 Task: Look for space in Filderstadt, Germany from 7th July, 2023 to 14th July, 2023 for 1 adult in price range Rs.6000 to Rs.14000. Place can be shared room with 1  bedroom having 1 bed and 1 bathroom. Property type can be house, flat, guest house, hotel. Amenities needed are: wifi. Booking option can be shelf check-in. Required host language is English.
Action: Mouse moved to (801, 113)
Screenshot: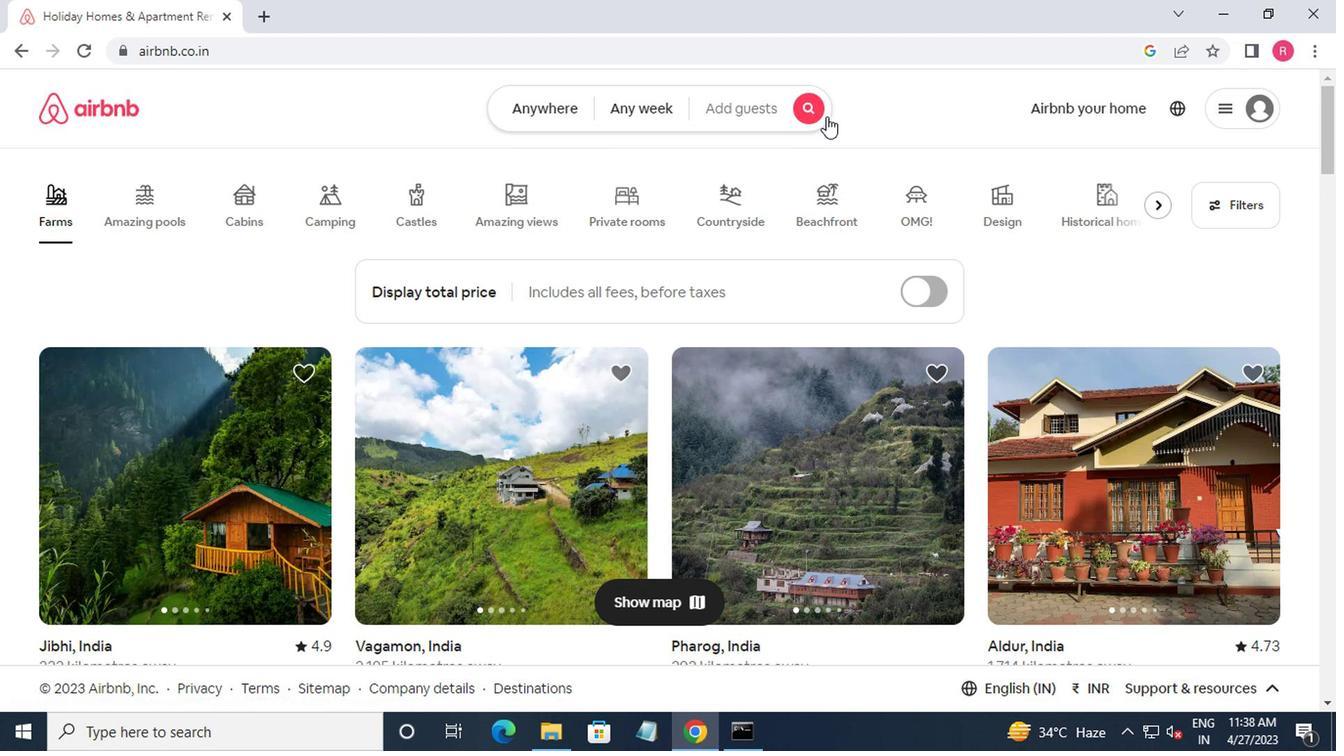 
Action: Mouse pressed left at (801, 113)
Screenshot: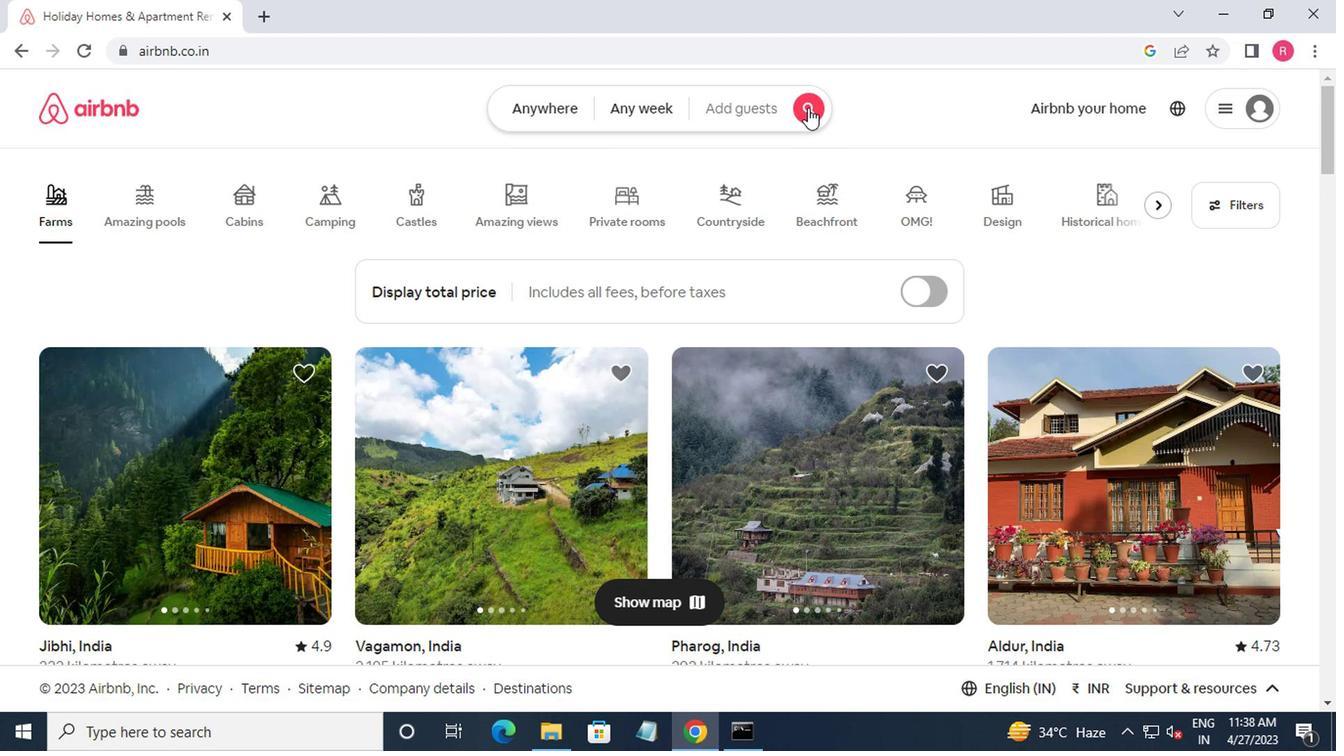 
Action: Mouse moved to (327, 191)
Screenshot: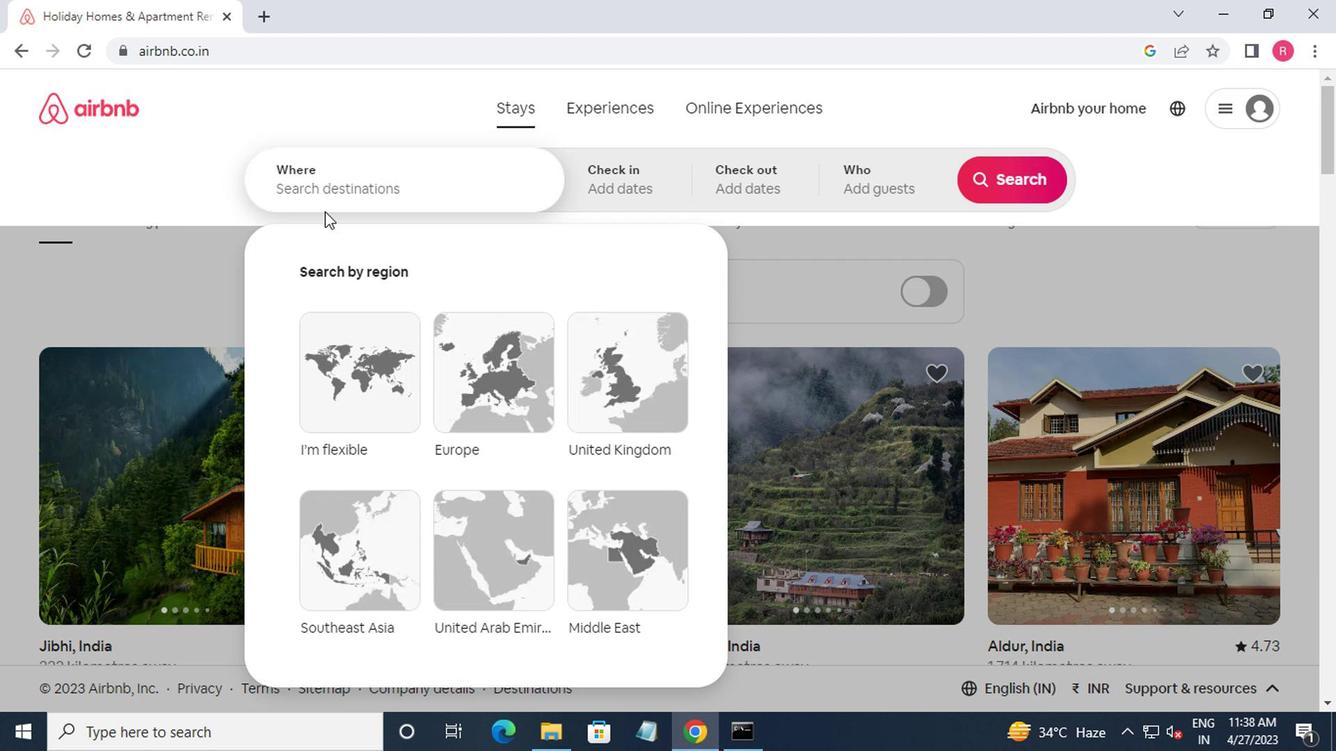 
Action: Mouse pressed left at (327, 191)
Screenshot: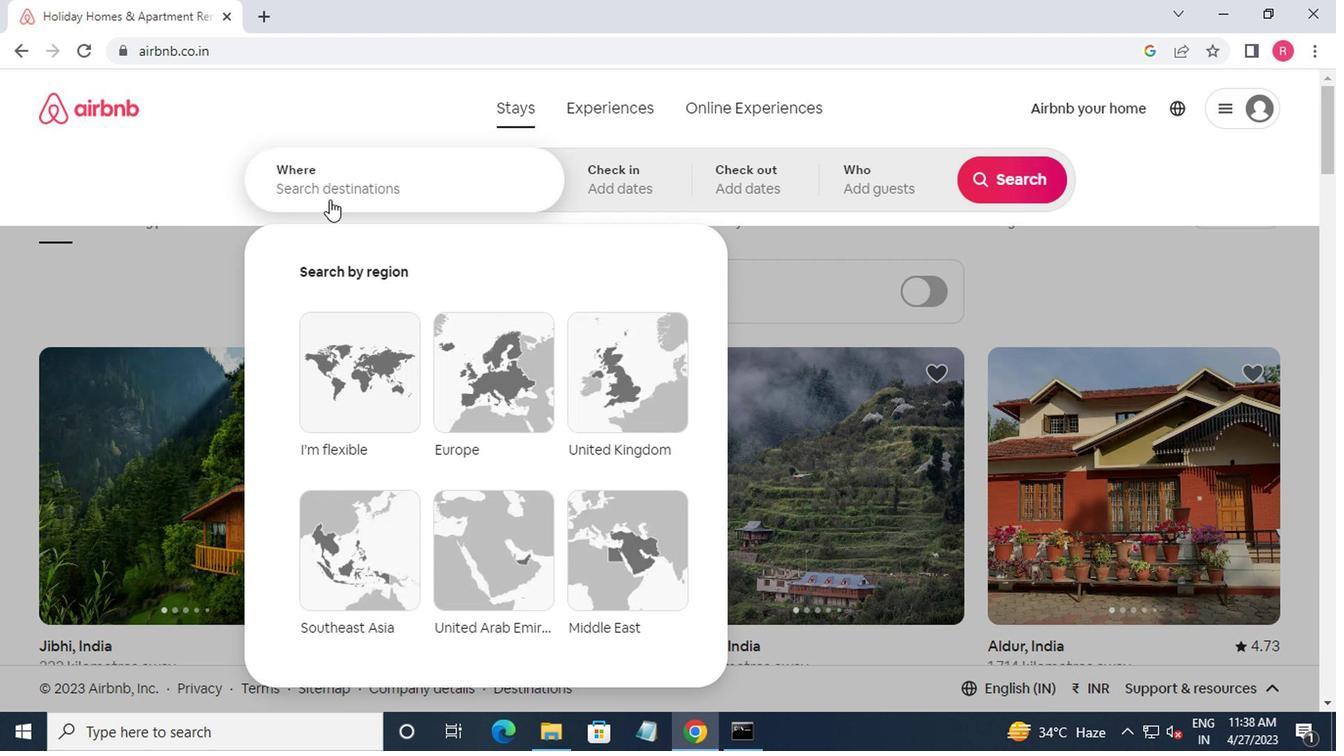 
Action: Key pressed fild
Screenshot: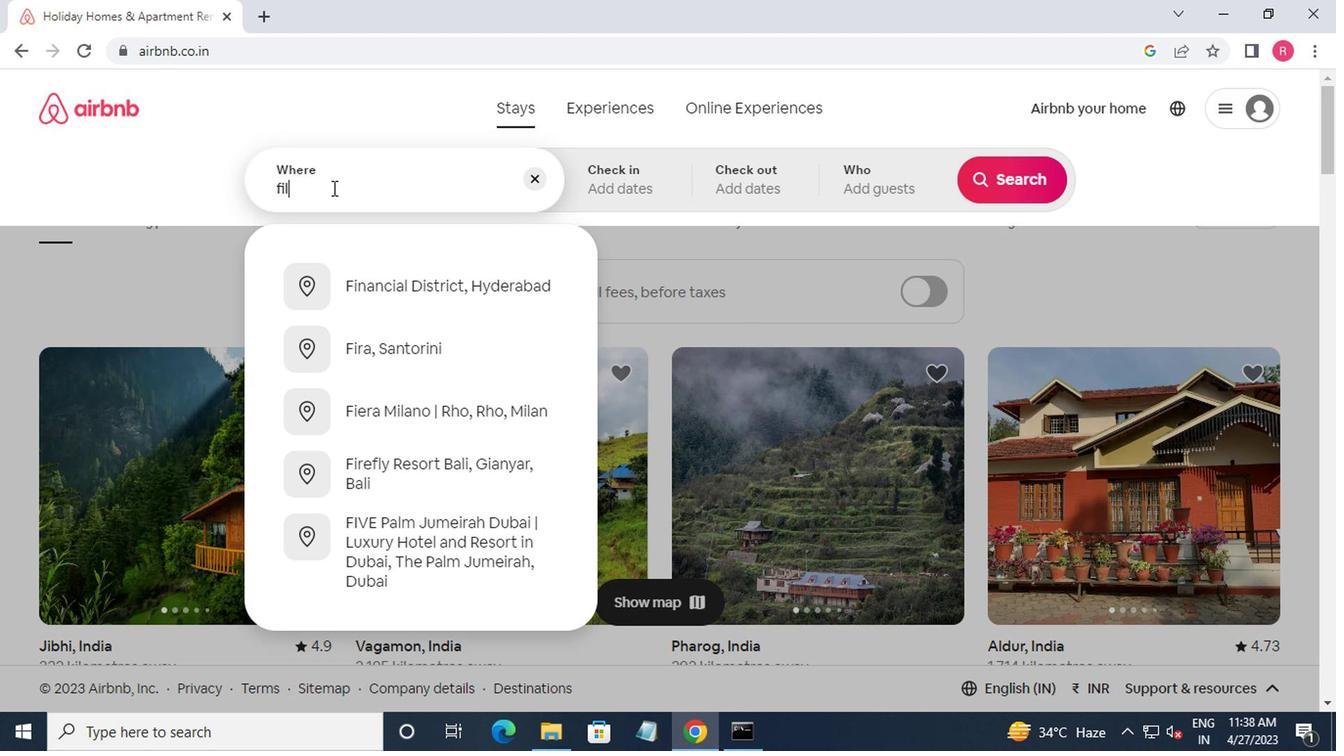 
Action: Mouse moved to (373, 293)
Screenshot: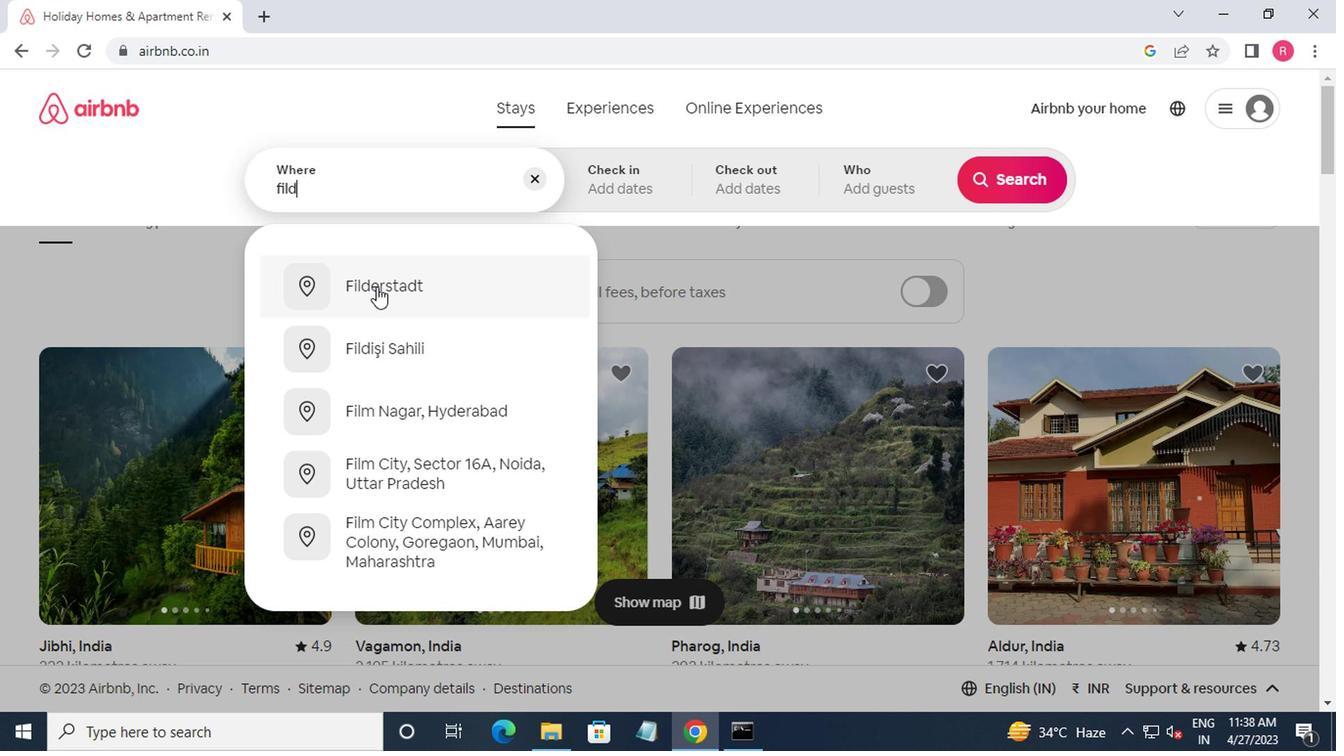 
Action: Mouse pressed left at (373, 293)
Screenshot: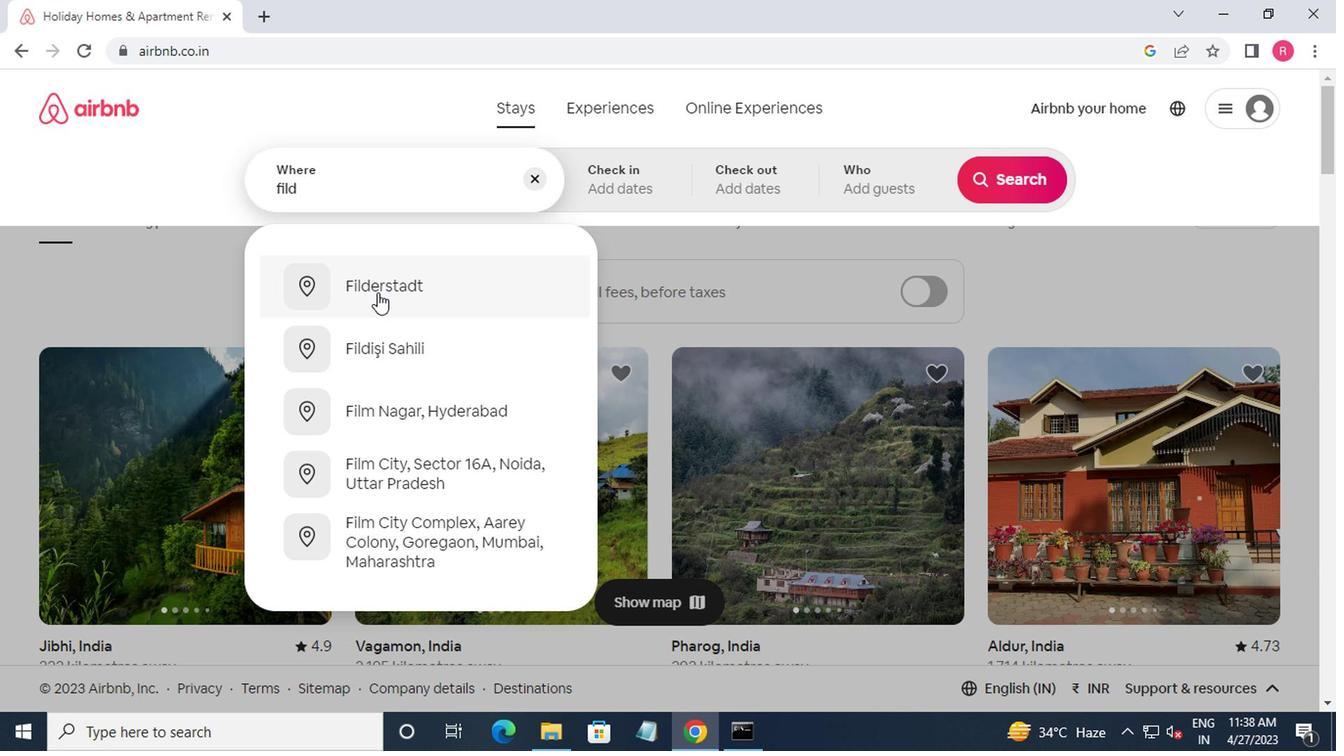 
Action: Mouse moved to (404, 193)
Screenshot: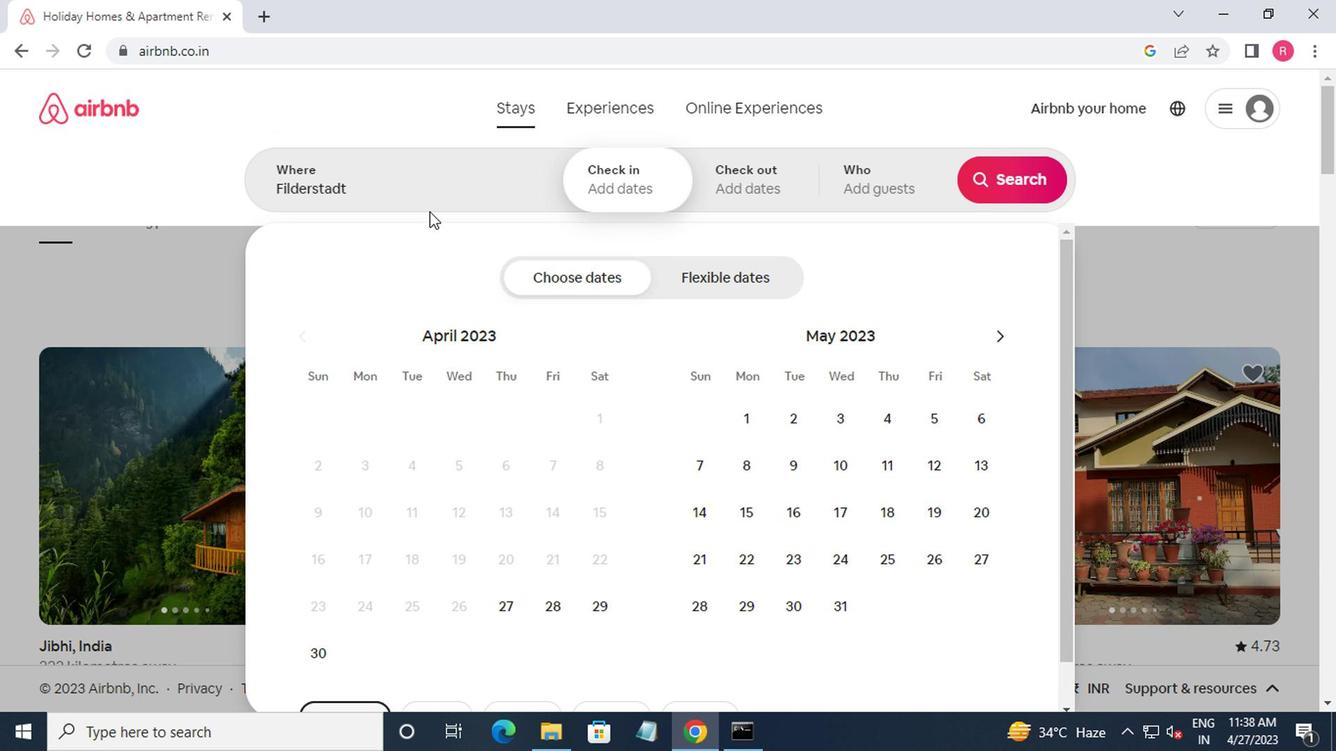 
Action: Mouse pressed left at (404, 193)
Screenshot: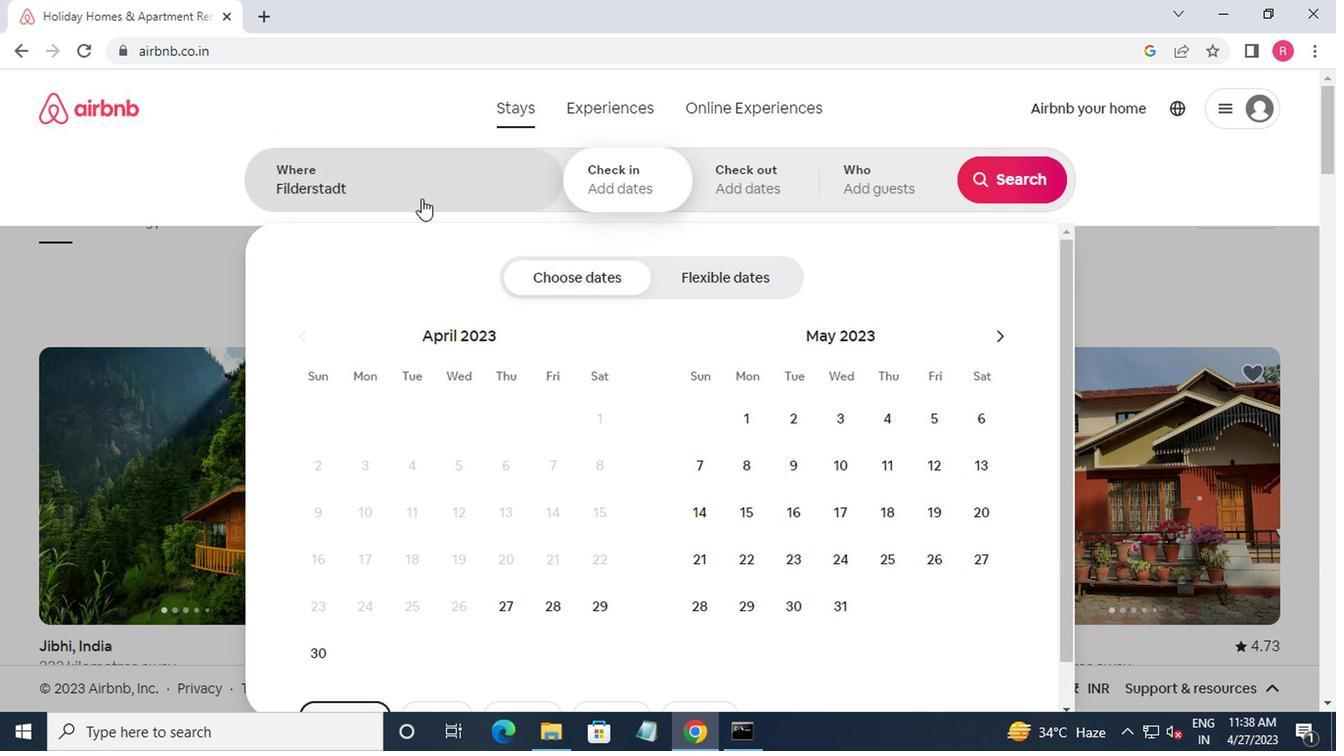 
Action: Key pressed ,germ<Key.down><Key.enter>
Screenshot: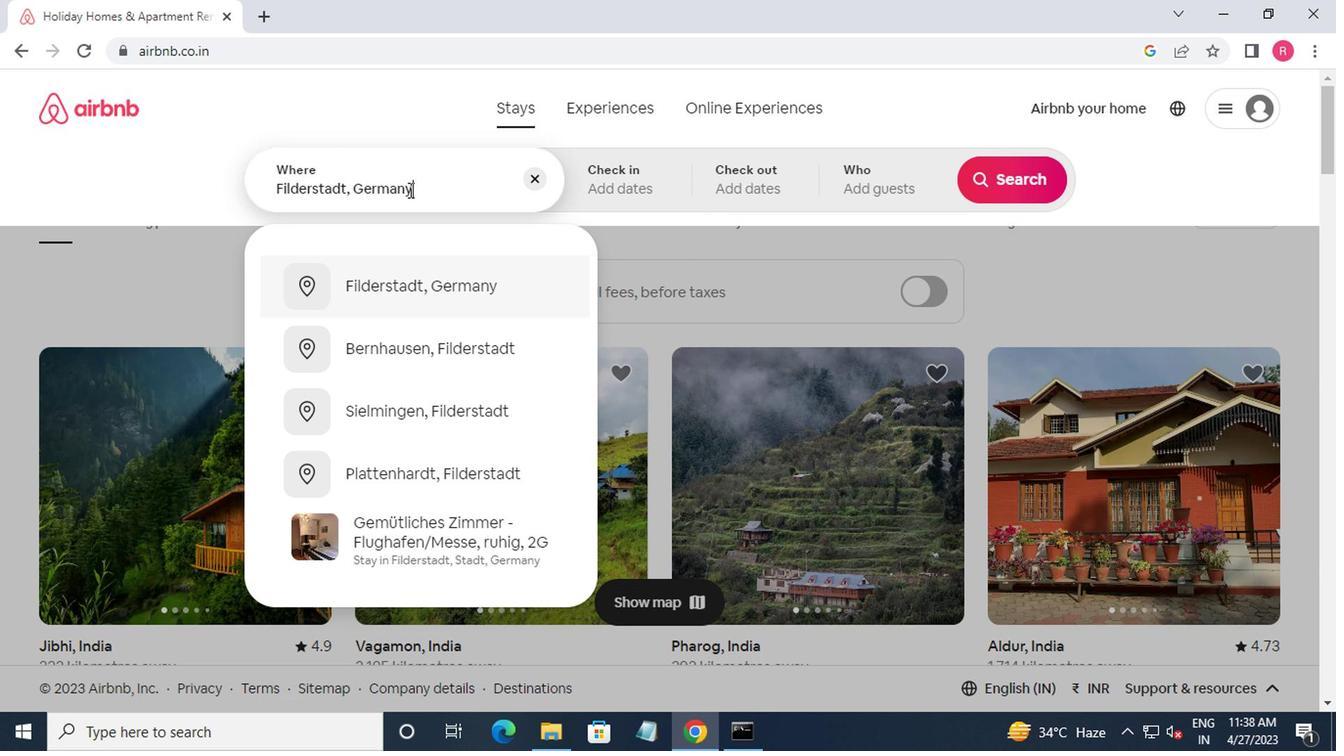 
Action: Mouse moved to (991, 336)
Screenshot: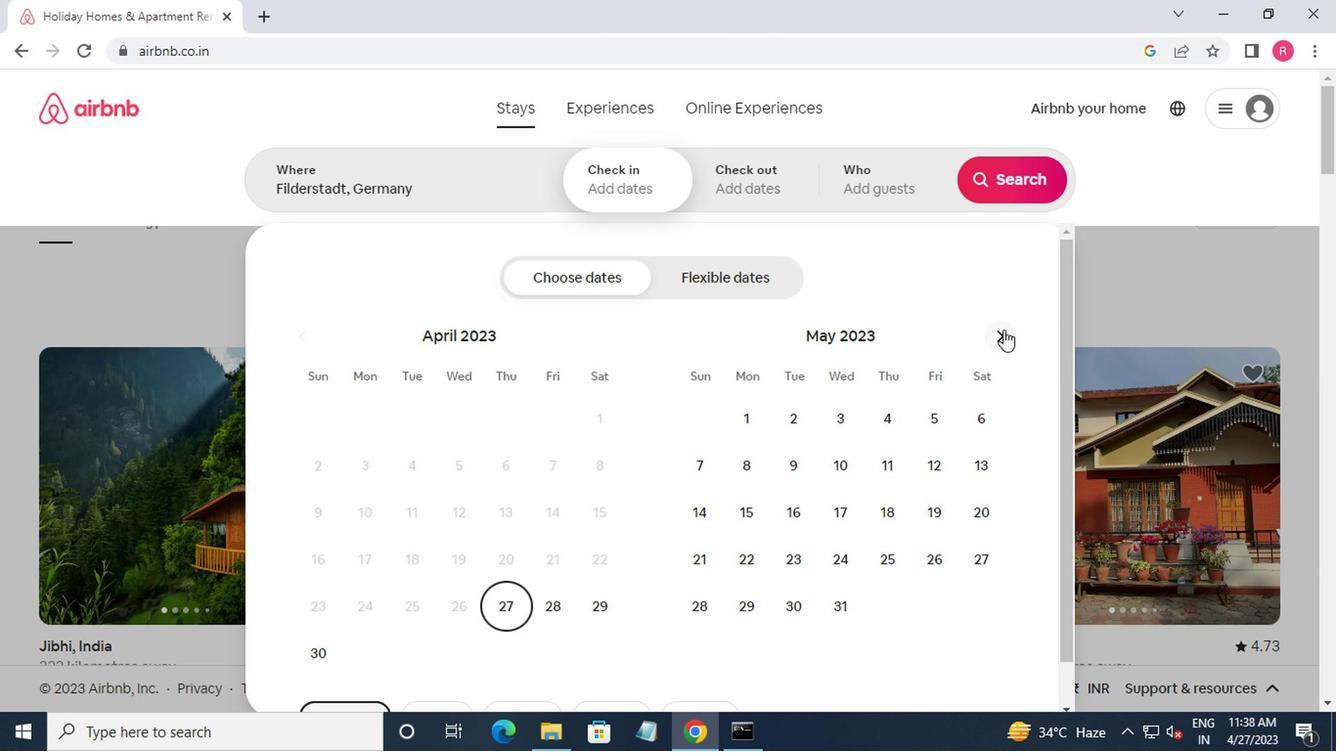 
Action: Mouse pressed left at (991, 336)
Screenshot: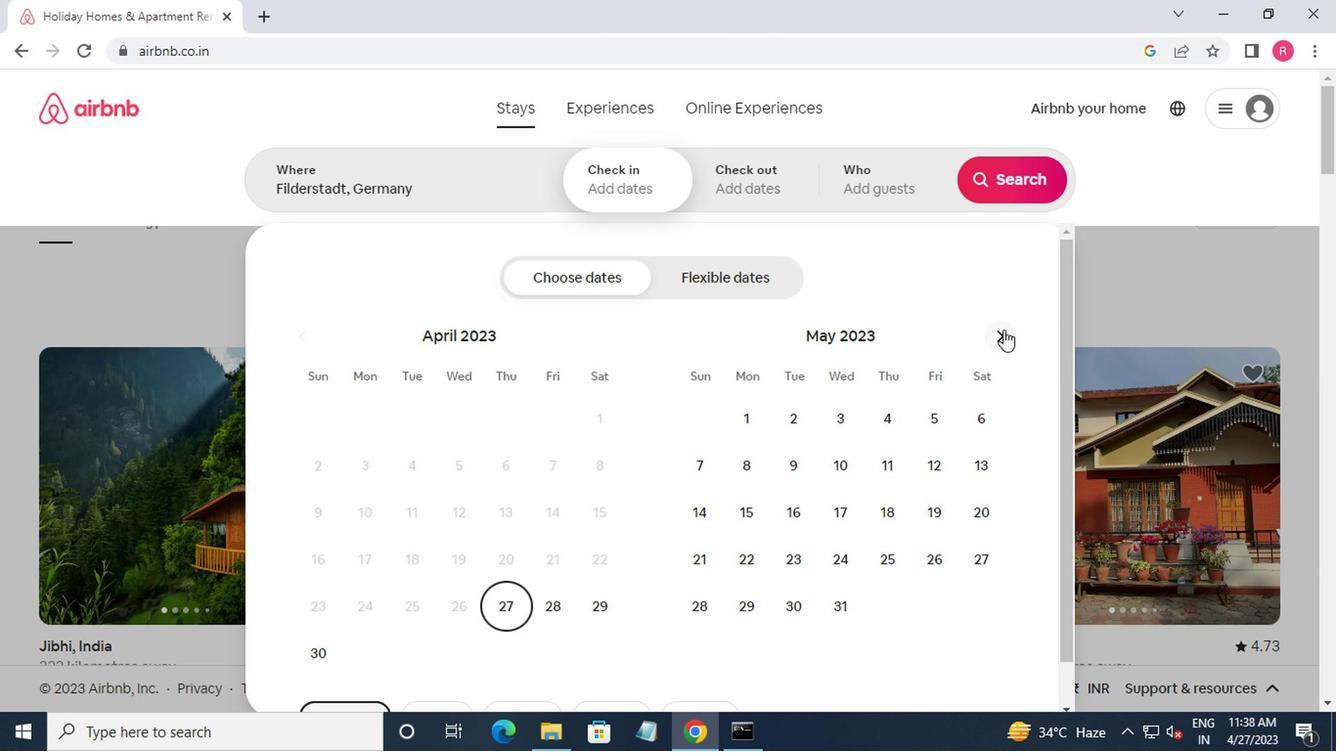 
Action: Mouse pressed left at (991, 336)
Screenshot: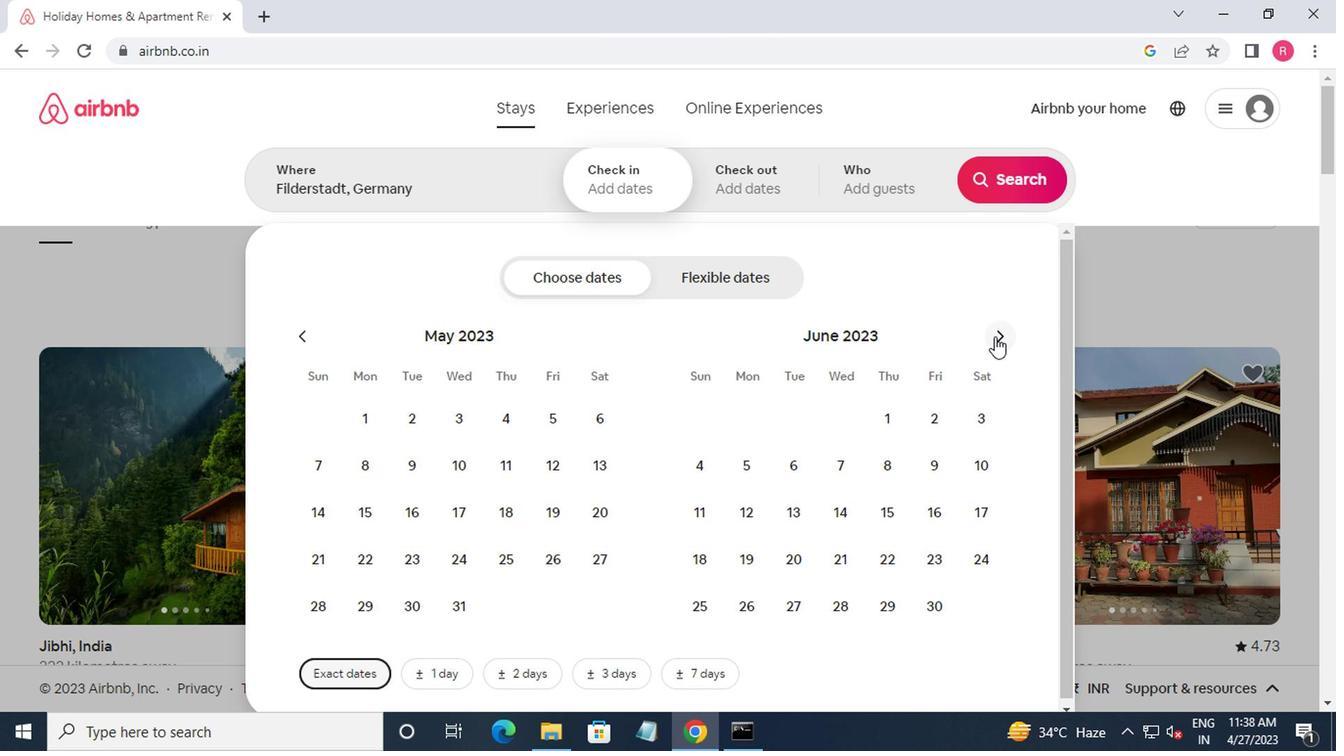 
Action: Mouse moved to (926, 469)
Screenshot: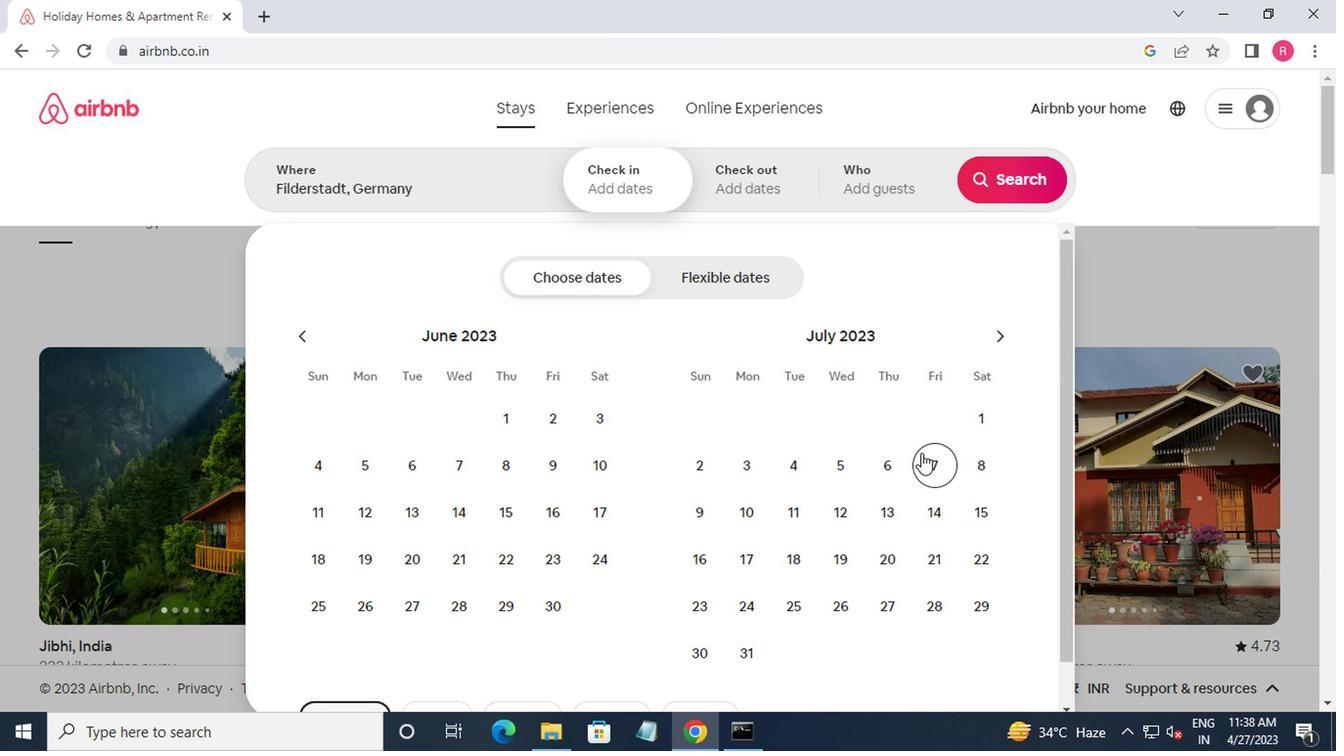 
Action: Mouse pressed left at (926, 469)
Screenshot: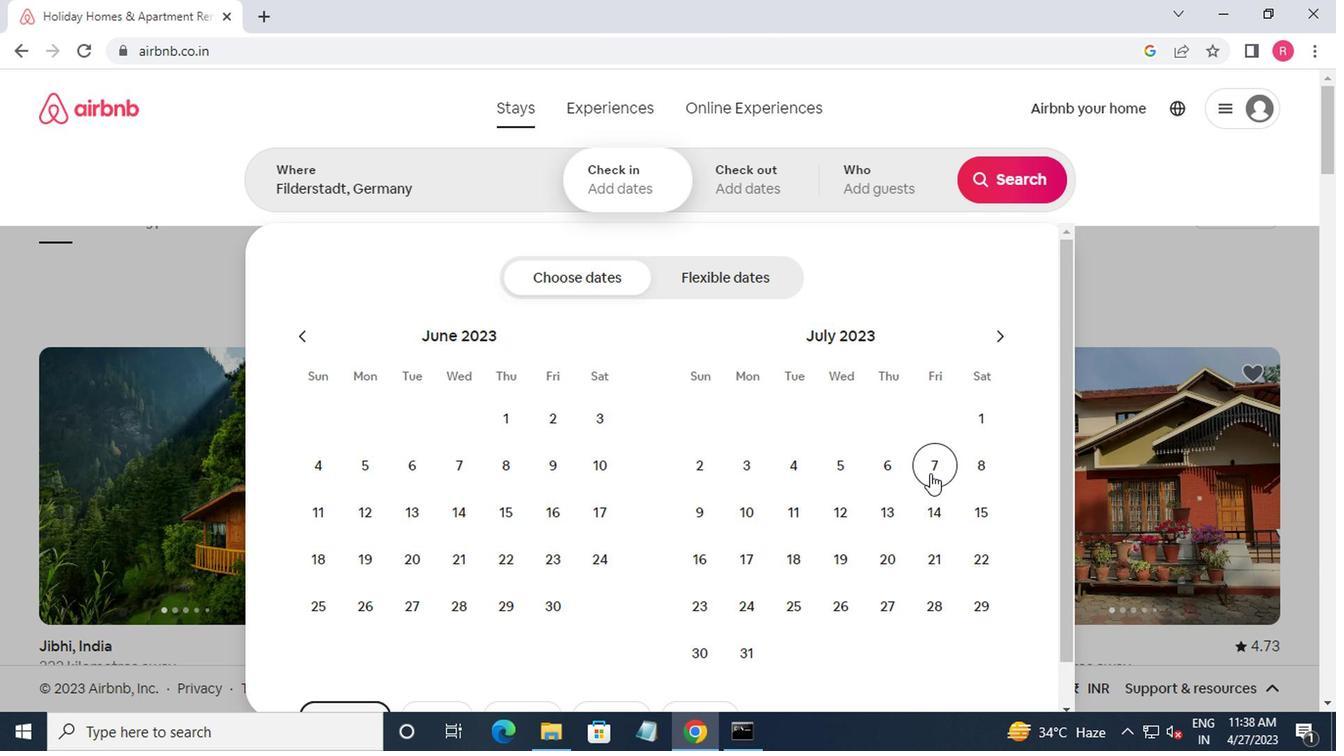 
Action: Mouse moved to (929, 512)
Screenshot: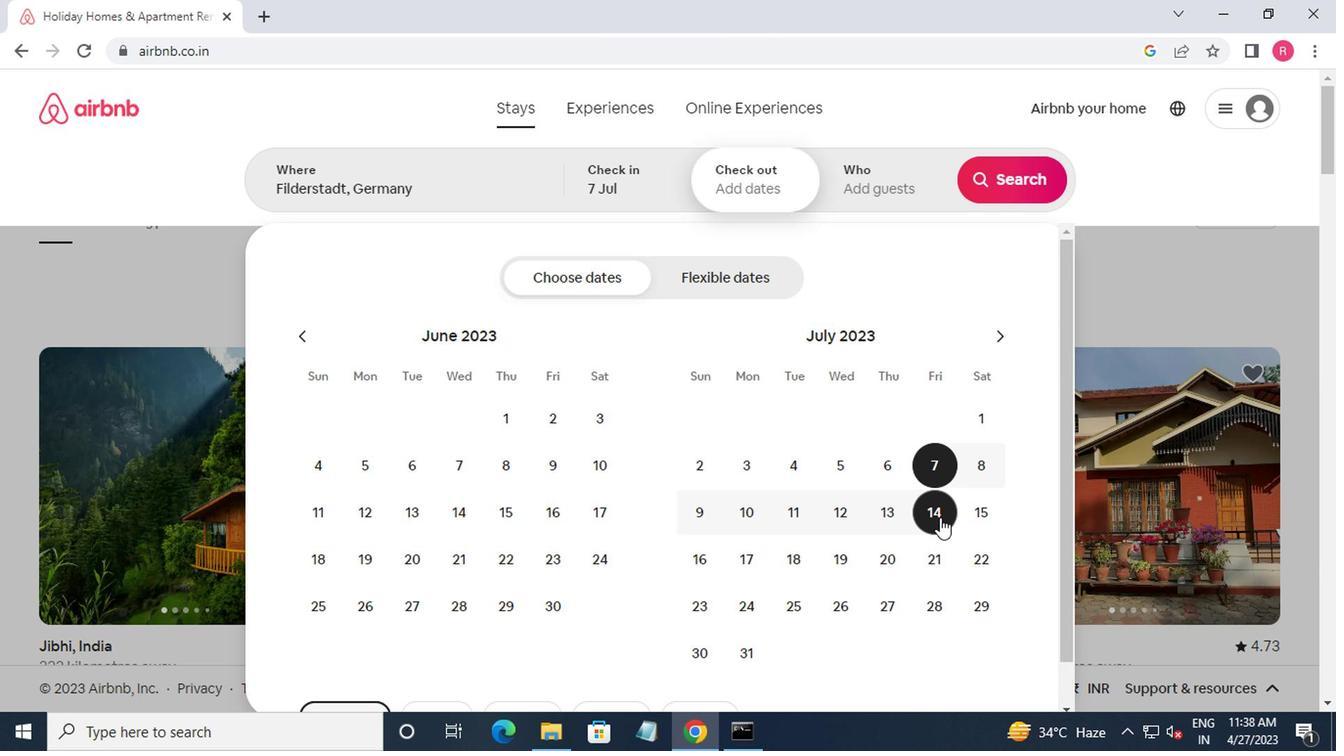 
Action: Mouse pressed left at (929, 512)
Screenshot: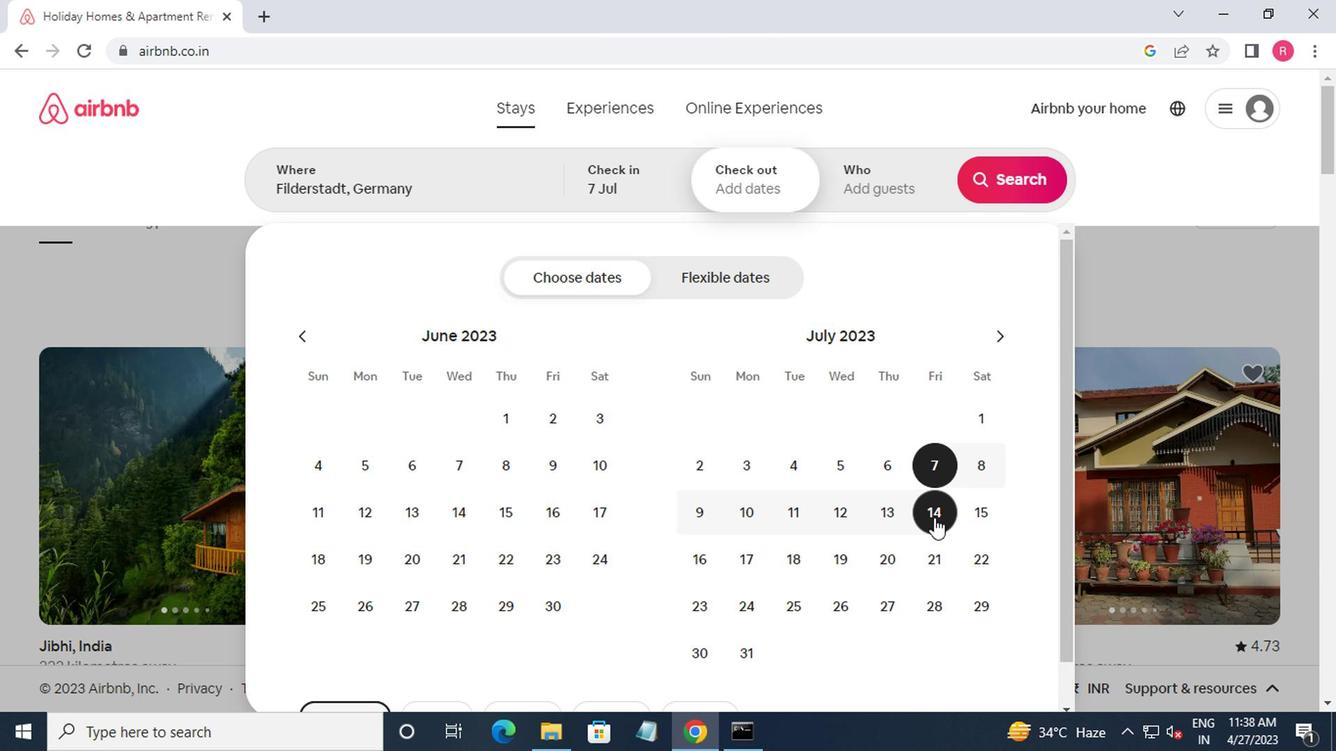 
Action: Mouse moved to (870, 189)
Screenshot: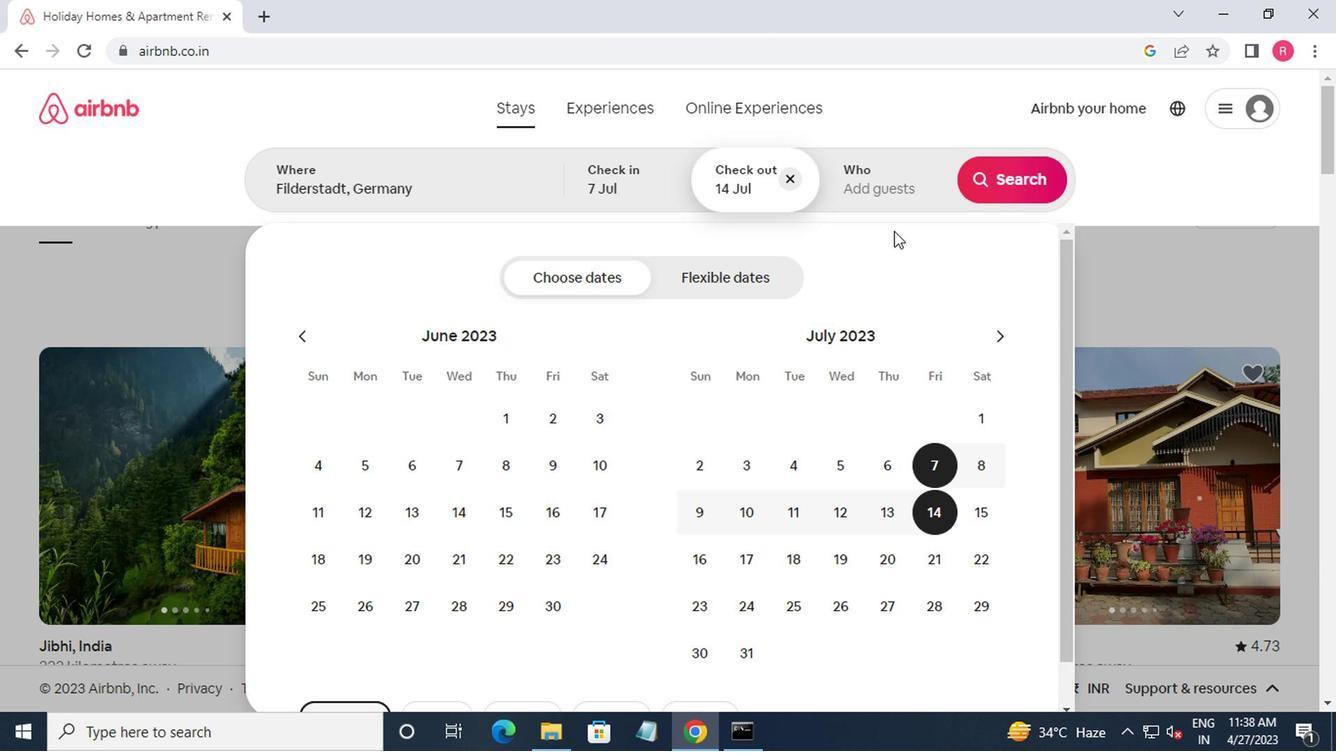 
Action: Mouse pressed left at (870, 189)
Screenshot: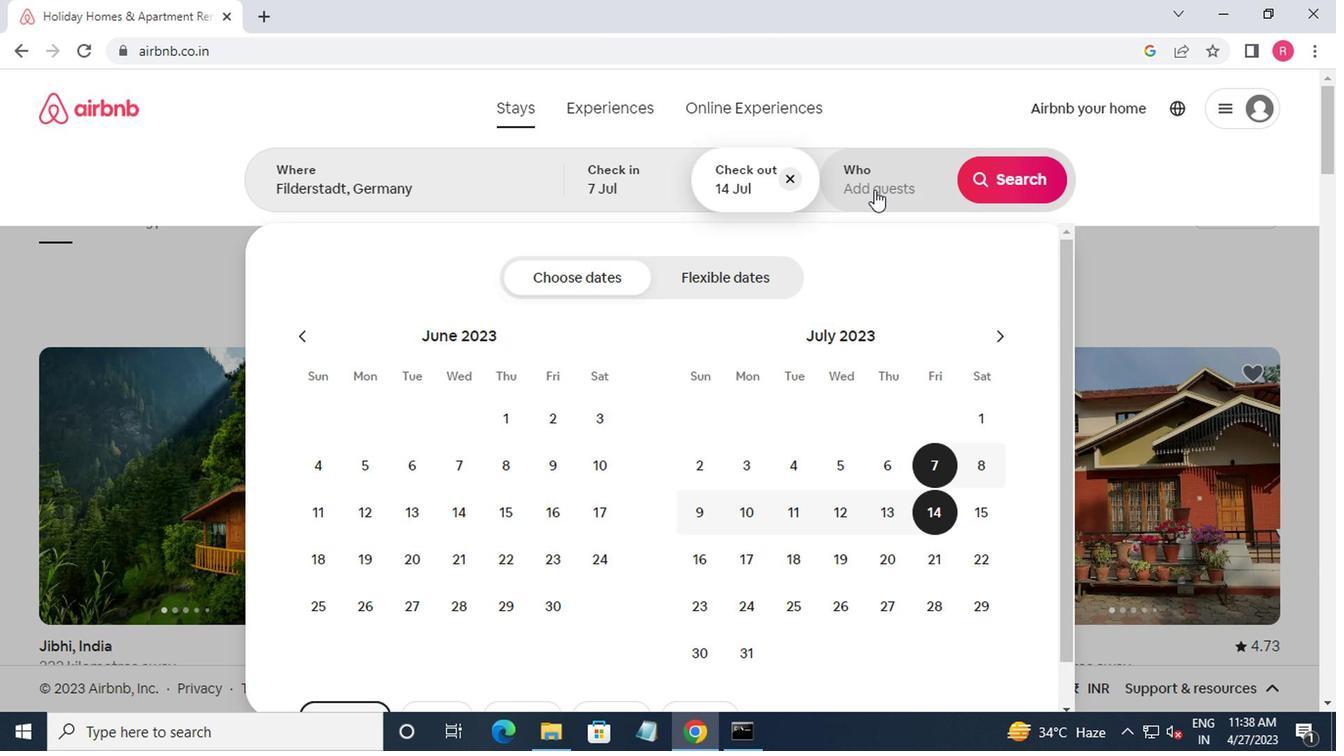 
Action: Mouse moved to (1012, 292)
Screenshot: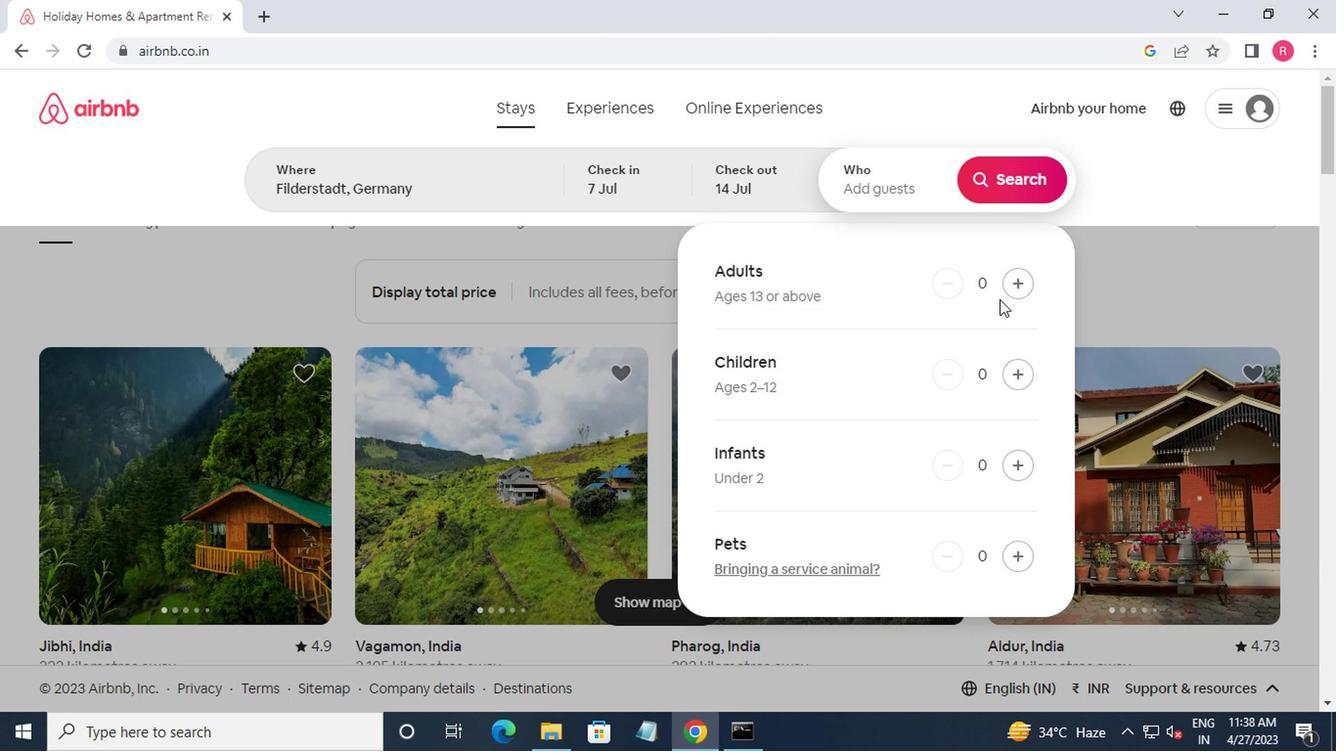 
Action: Mouse pressed left at (1012, 292)
Screenshot: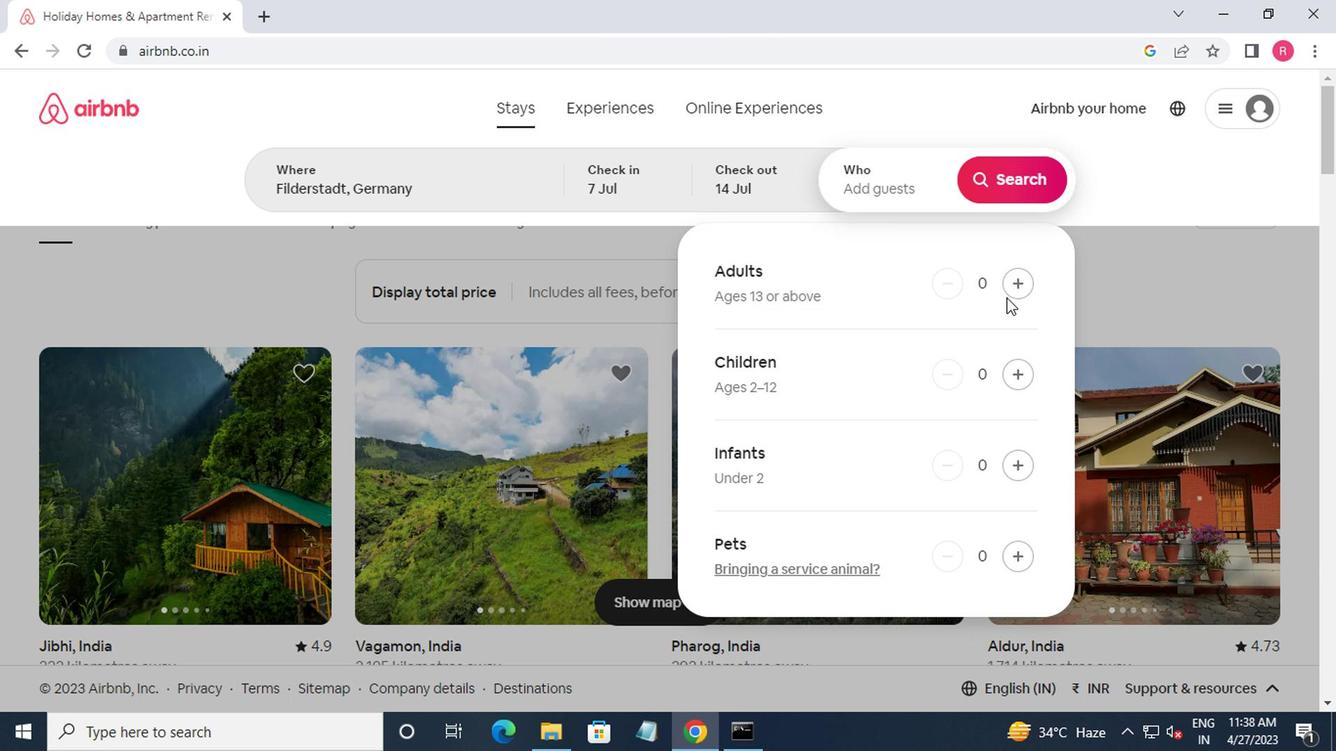 
Action: Mouse moved to (1011, 188)
Screenshot: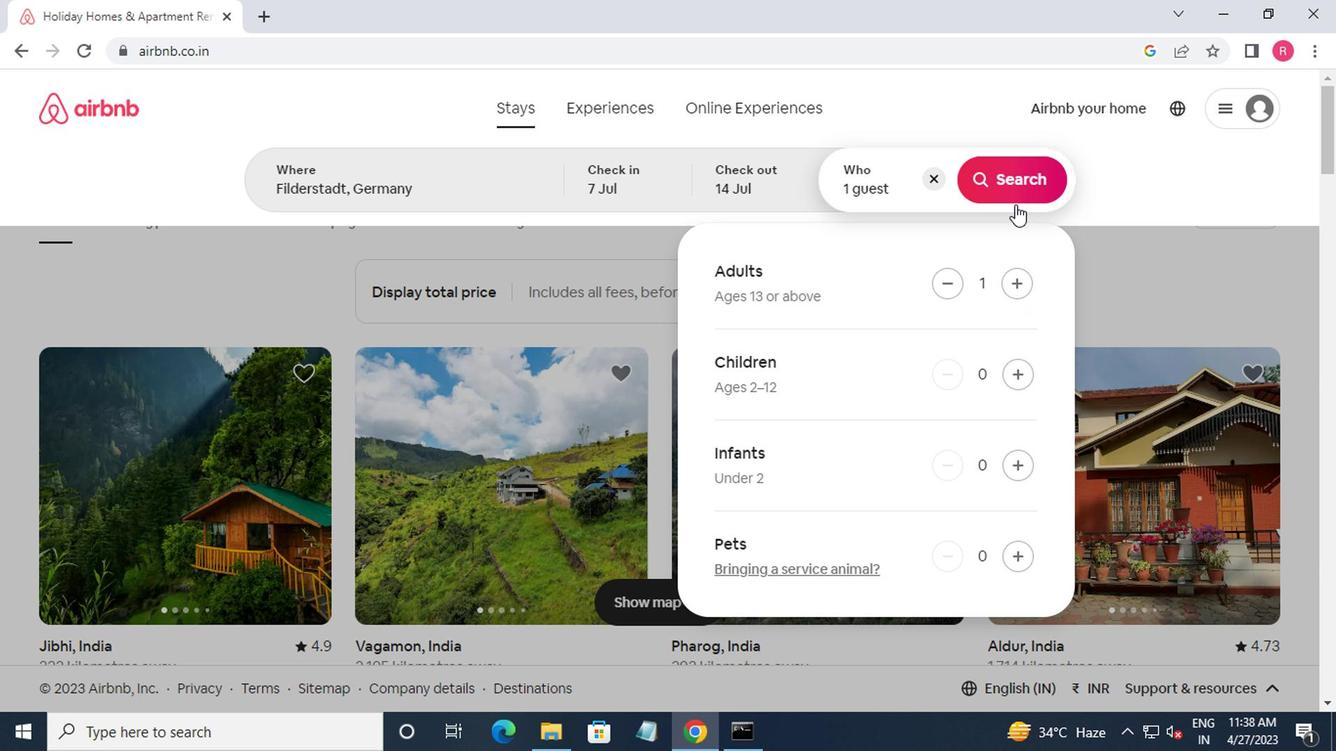 
Action: Mouse pressed left at (1011, 188)
Screenshot: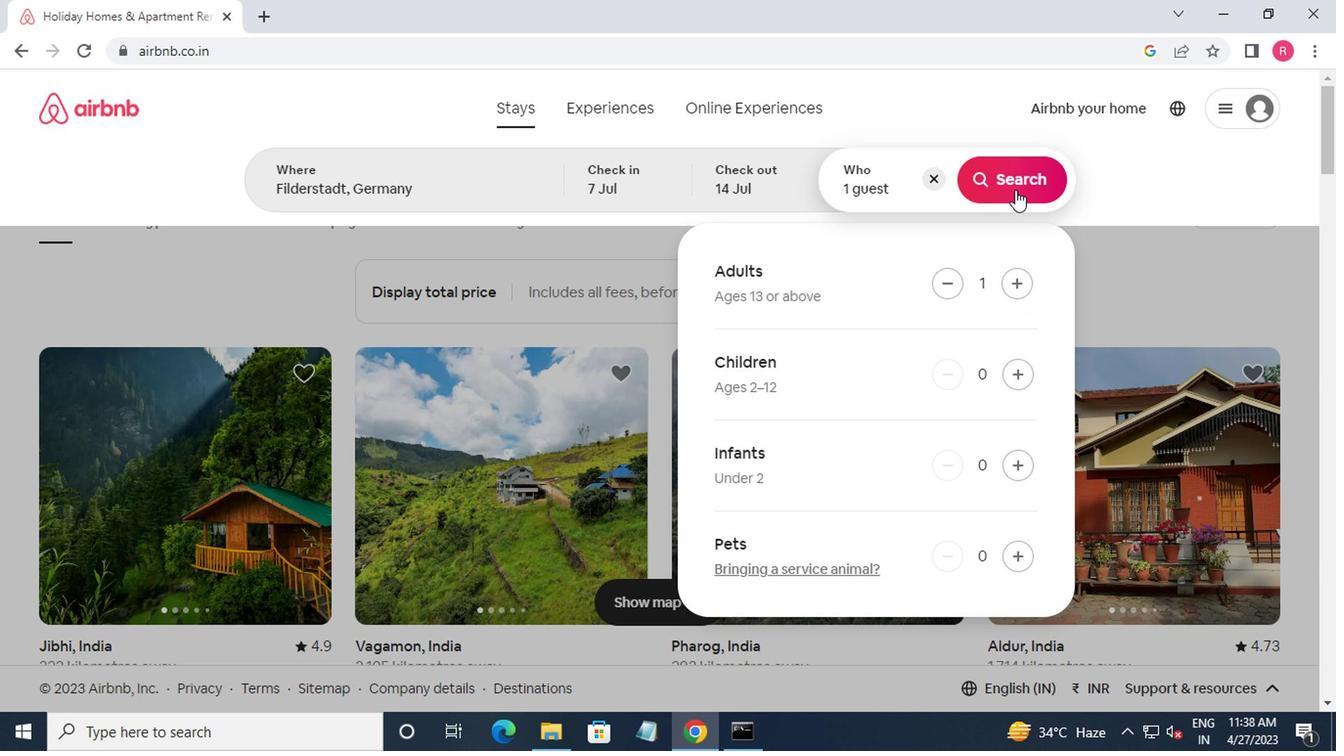 
Action: Mouse moved to (1242, 196)
Screenshot: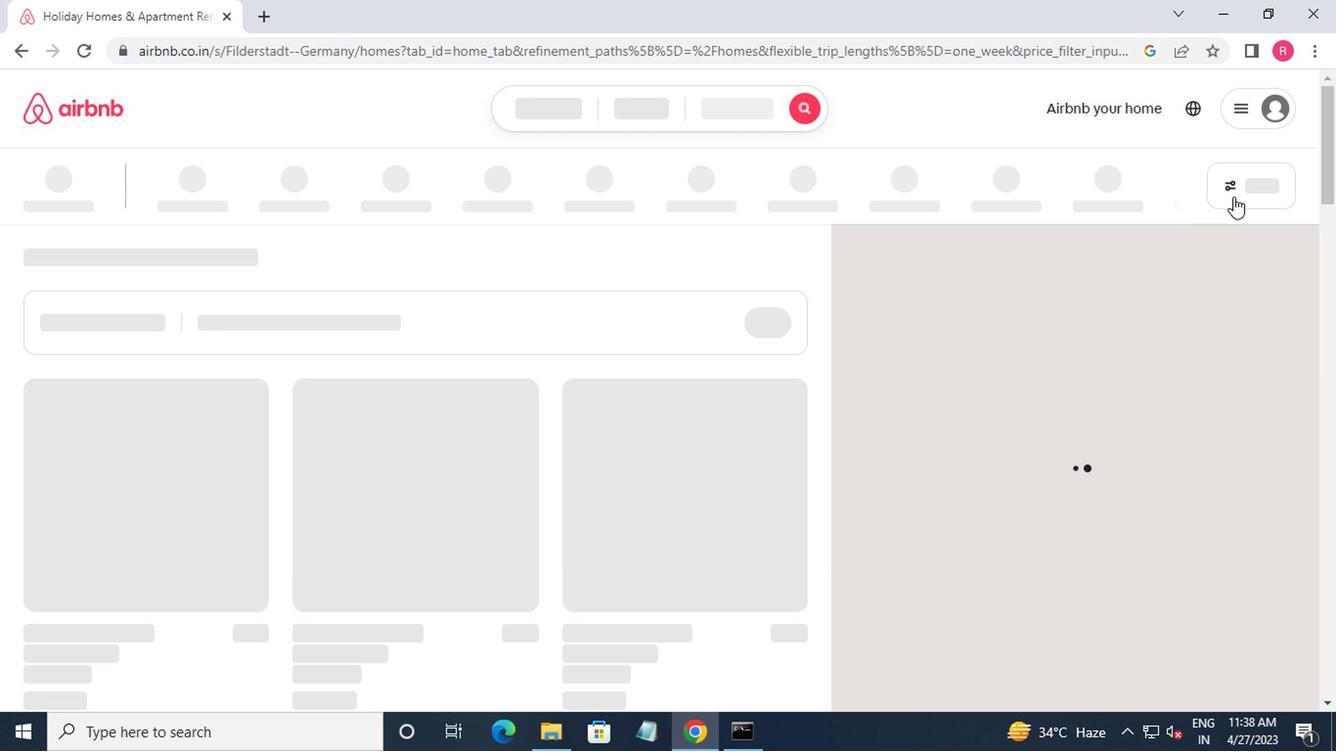 
Action: Mouse pressed left at (1242, 196)
Screenshot: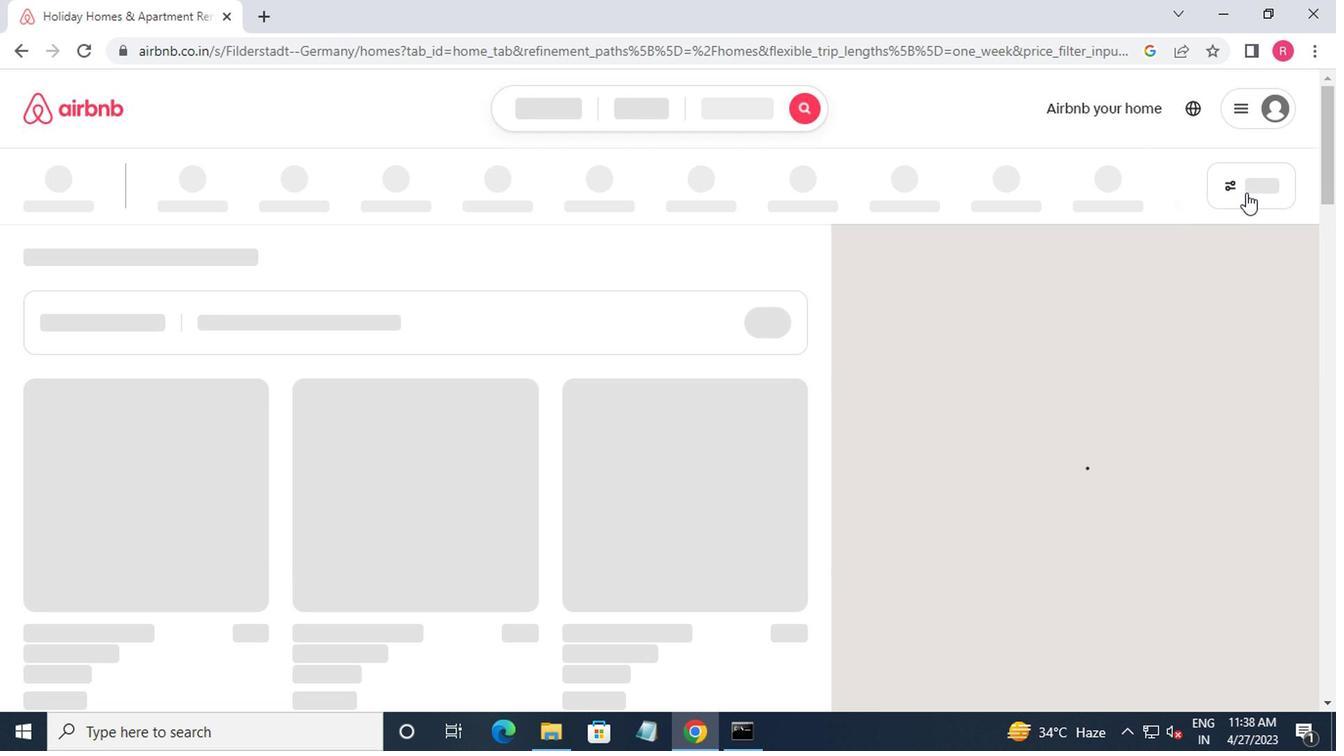 
Action: Mouse moved to (1234, 195)
Screenshot: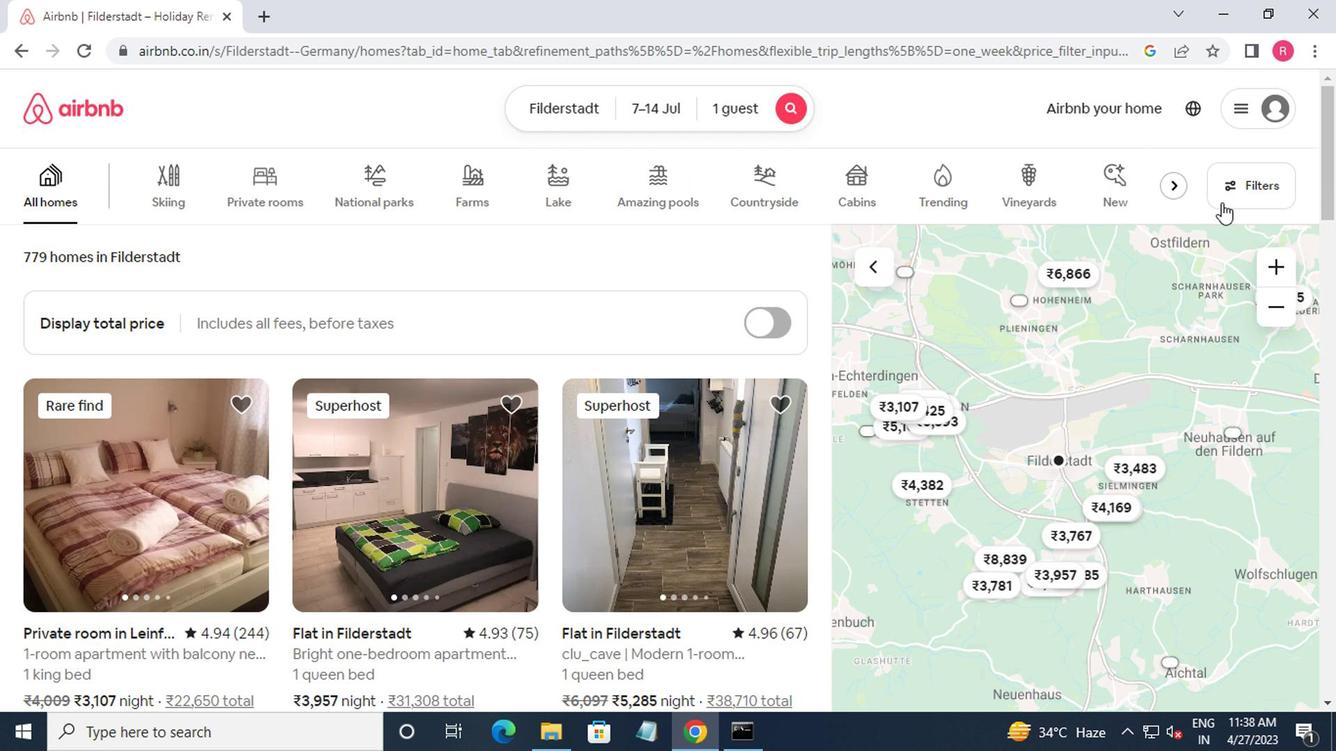 
Action: Mouse pressed left at (1234, 195)
Screenshot: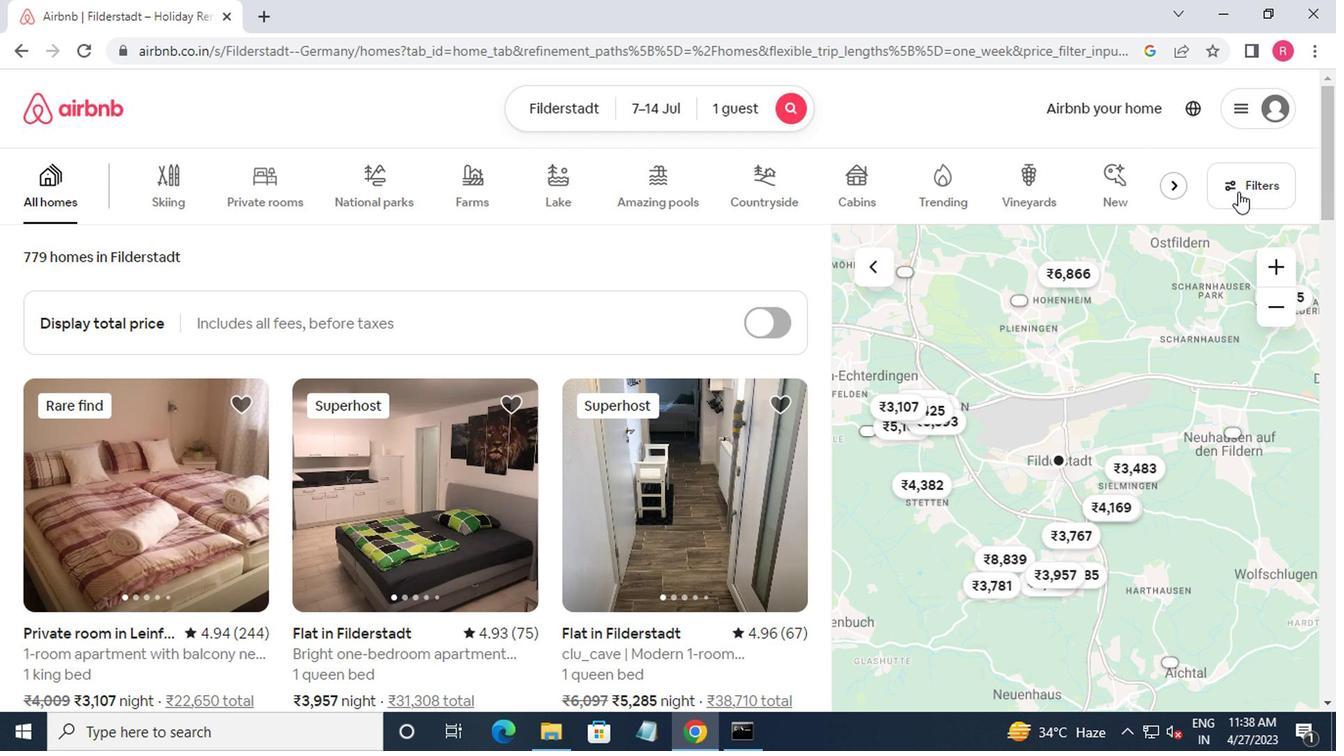 
Action: Mouse moved to (455, 424)
Screenshot: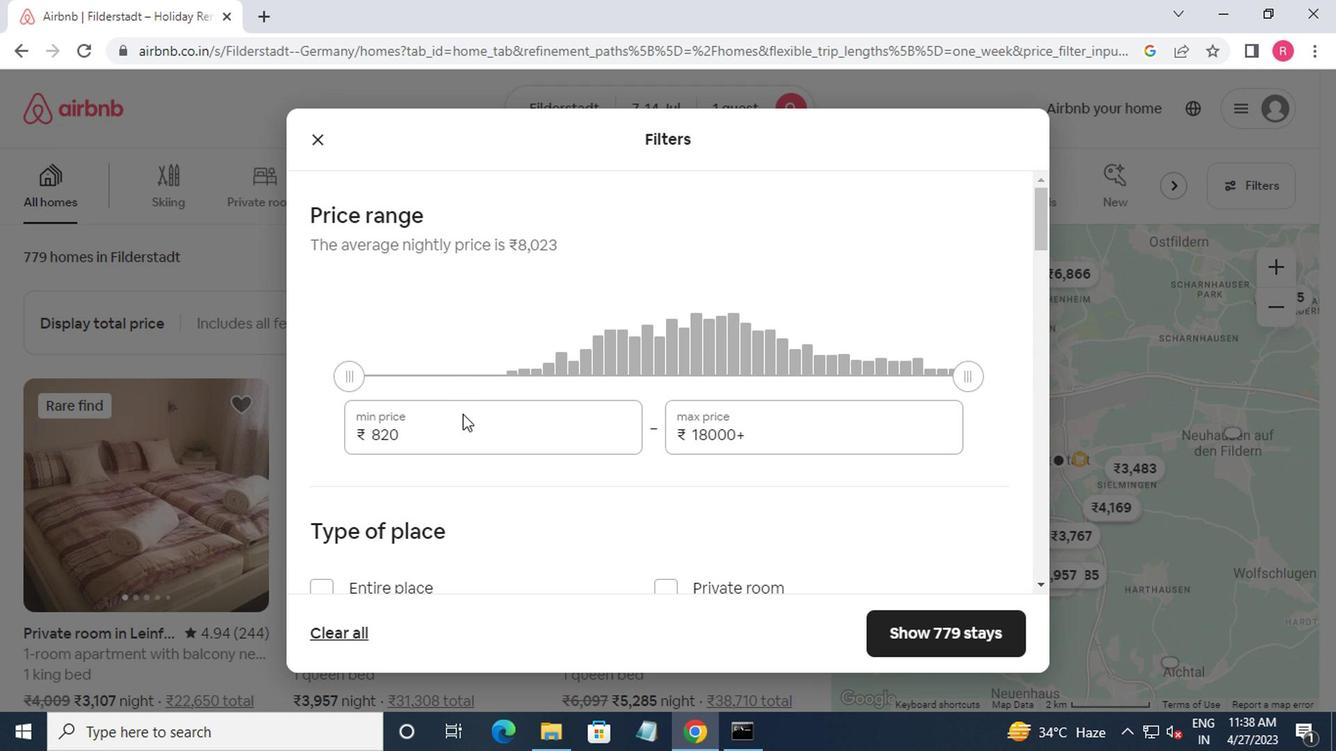 
Action: Mouse pressed left at (455, 424)
Screenshot: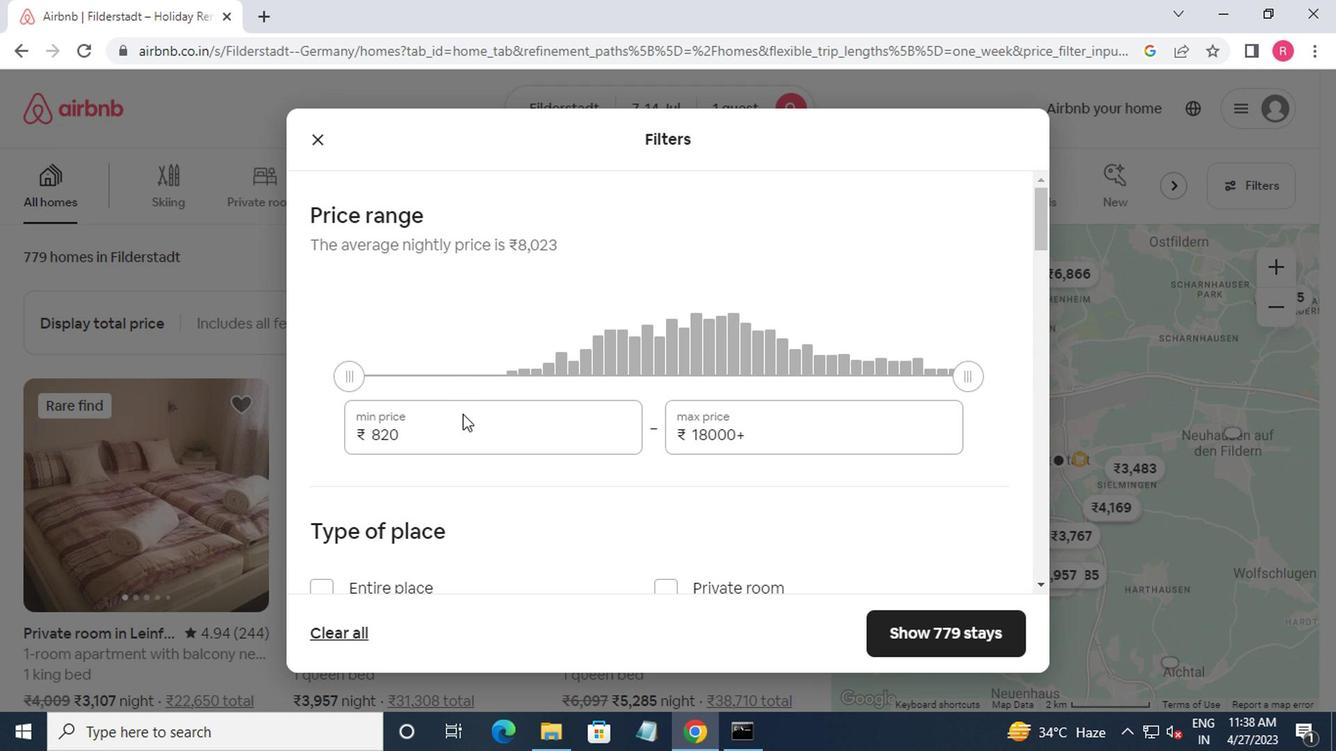 
Action: Mouse moved to (455, 437)
Screenshot: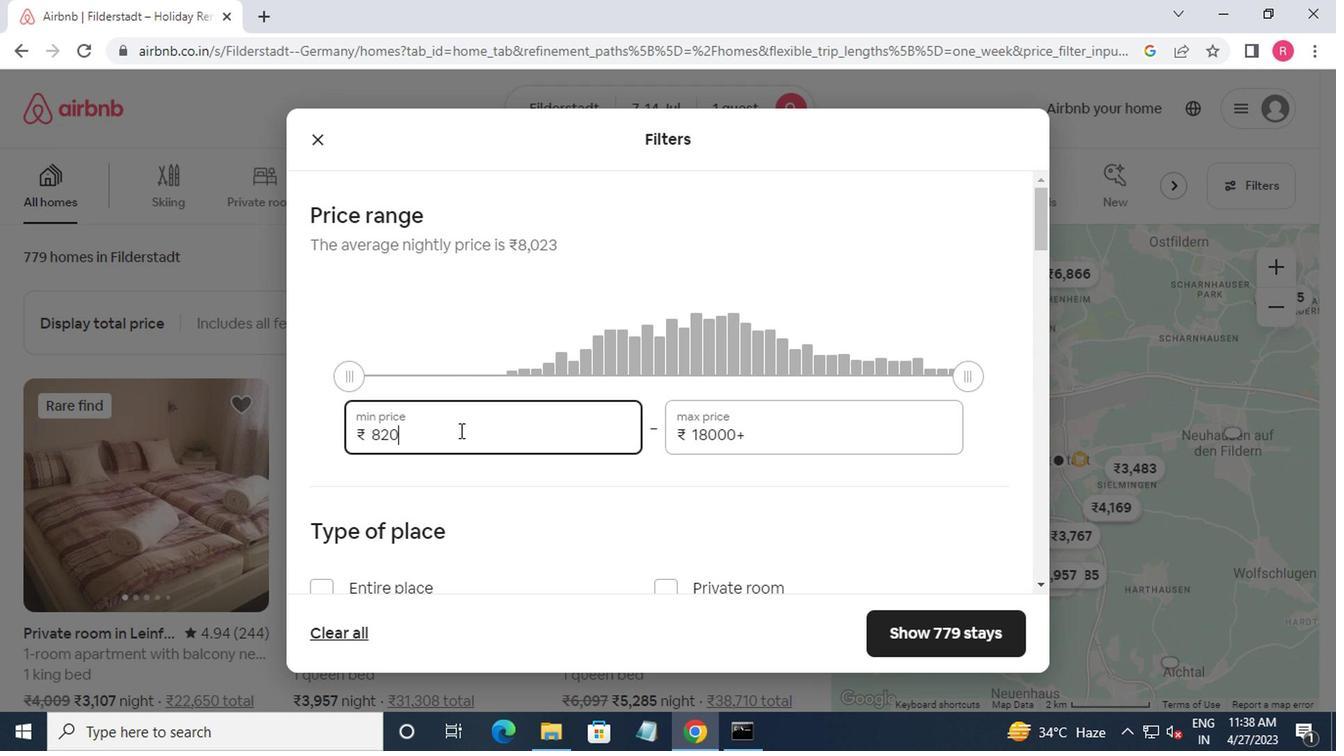 
Action: Key pressed <Key.backspace><Key.backspace><Key.backspace><Key.backspace>6000<Key.tab>14000
Screenshot: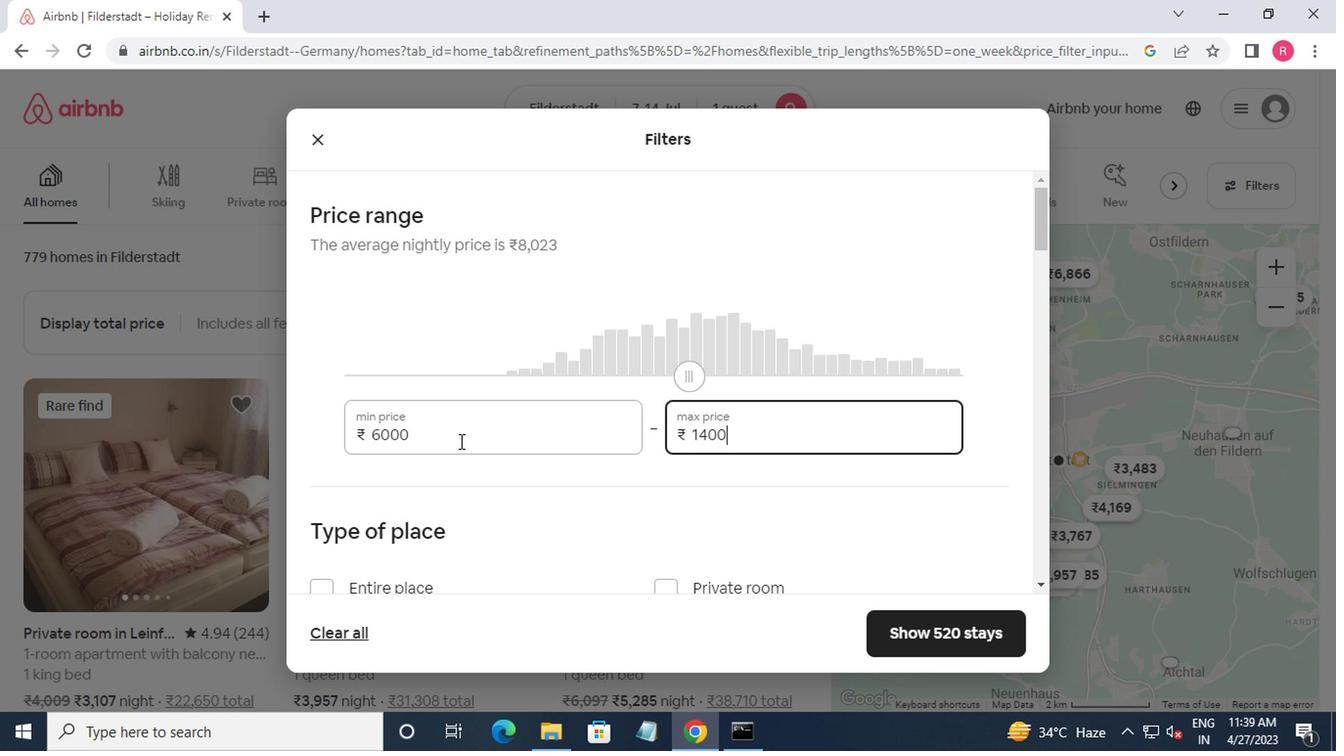 
Action: Mouse moved to (247, 22)
Screenshot: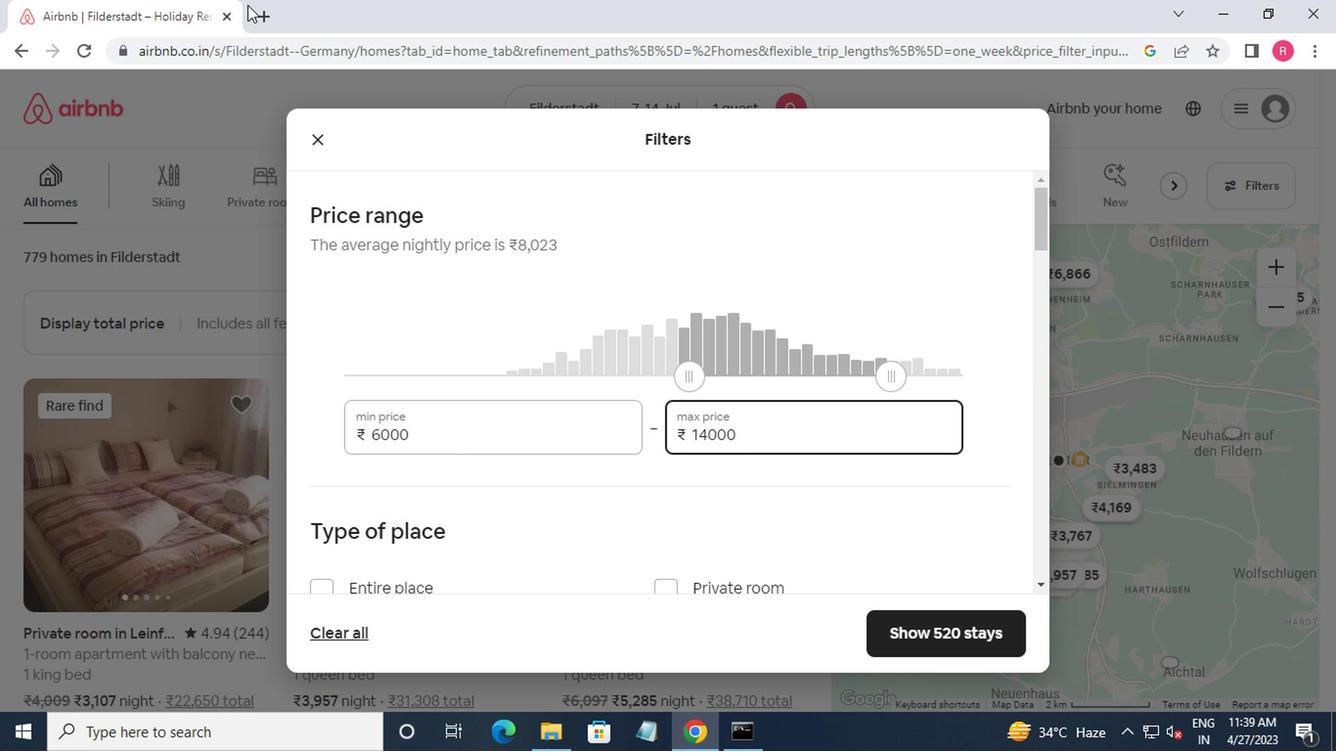 
Action: Mouse scrolled (247, 21) with delta (0, 0)
Screenshot: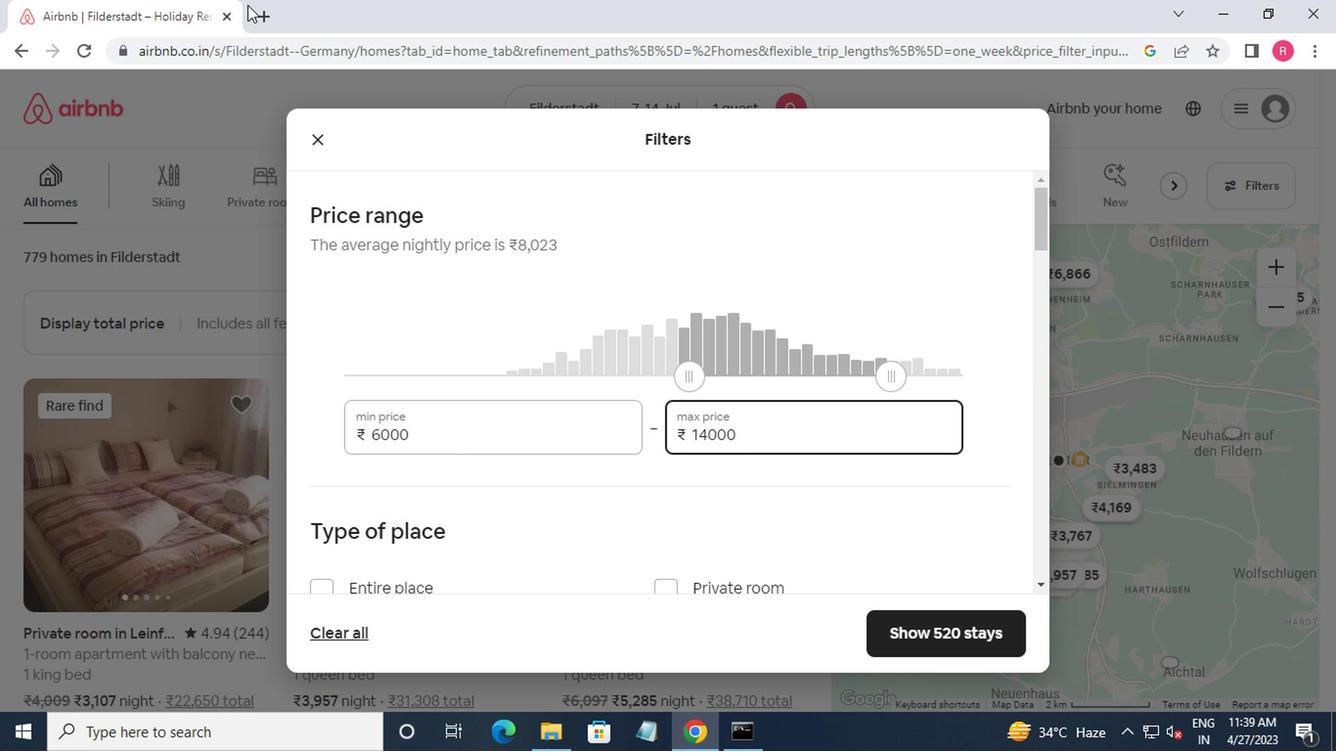
Action: Mouse moved to (255, 27)
Screenshot: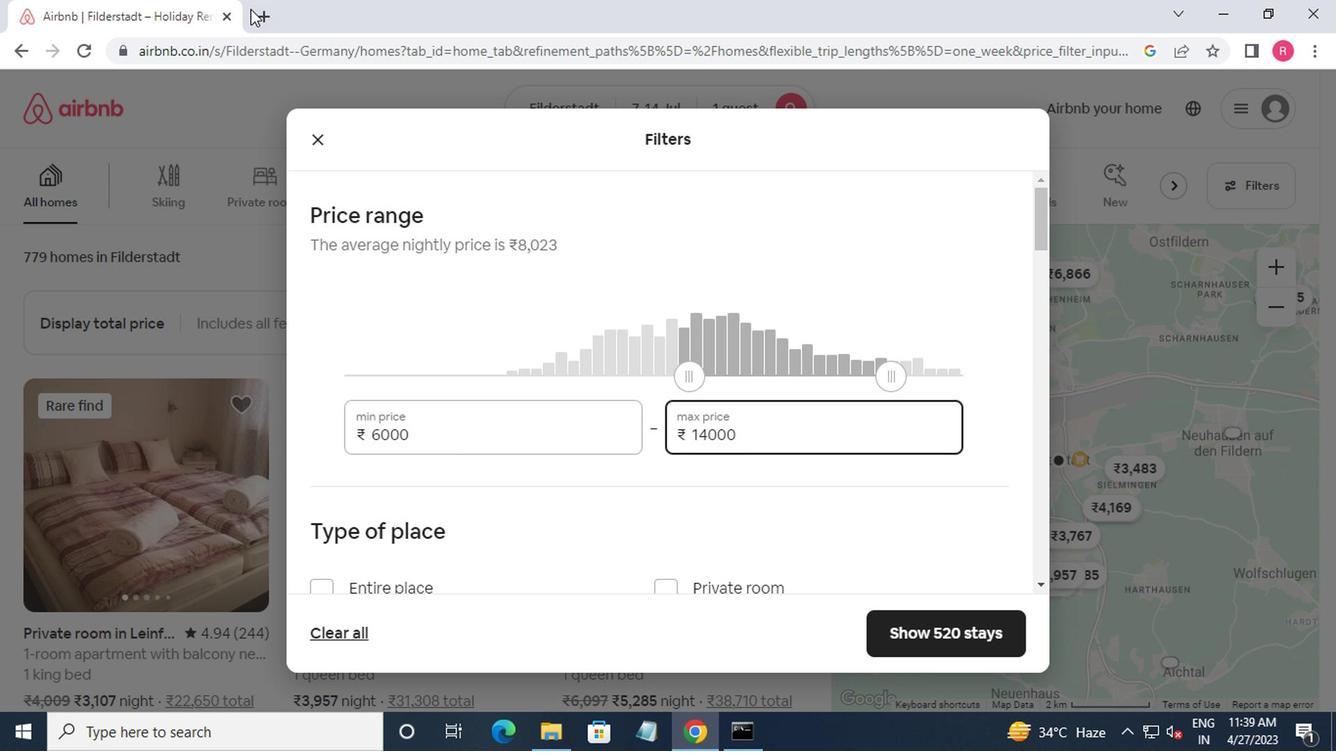 
Action: Mouse scrolled (255, 27) with delta (0, 0)
Screenshot: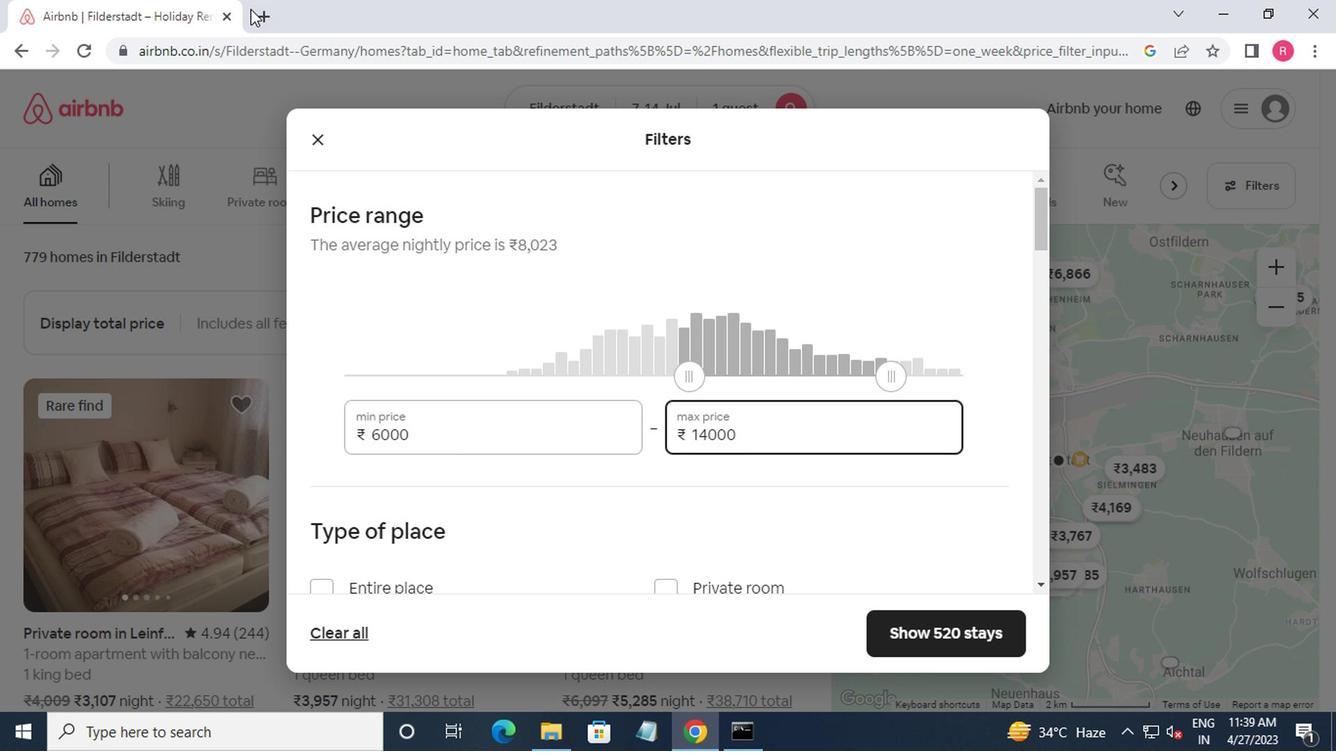 
Action: Mouse moved to (263, 40)
Screenshot: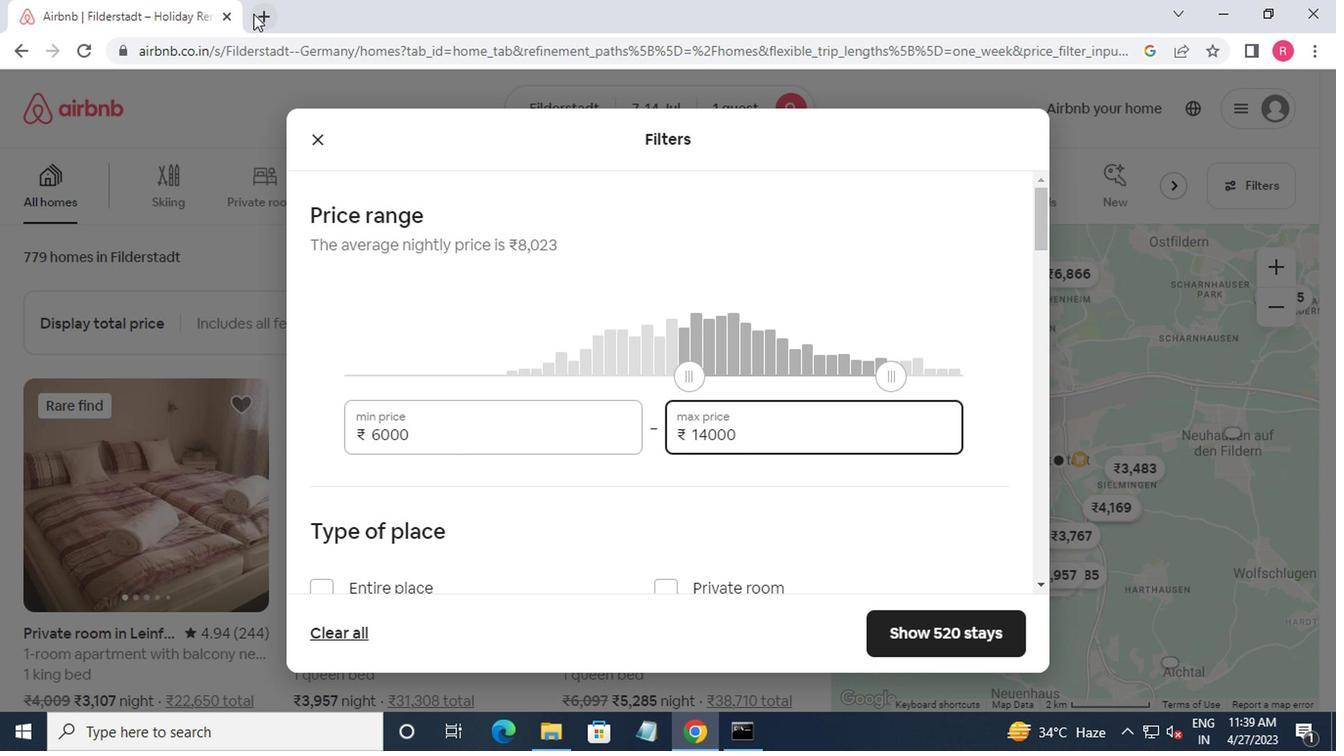 
Action: Mouse scrolled (263, 39) with delta (0, 0)
Screenshot: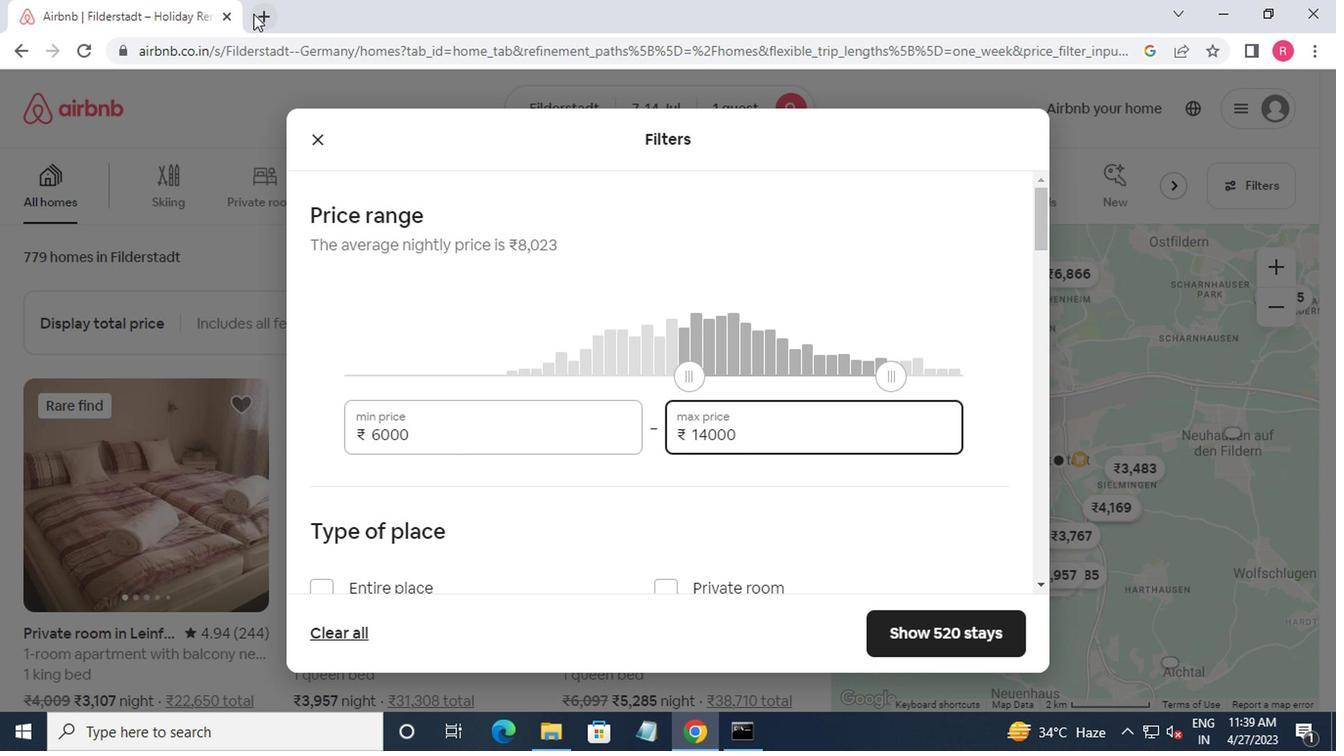 
Action: Mouse moved to (443, 289)
Screenshot: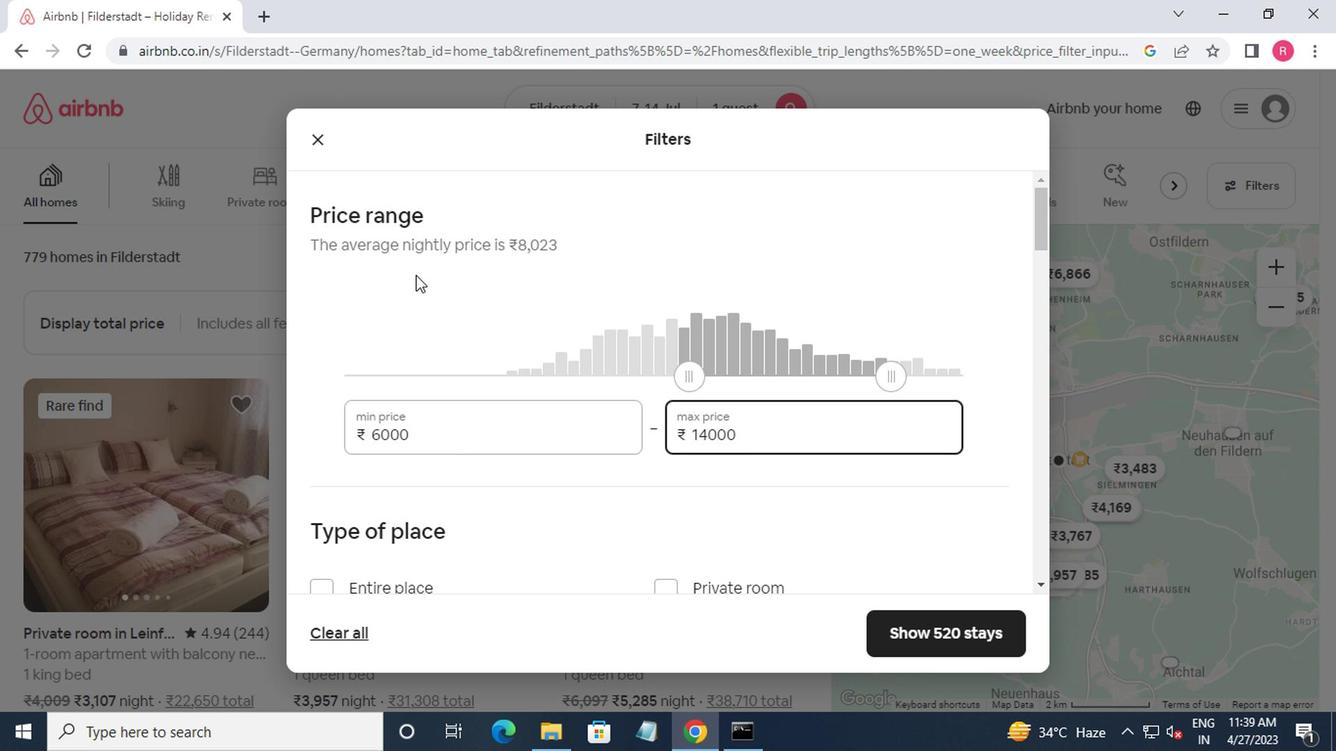 
Action: Mouse scrolled (443, 288) with delta (0, 0)
Screenshot: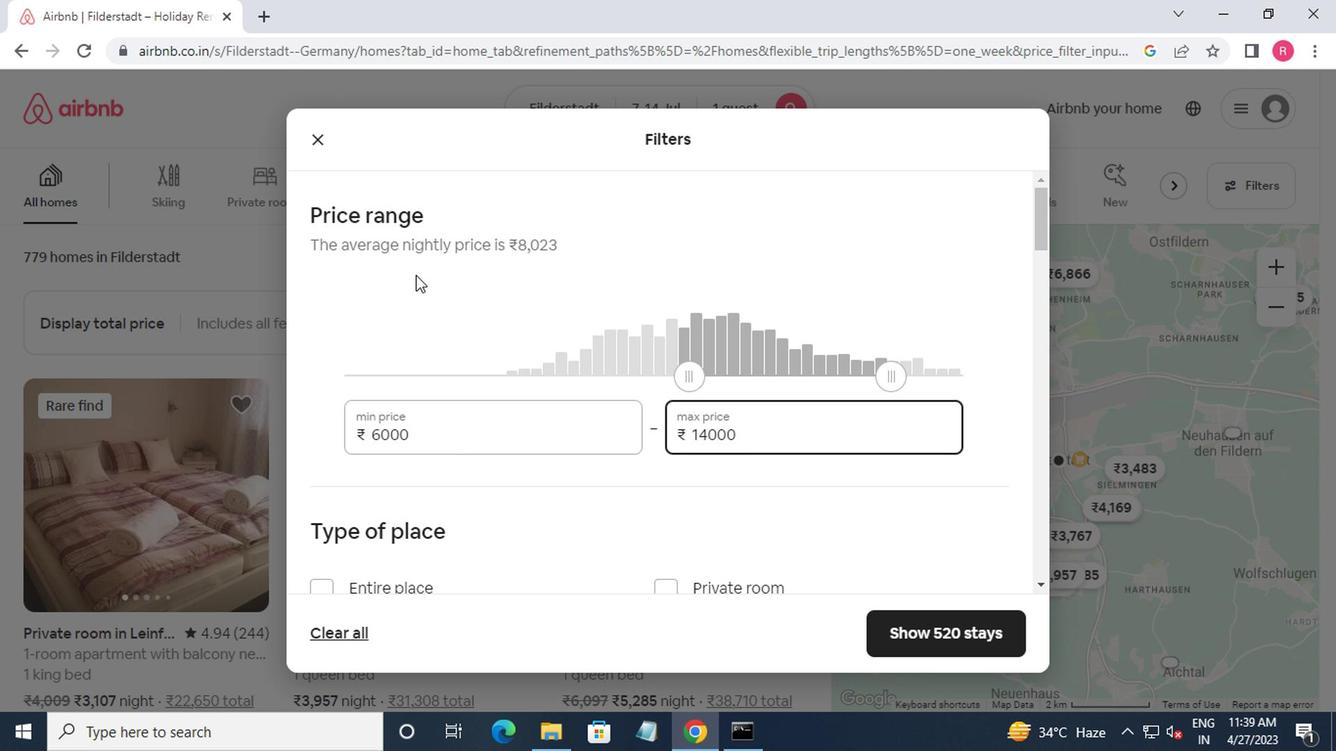 
Action: Mouse scrolled (443, 288) with delta (0, 0)
Screenshot: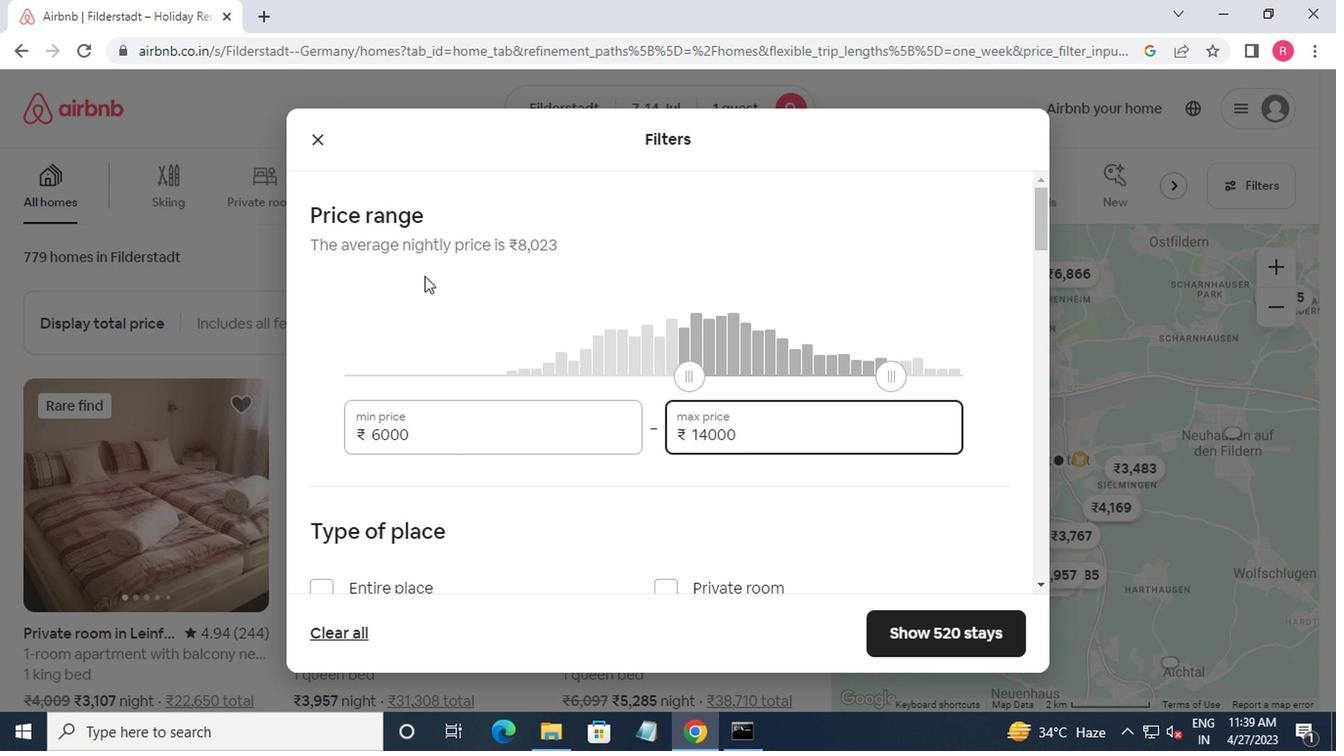 
Action: Mouse moved to (320, 476)
Screenshot: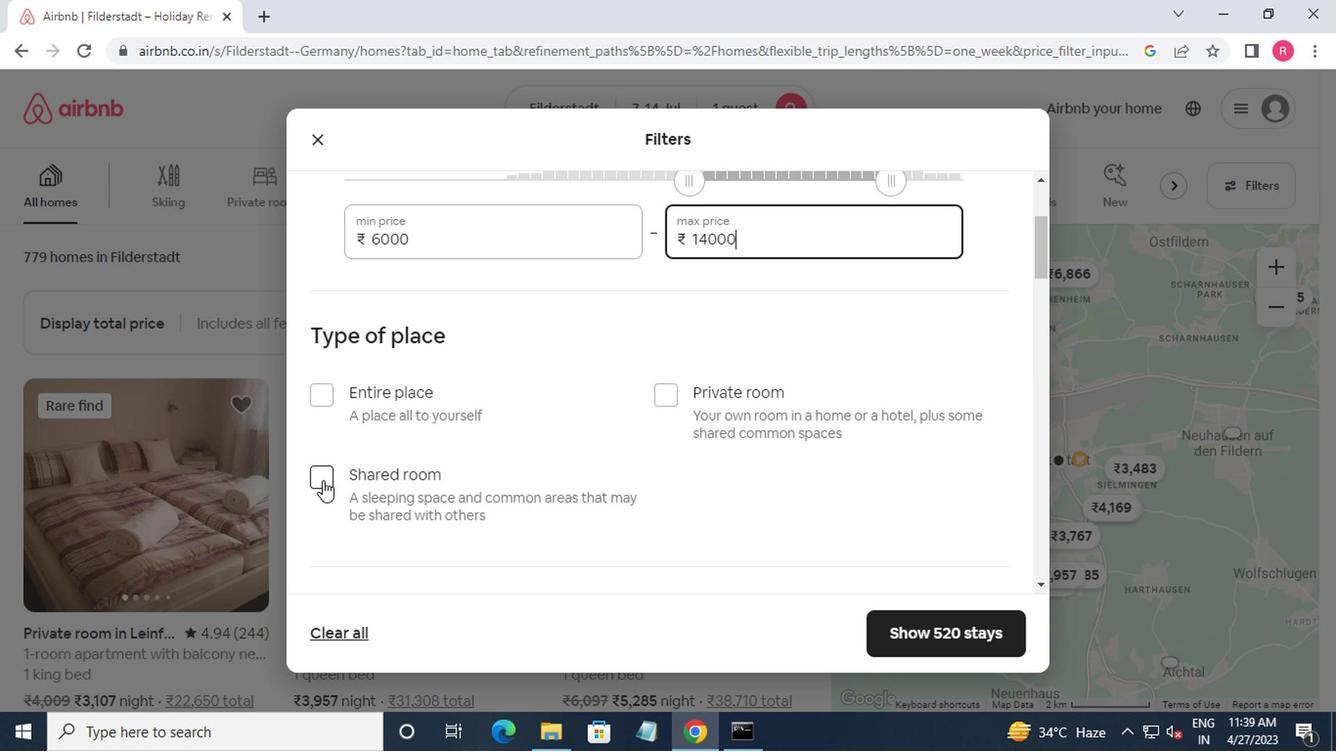 
Action: Mouse pressed left at (320, 476)
Screenshot: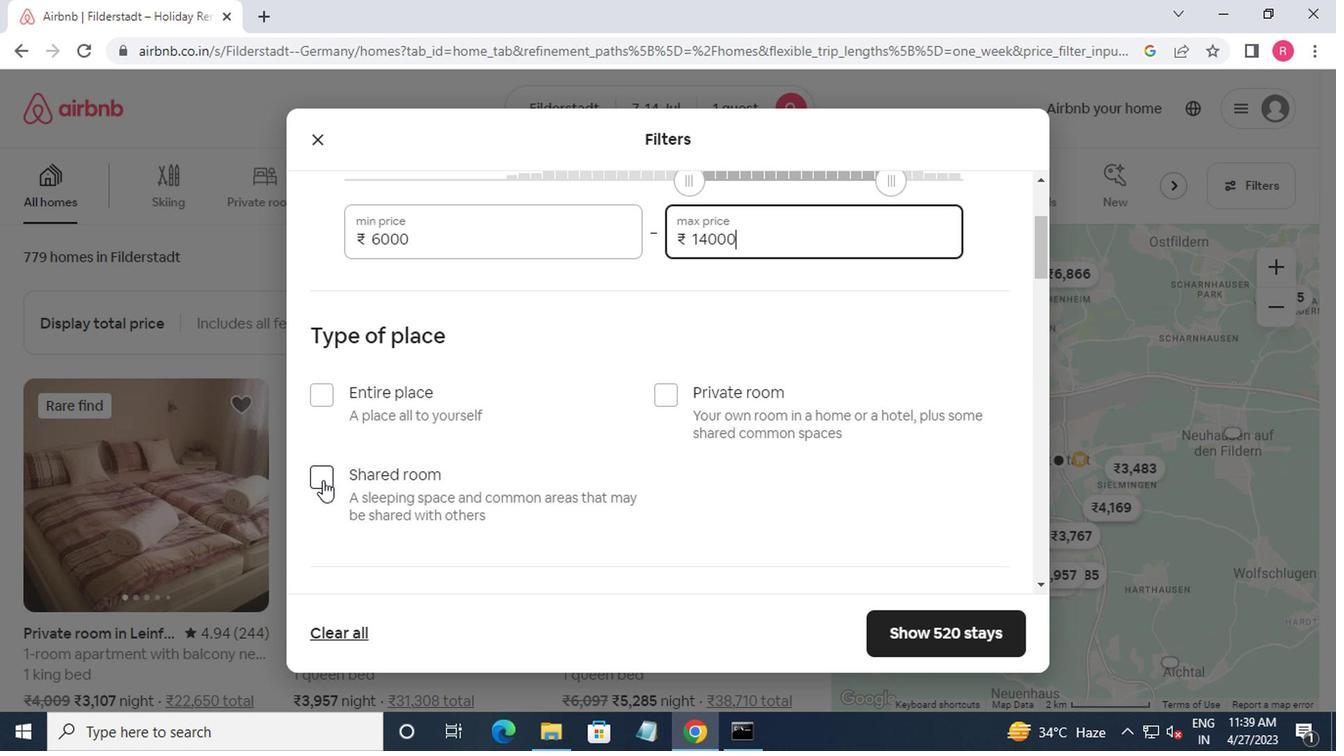 
Action: Mouse moved to (402, 430)
Screenshot: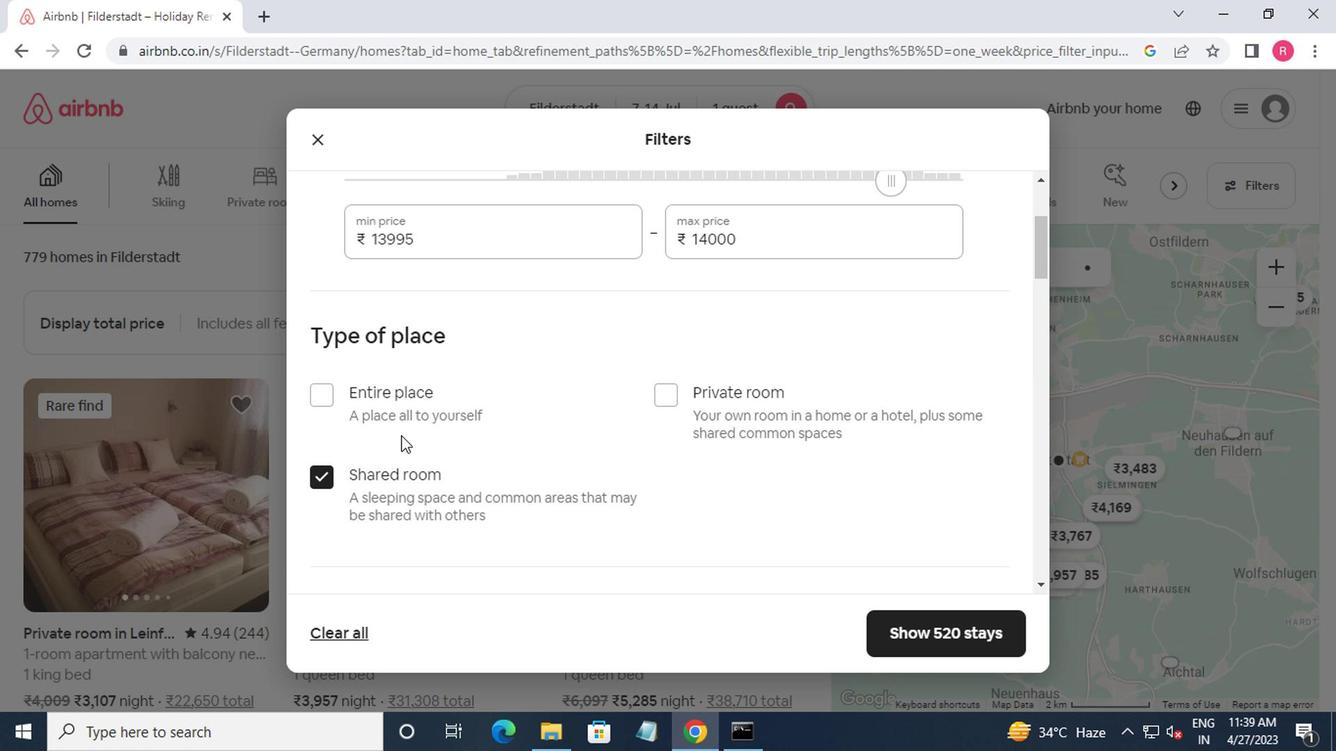 
Action: Mouse scrolled (402, 429) with delta (0, 0)
Screenshot: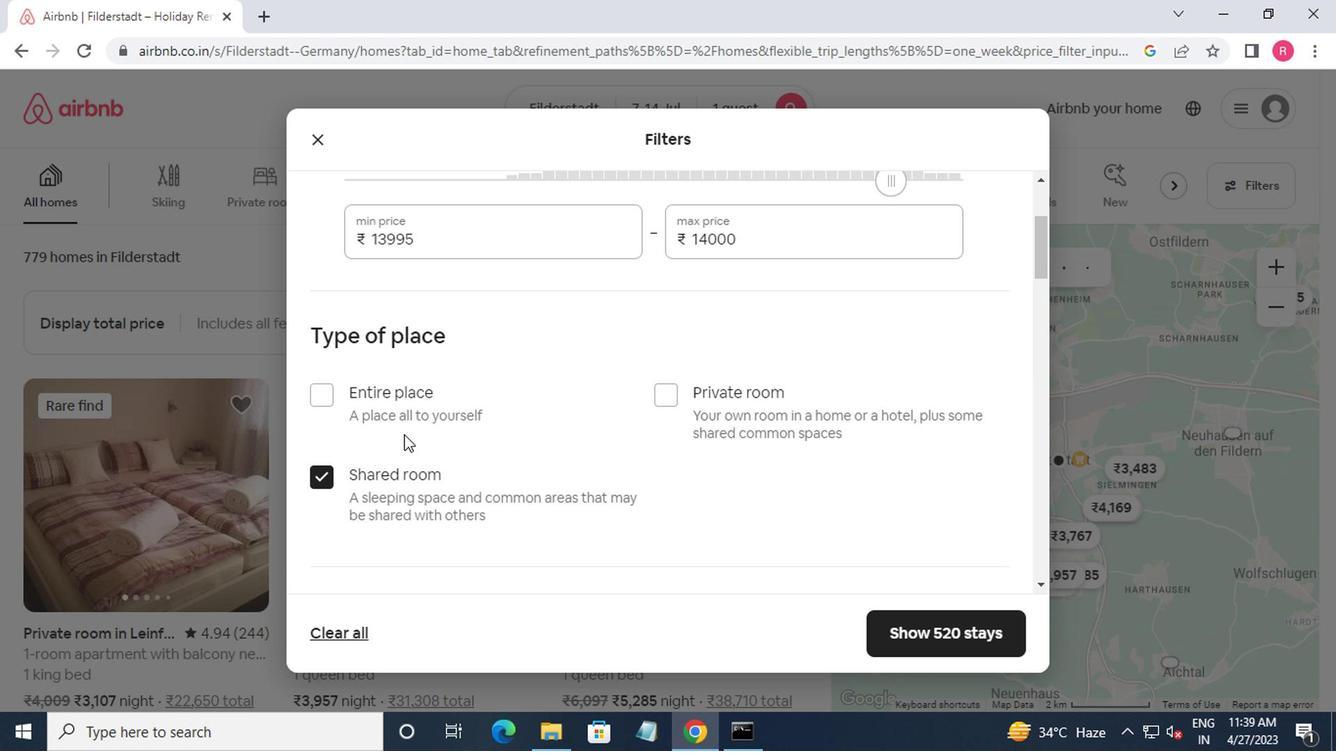 
Action: Mouse scrolled (402, 429) with delta (0, 0)
Screenshot: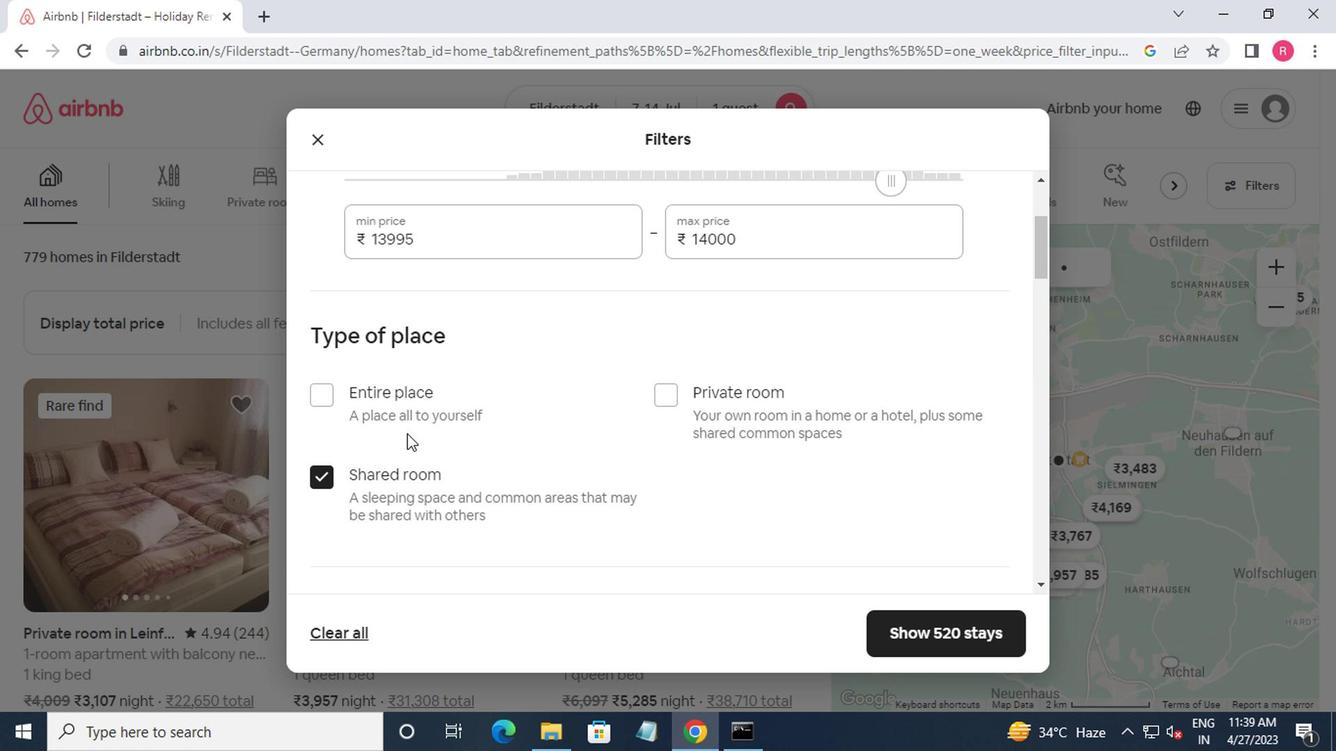 
Action: Mouse moved to (405, 429)
Screenshot: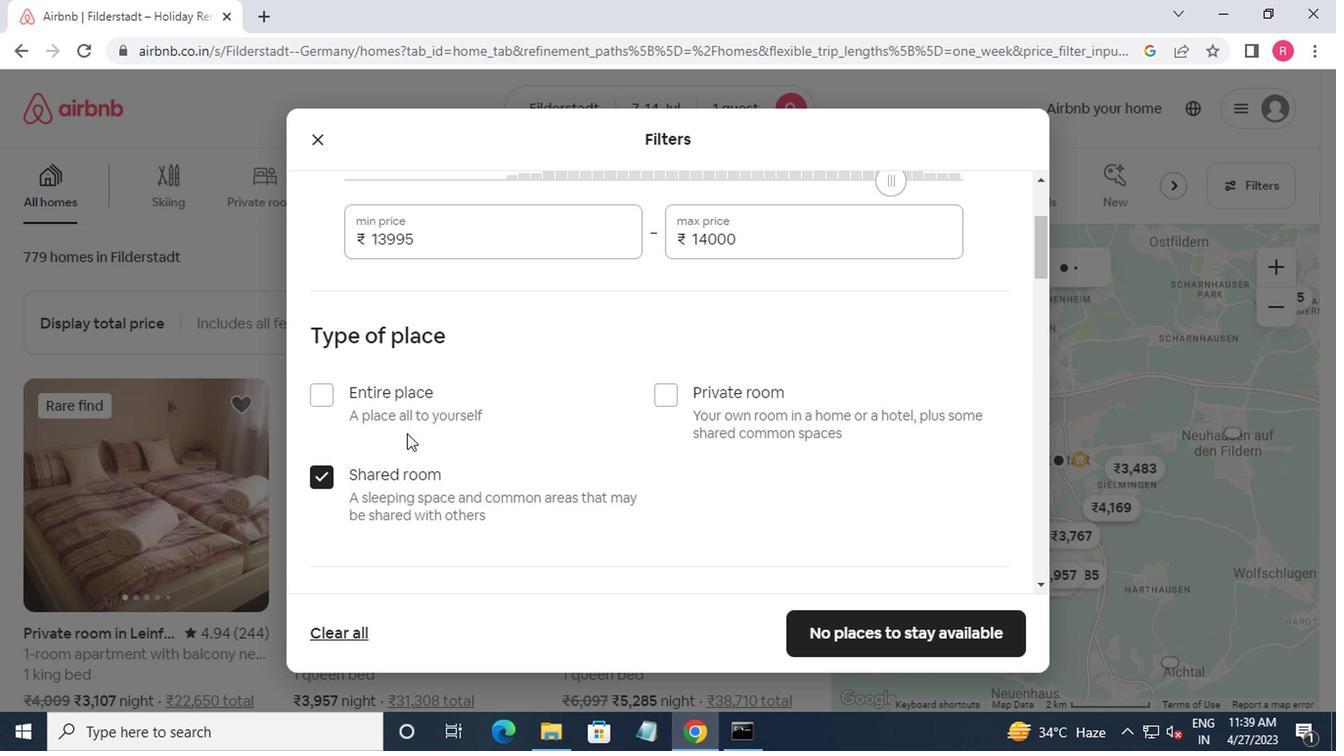 
Action: Mouse scrolled (405, 428) with delta (0, 0)
Screenshot: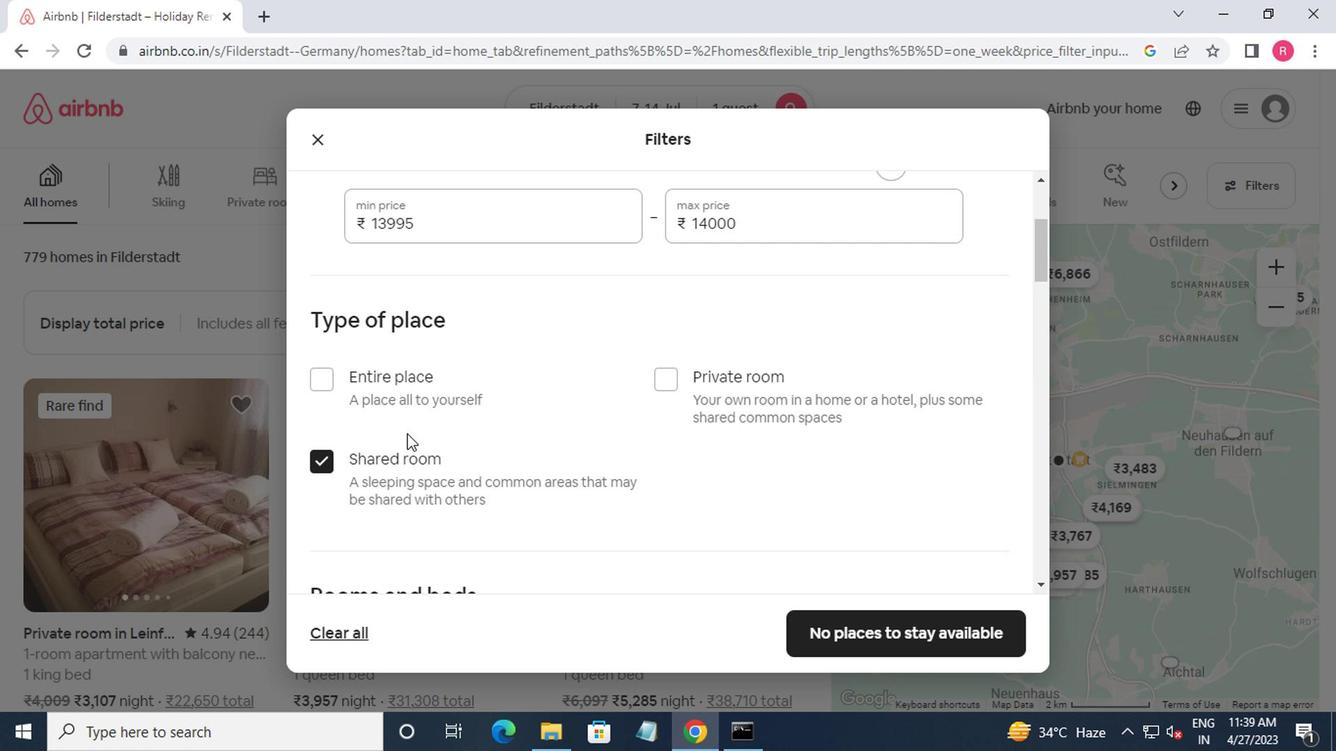 
Action: Mouse moved to (421, 412)
Screenshot: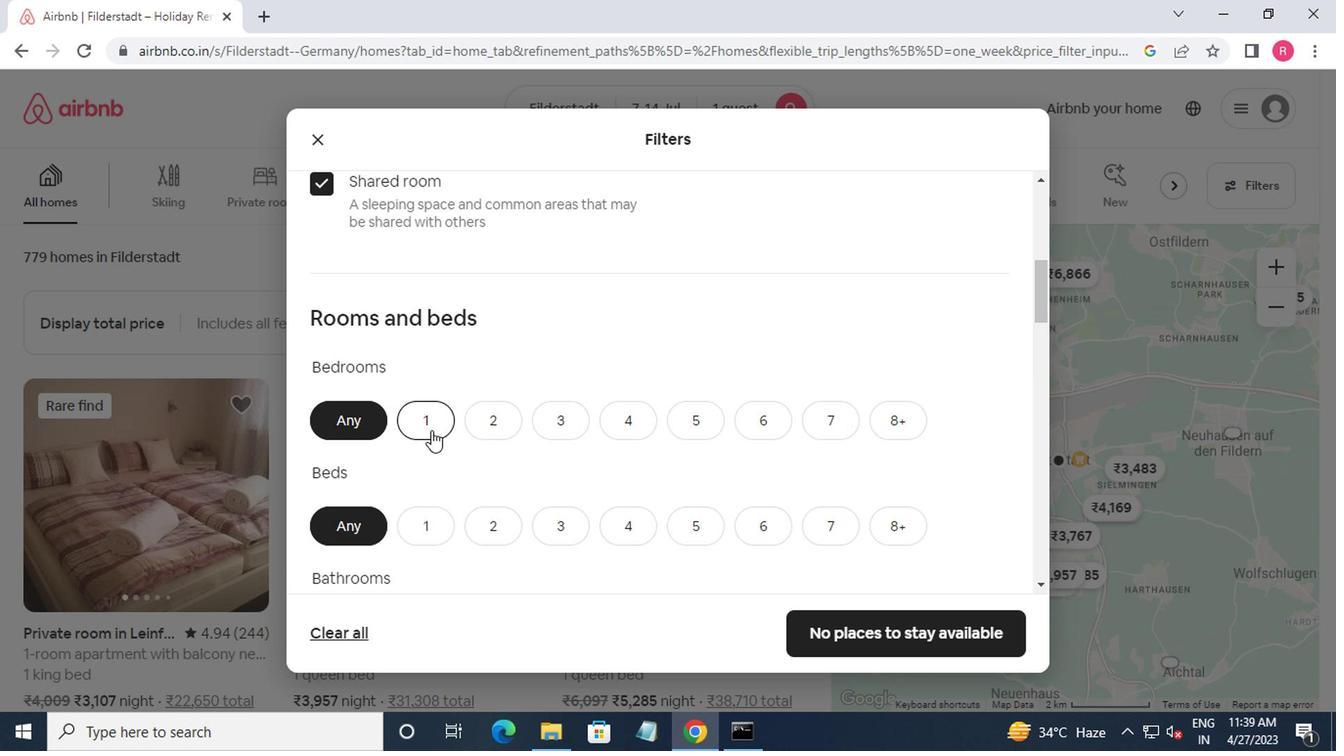 
Action: Mouse pressed left at (421, 412)
Screenshot: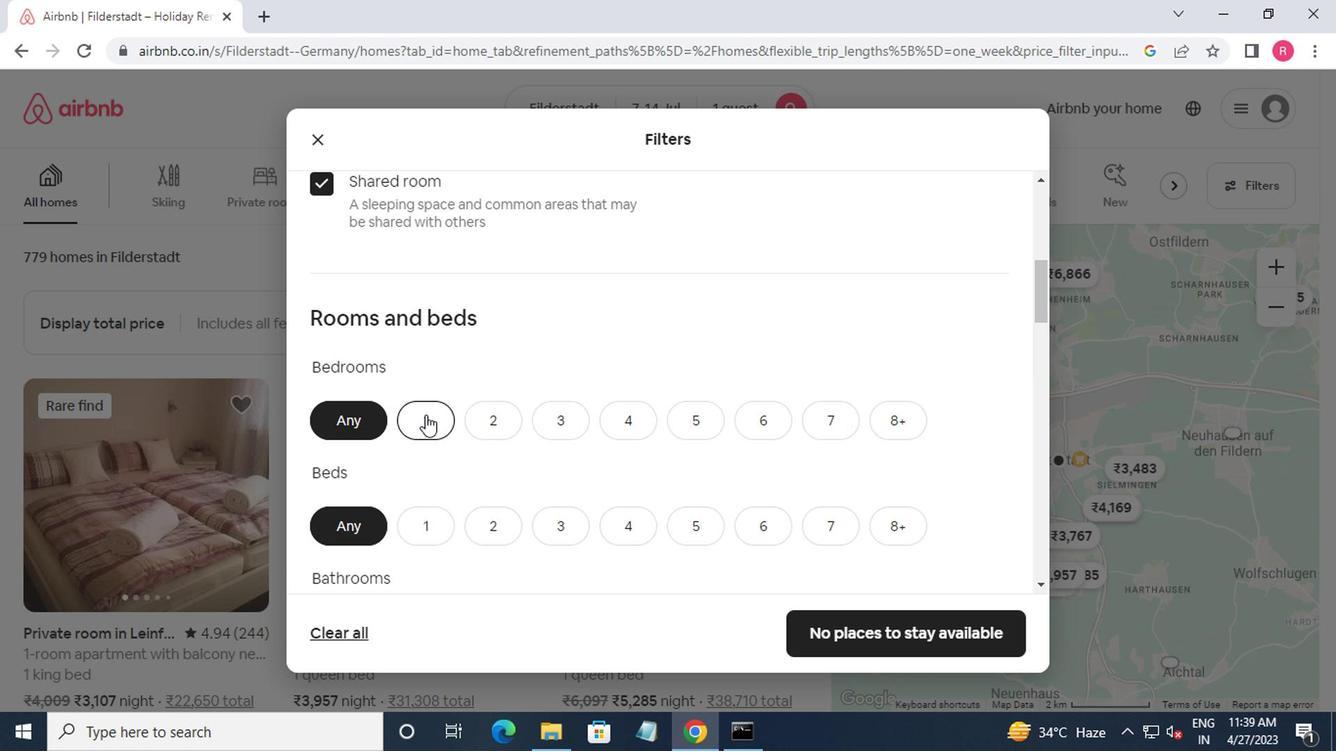 
Action: Mouse moved to (423, 410)
Screenshot: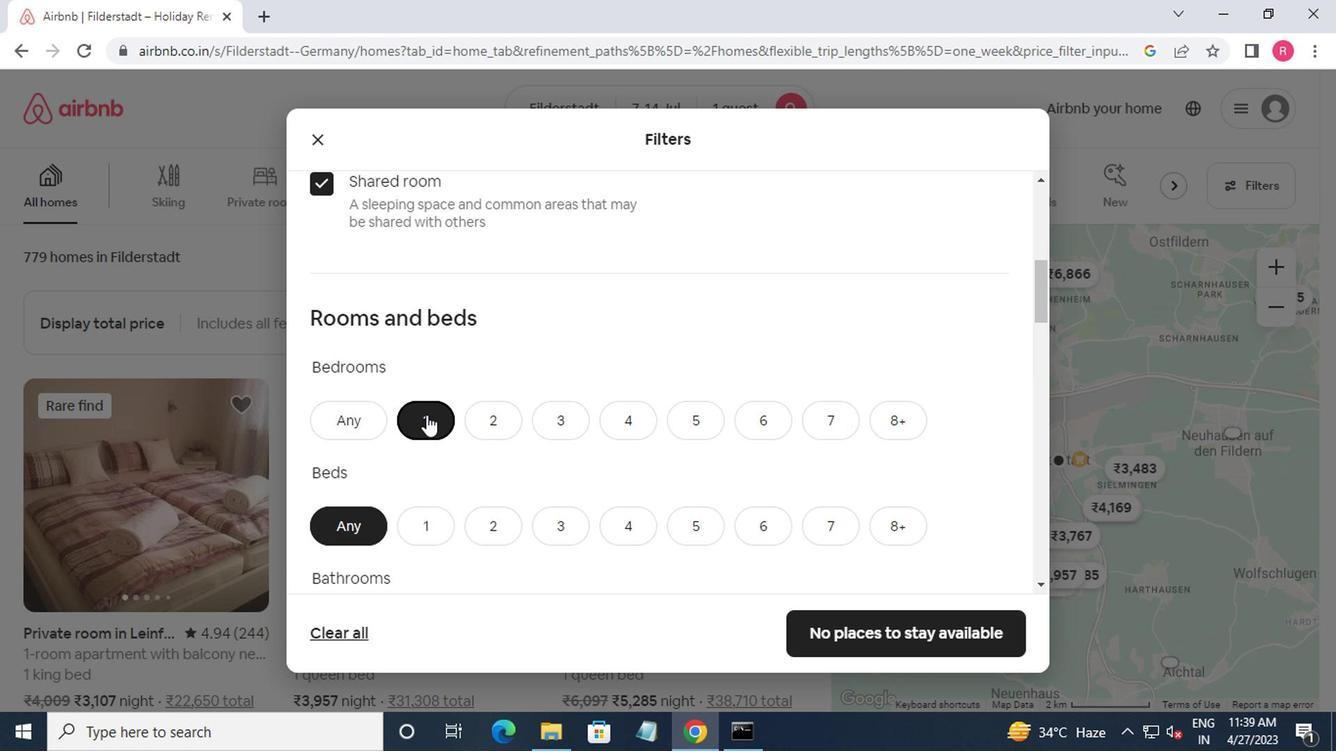 
Action: Mouse scrolled (423, 409) with delta (0, -1)
Screenshot: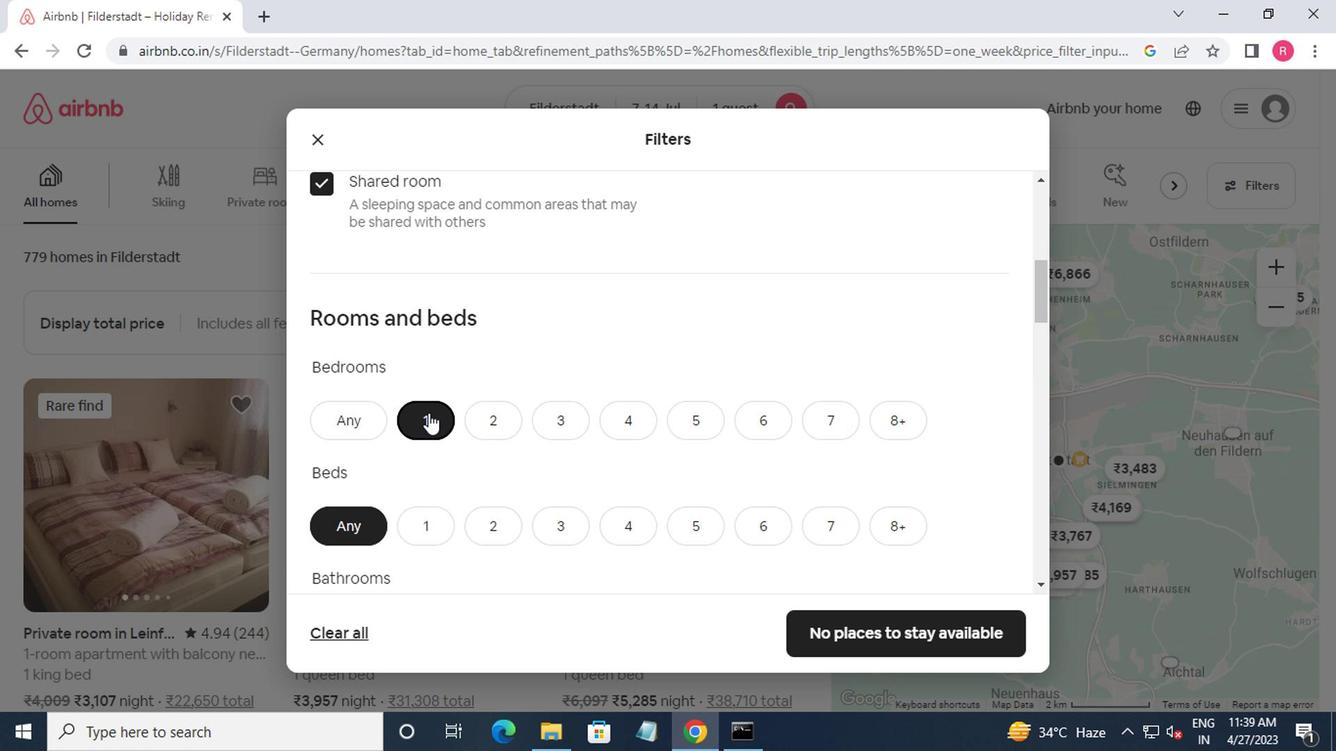 
Action: Mouse moved to (424, 410)
Screenshot: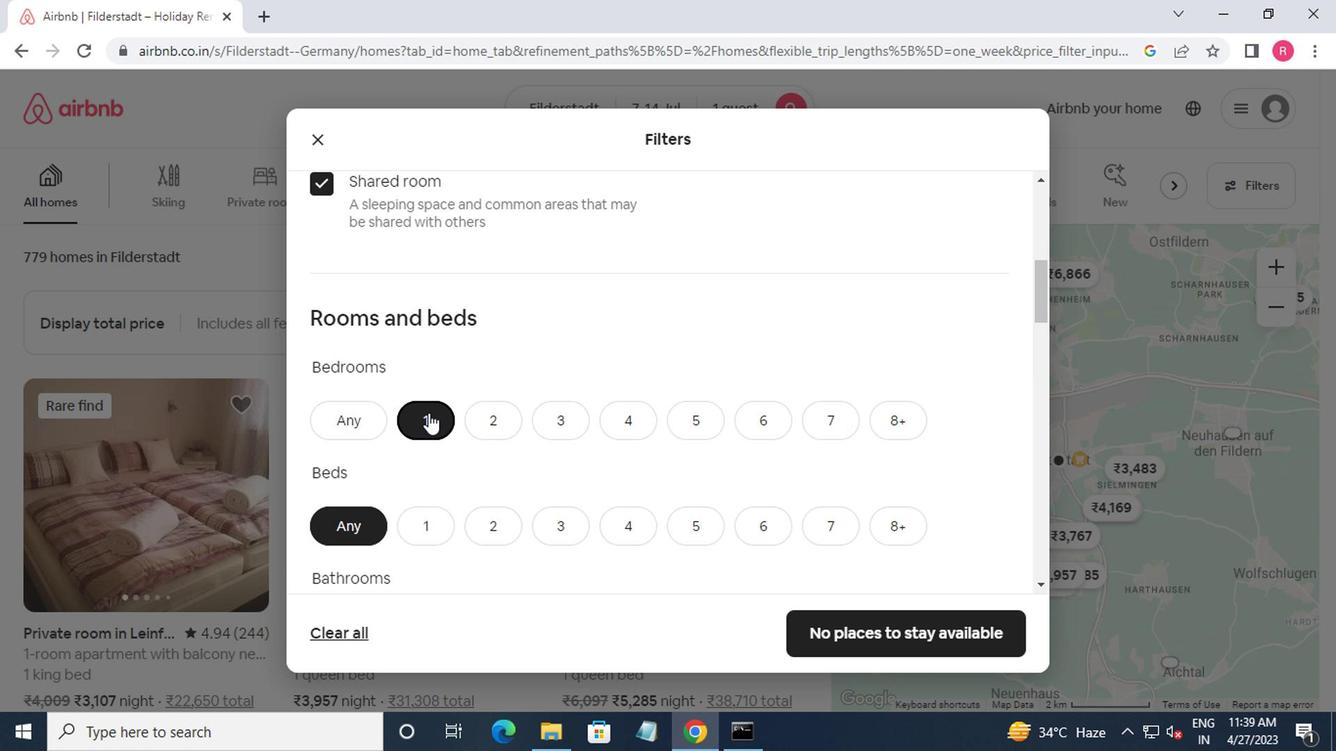 
Action: Mouse scrolled (424, 409) with delta (0, -1)
Screenshot: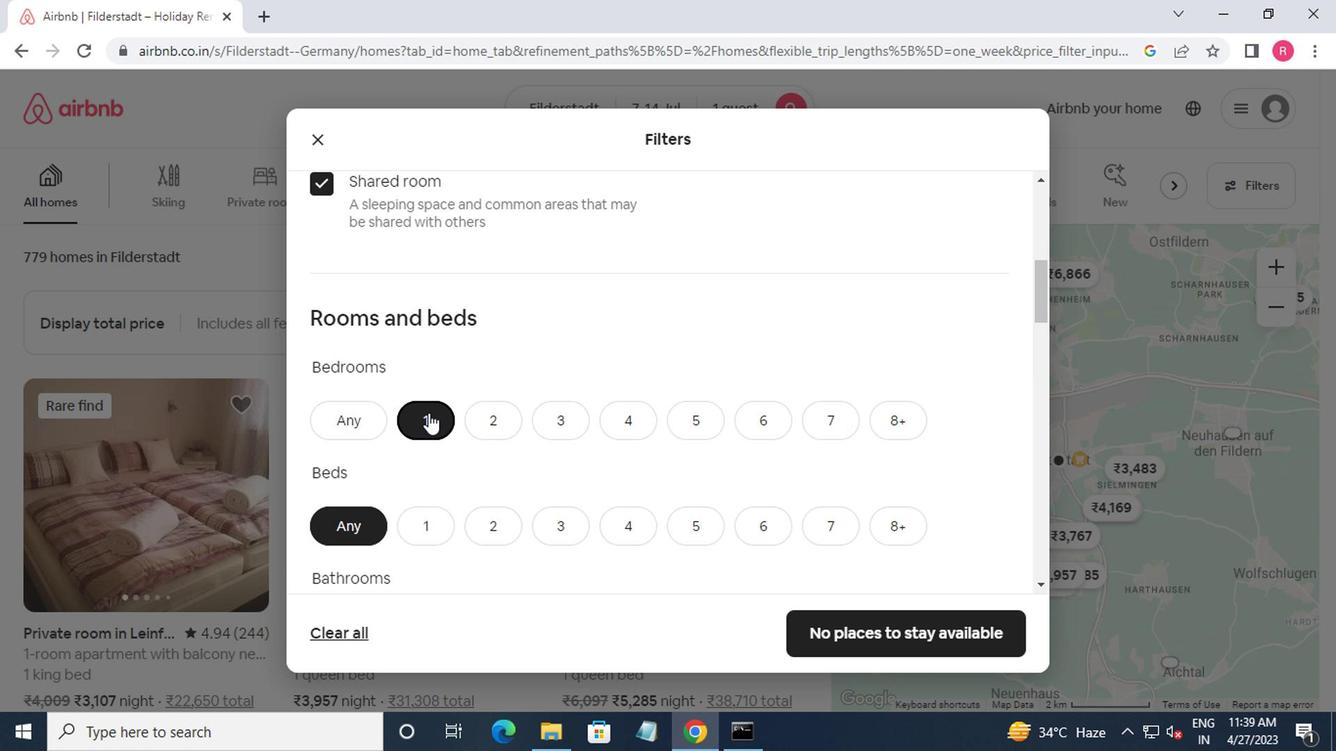 
Action: Mouse moved to (425, 410)
Screenshot: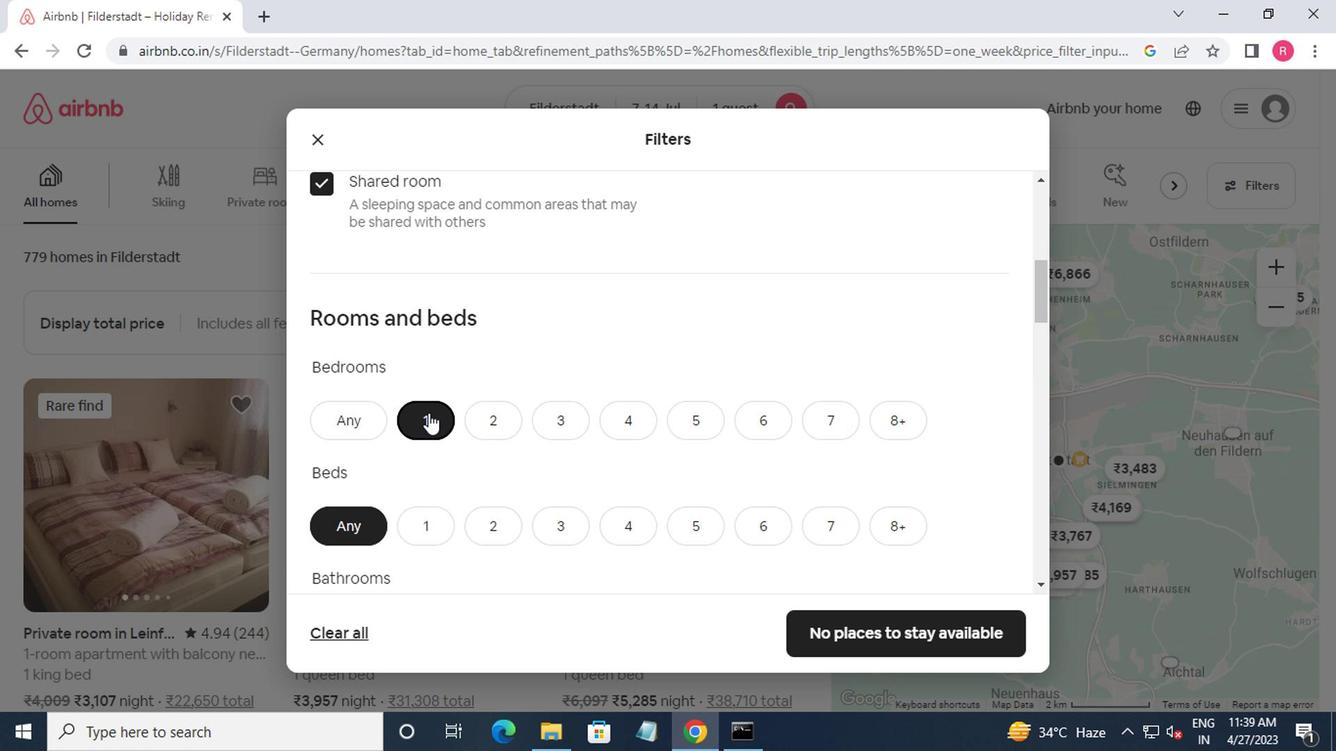 
Action: Mouse scrolled (425, 409) with delta (0, -1)
Screenshot: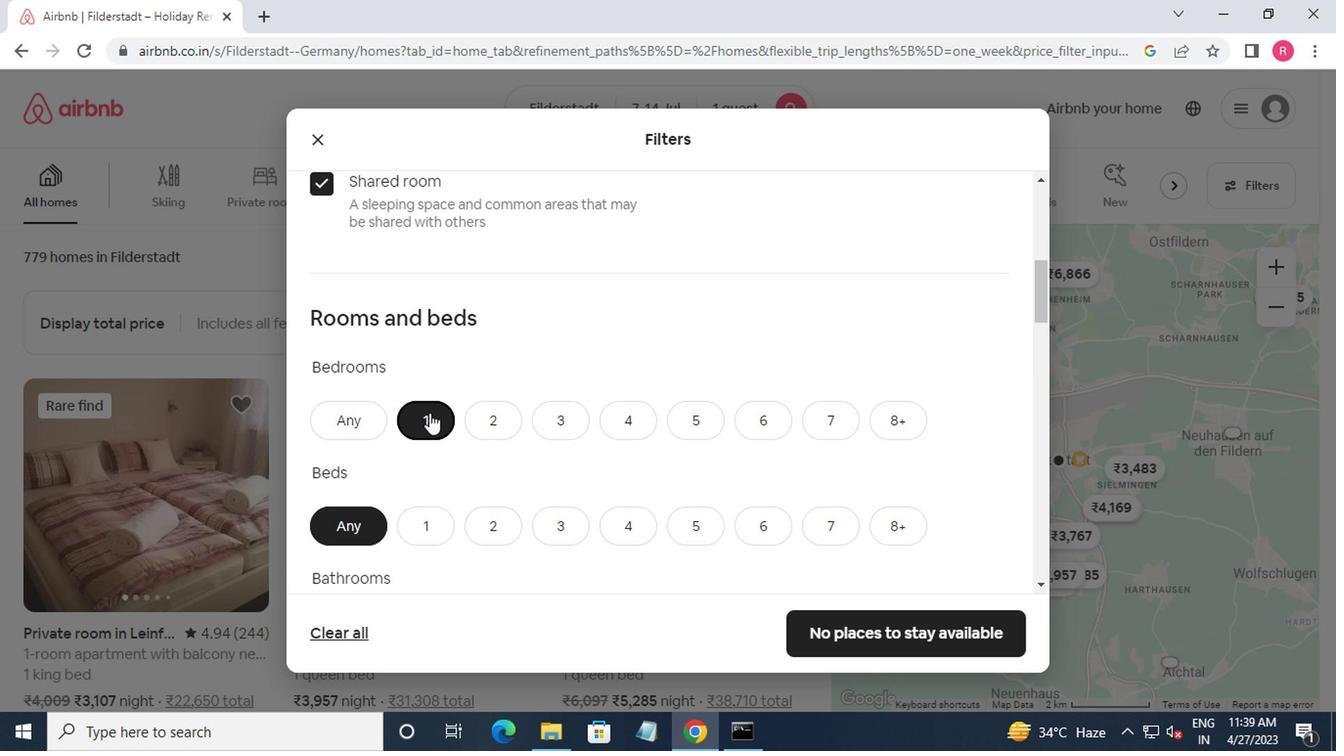 
Action: Mouse moved to (424, 242)
Screenshot: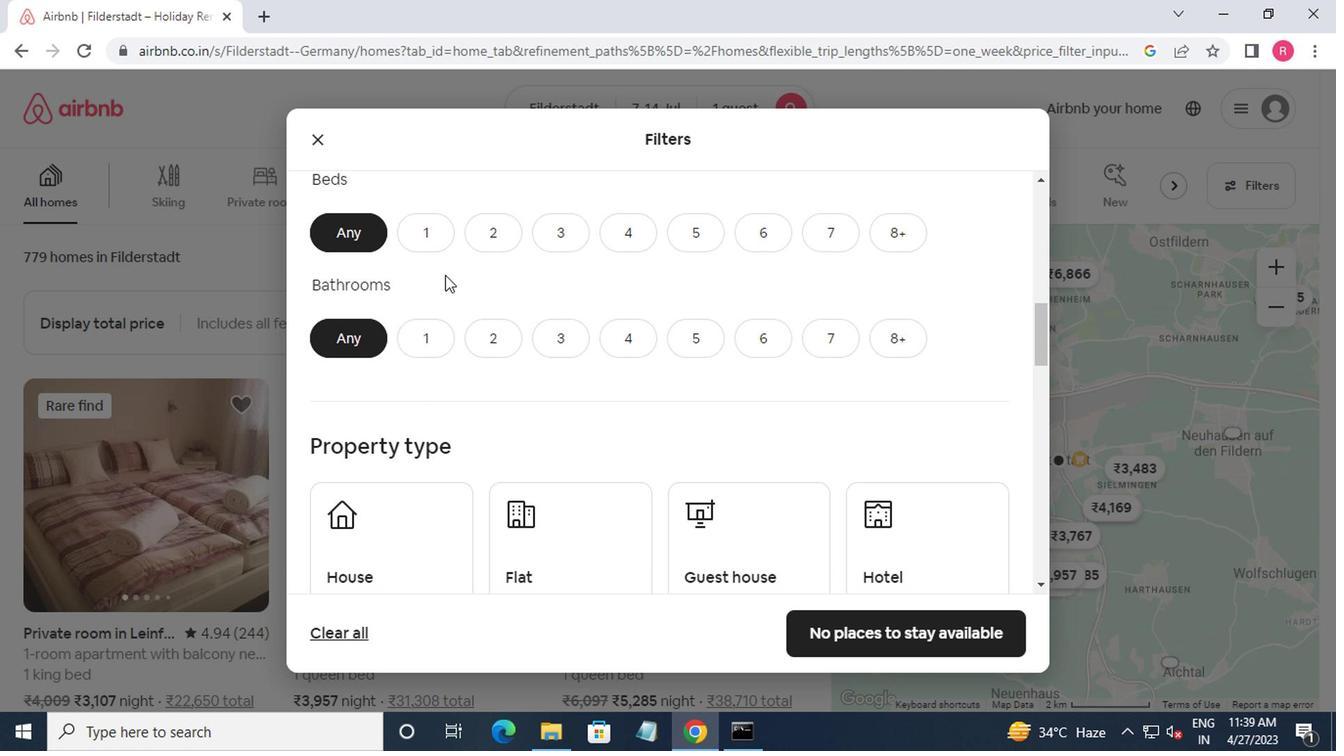 
Action: Mouse pressed left at (424, 242)
Screenshot: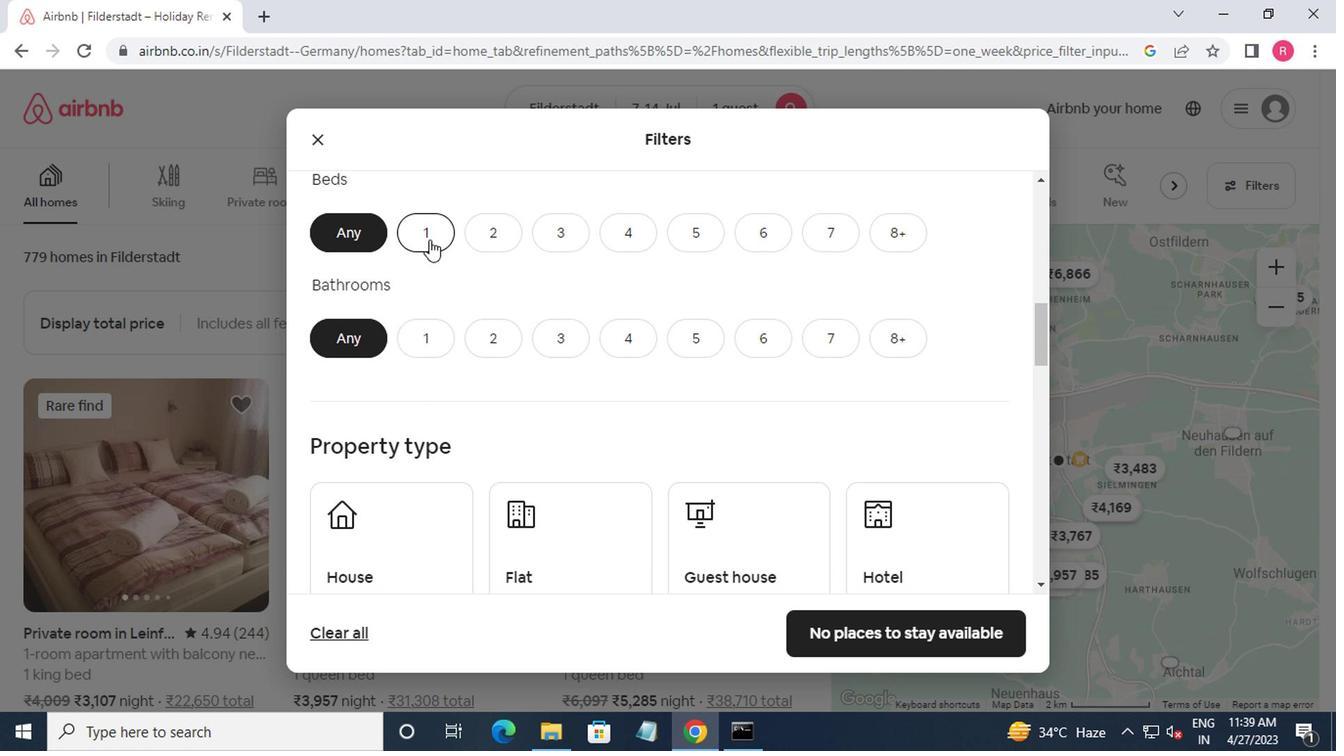 
Action: Mouse moved to (422, 335)
Screenshot: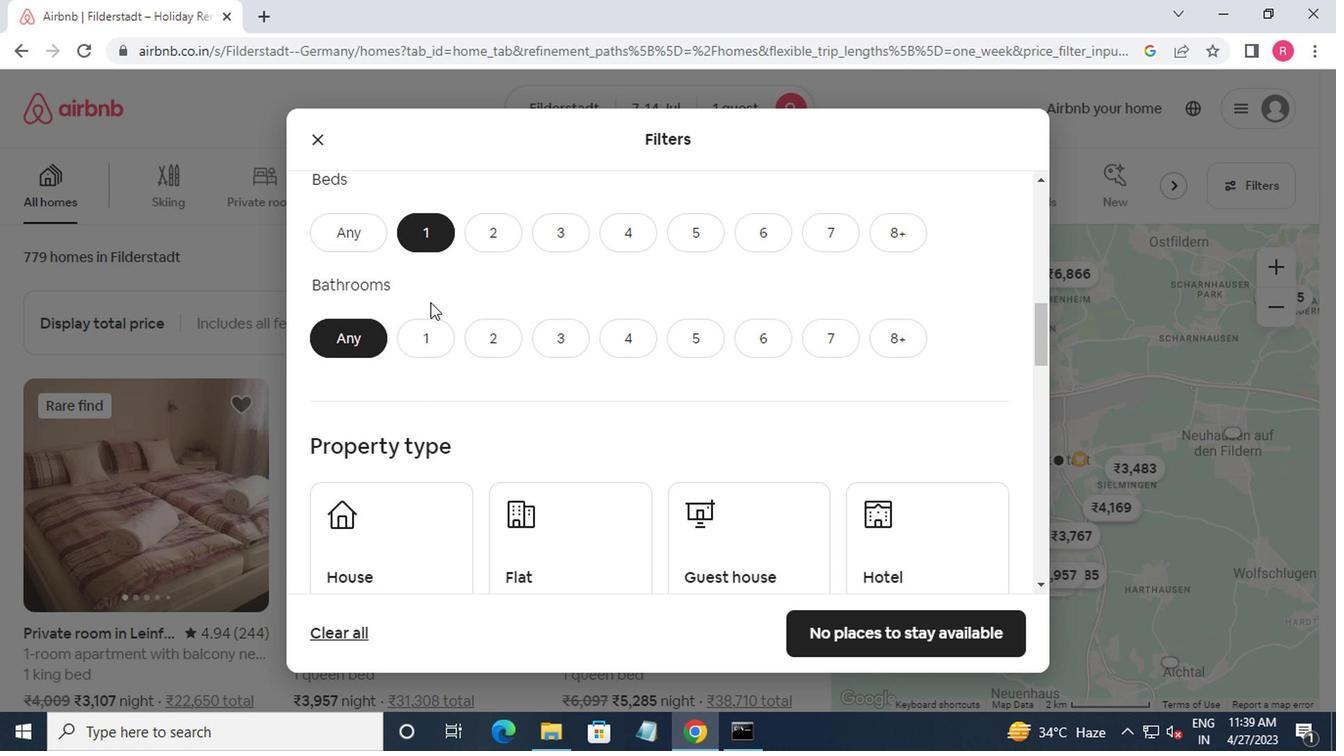 
Action: Mouse pressed left at (422, 335)
Screenshot: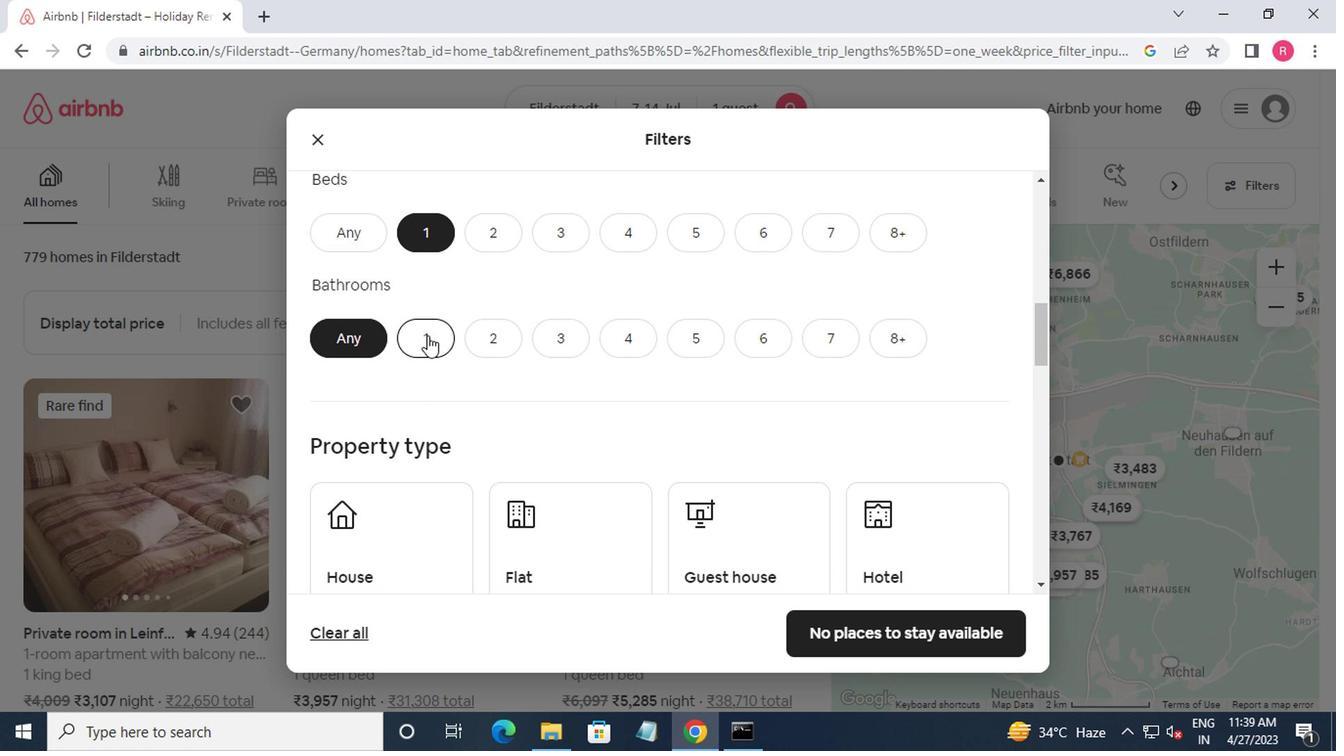 
Action: Mouse moved to (427, 331)
Screenshot: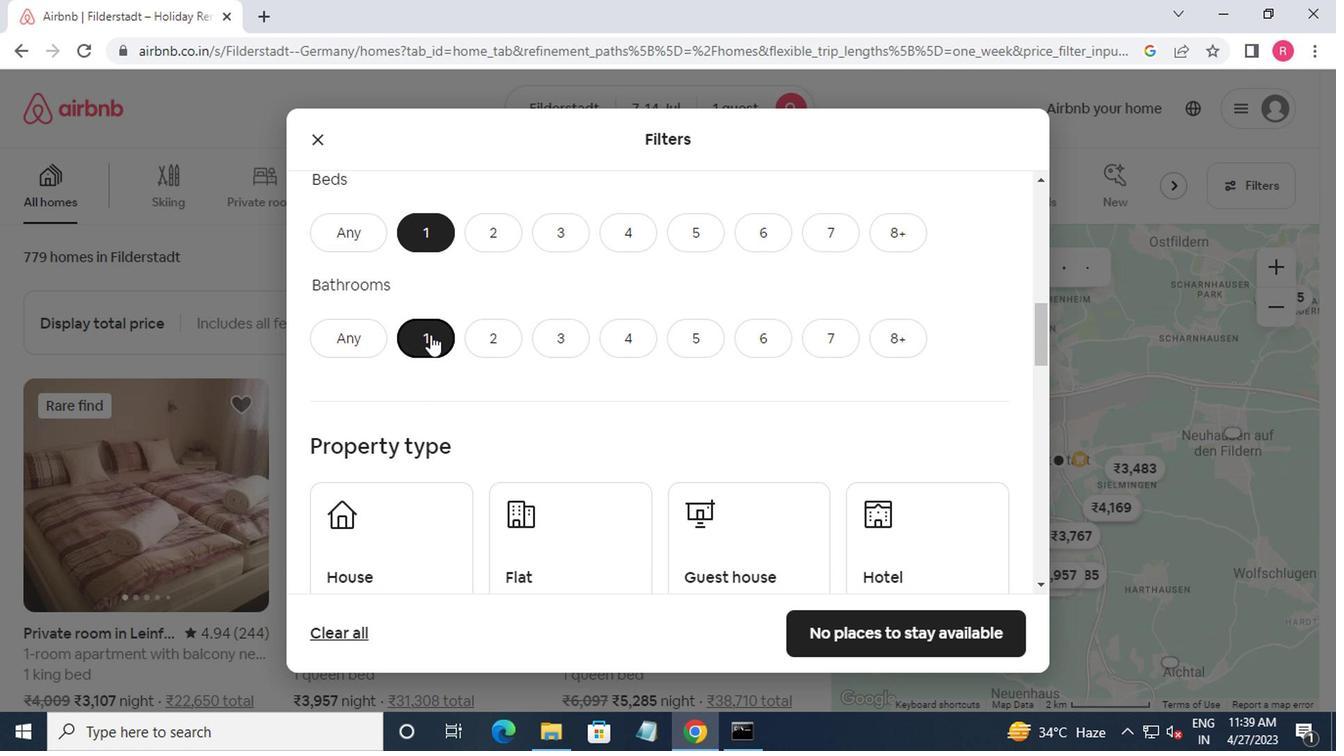 
Action: Mouse scrolled (427, 330) with delta (0, 0)
Screenshot: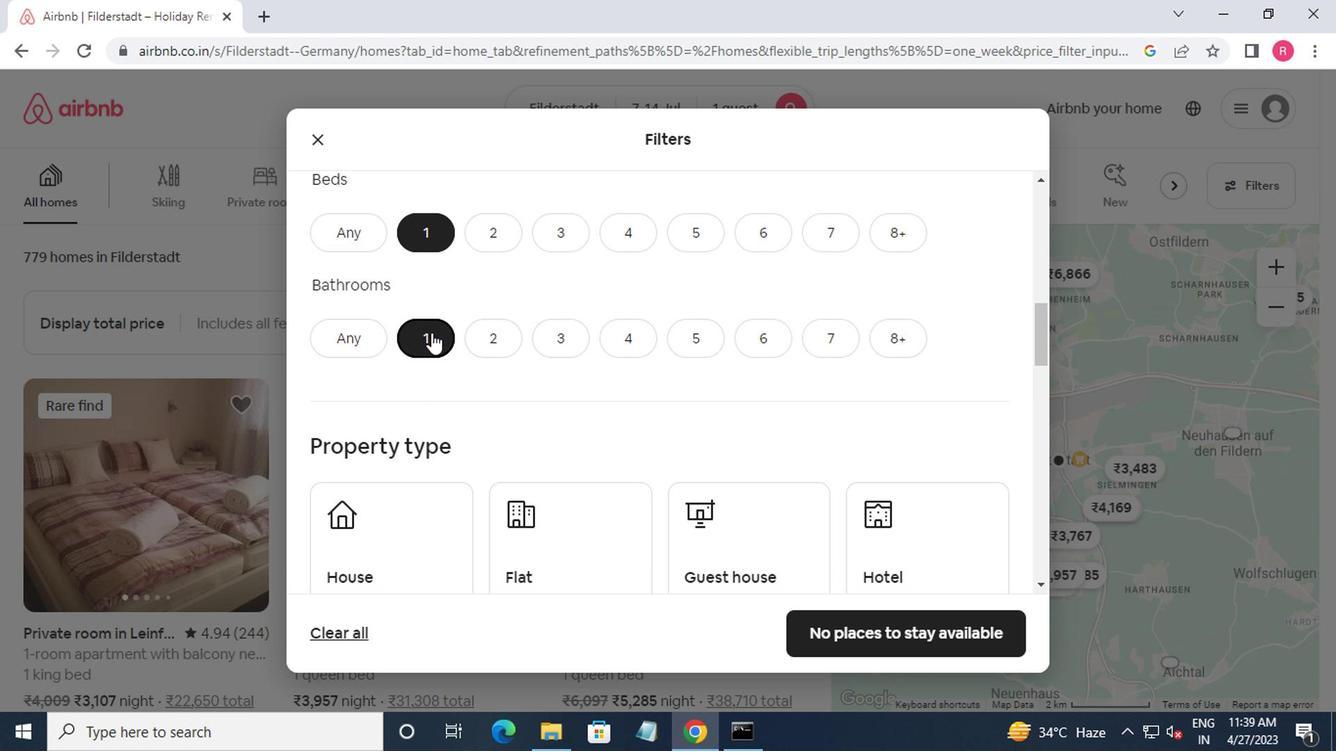 
Action: Mouse moved to (373, 421)
Screenshot: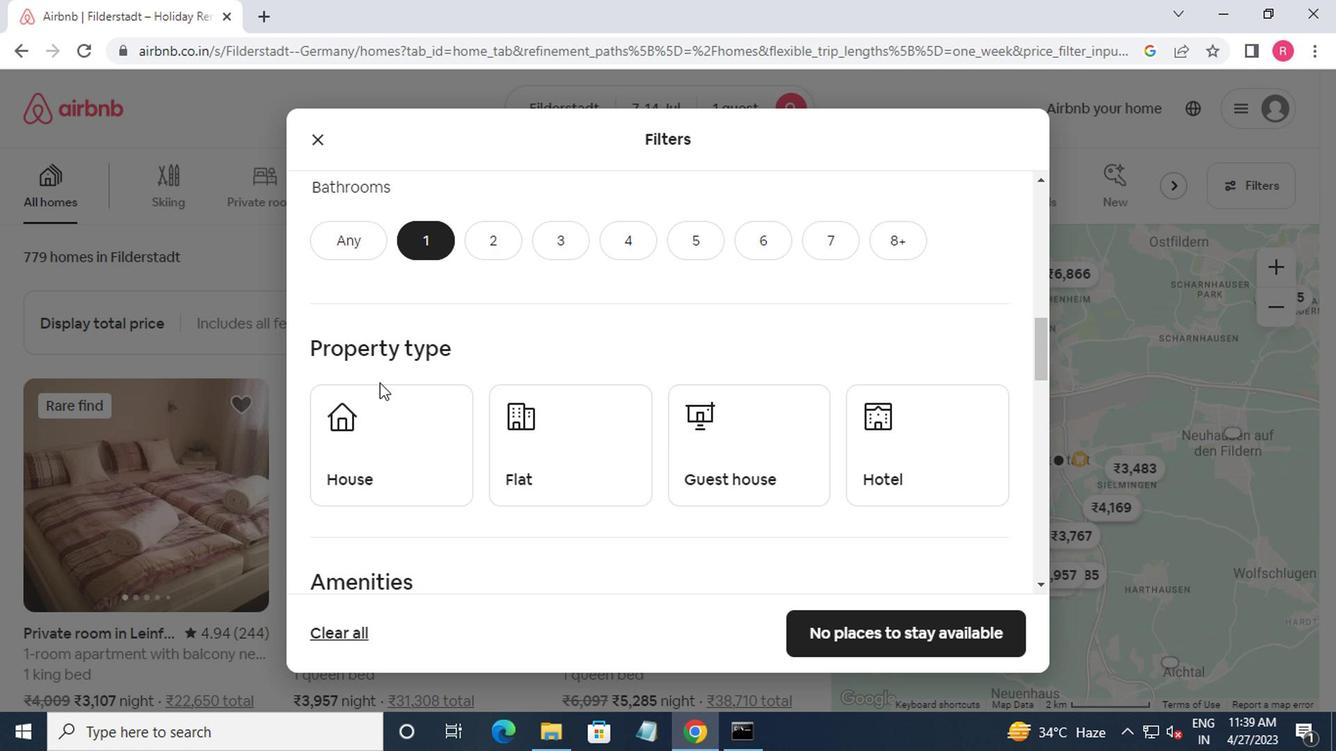 
Action: Mouse pressed left at (373, 421)
Screenshot: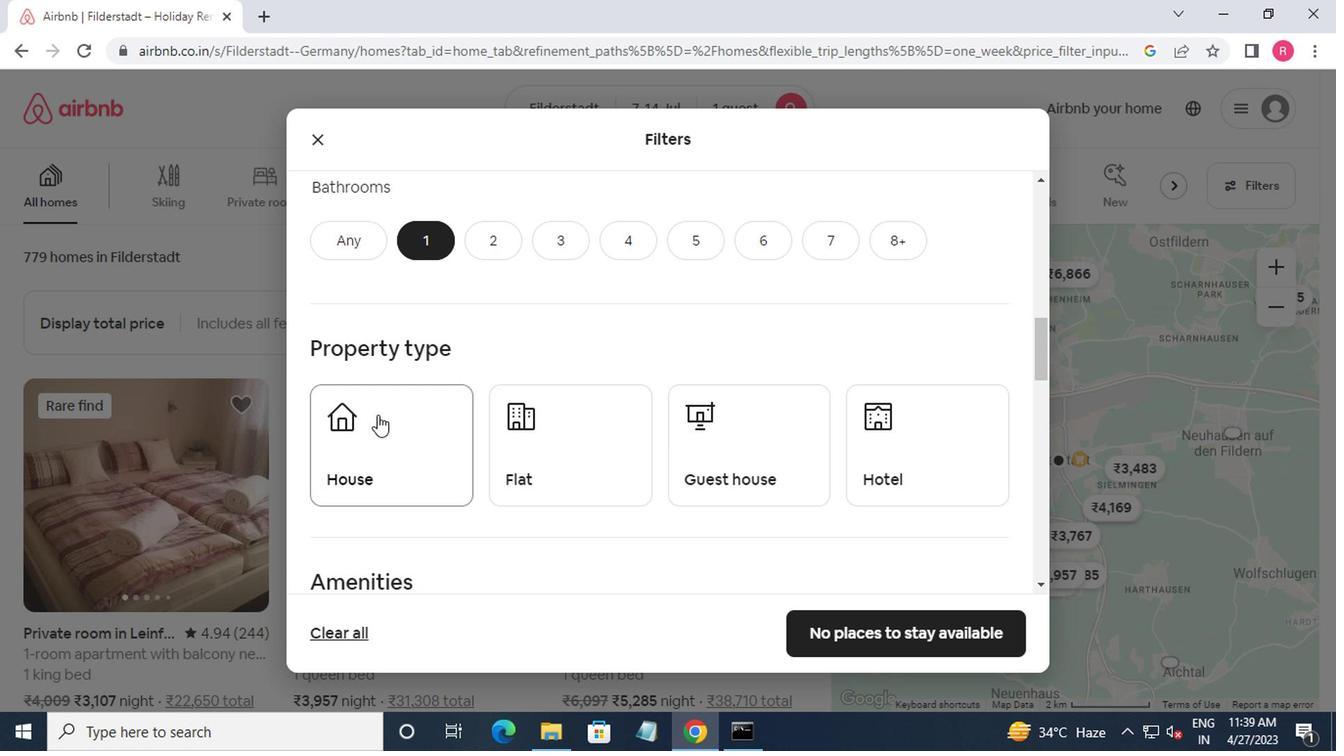 
Action: Mouse moved to (563, 448)
Screenshot: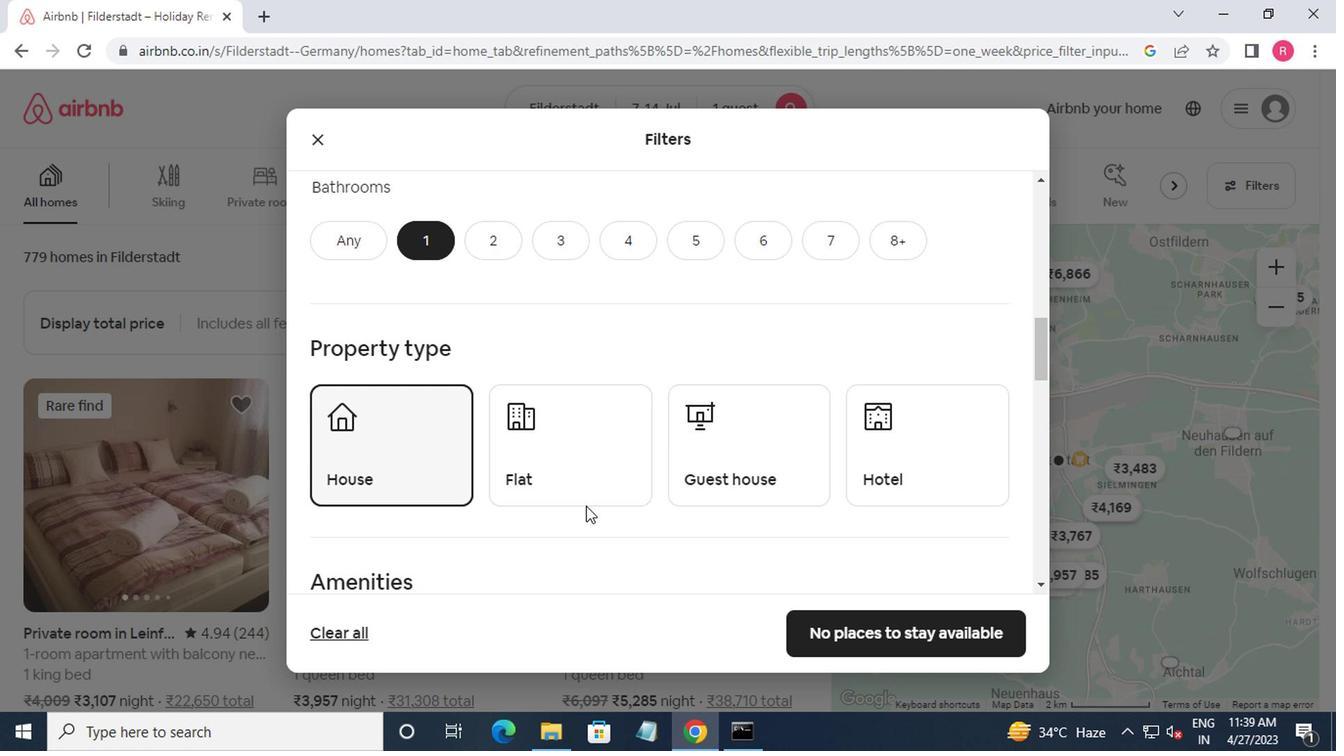 
Action: Mouse pressed left at (563, 448)
Screenshot: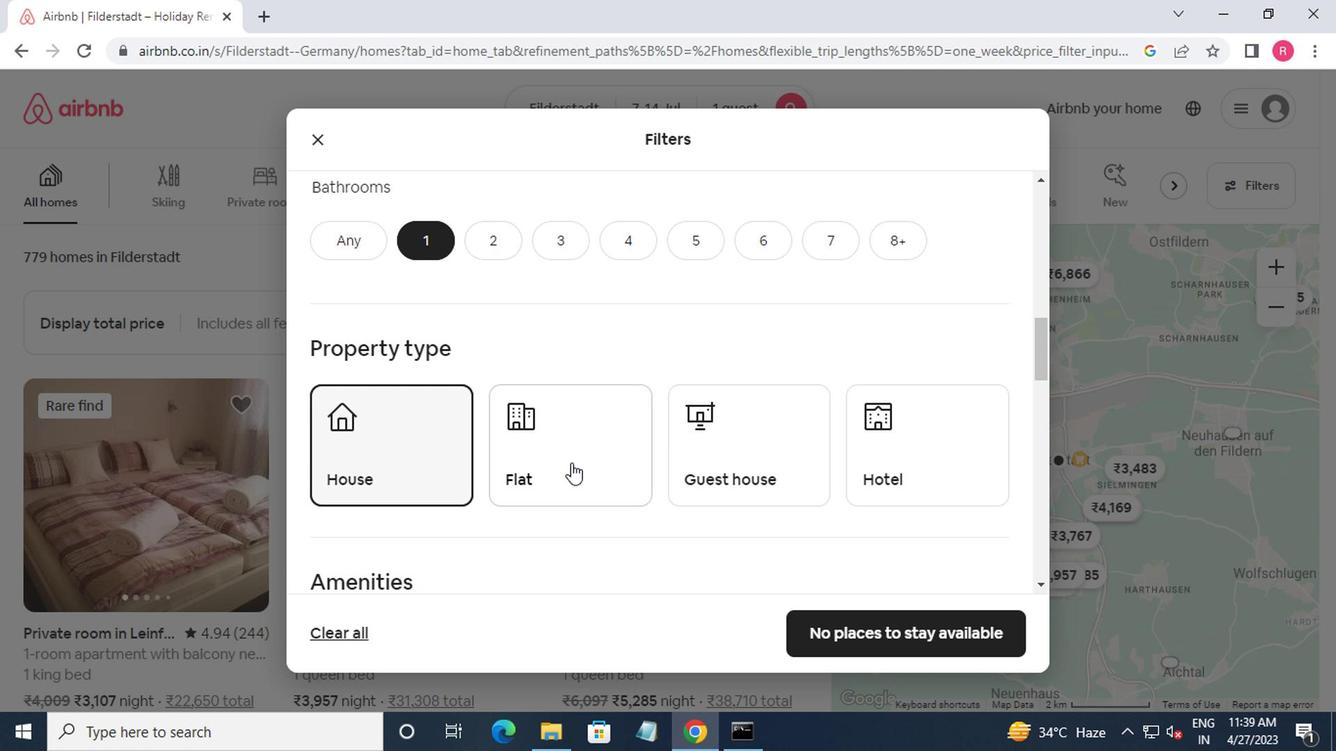 
Action: Mouse moved to (691, 481)
Screenshot: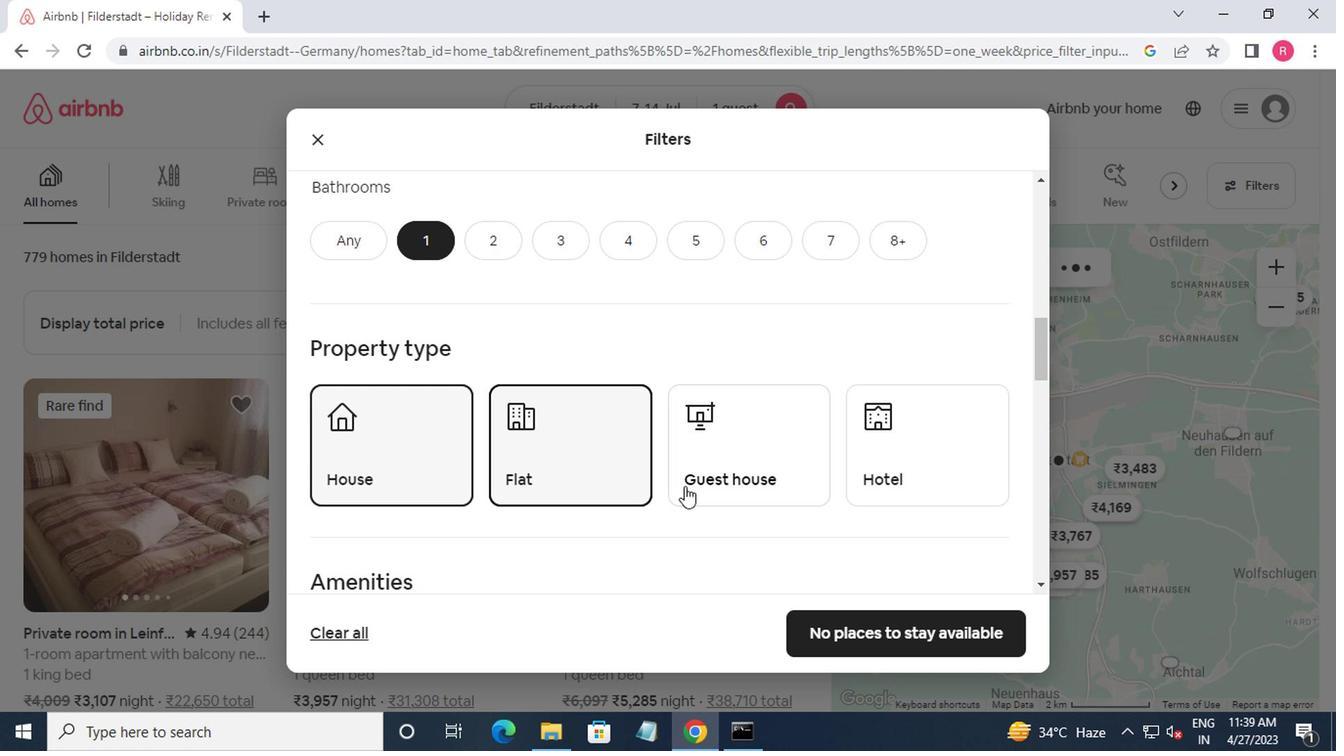 
Action: Mouse pressed left at (691, 481)
Screenshot: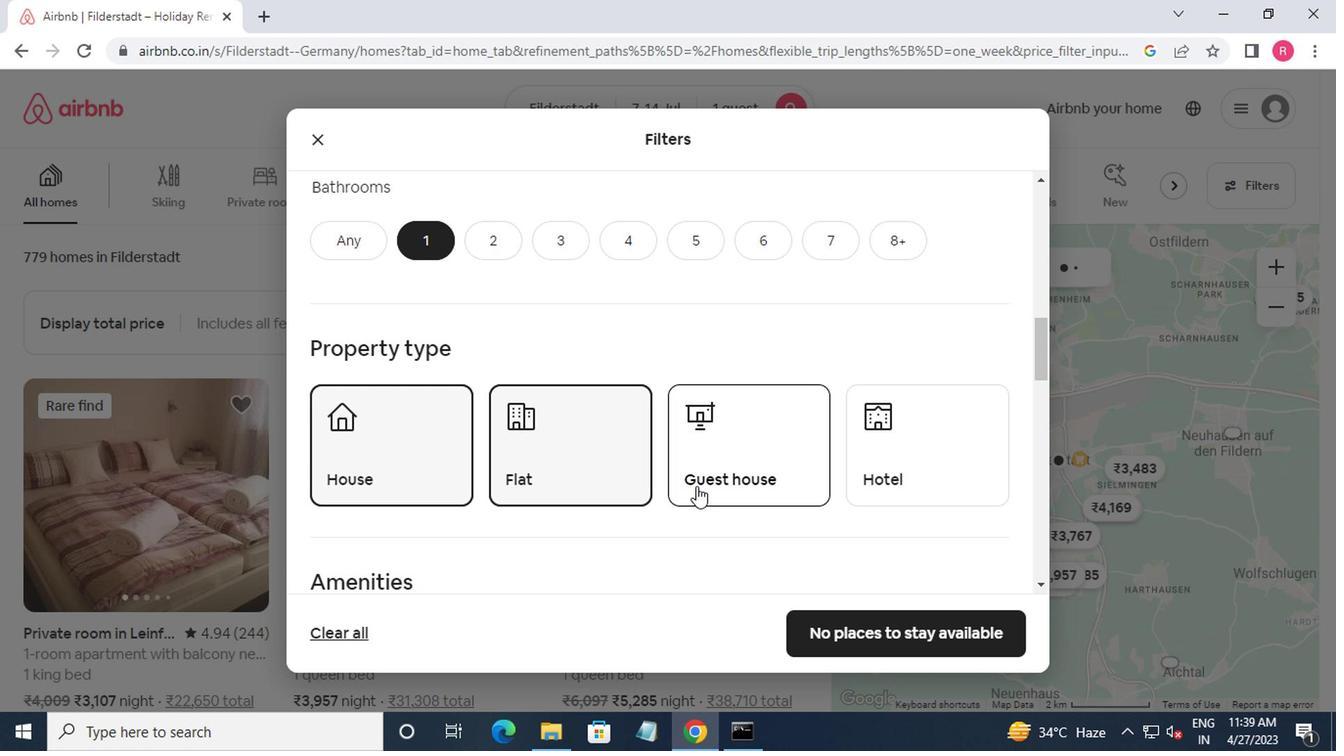 
Action: Mouse moved to (852, 473)
Screenshot: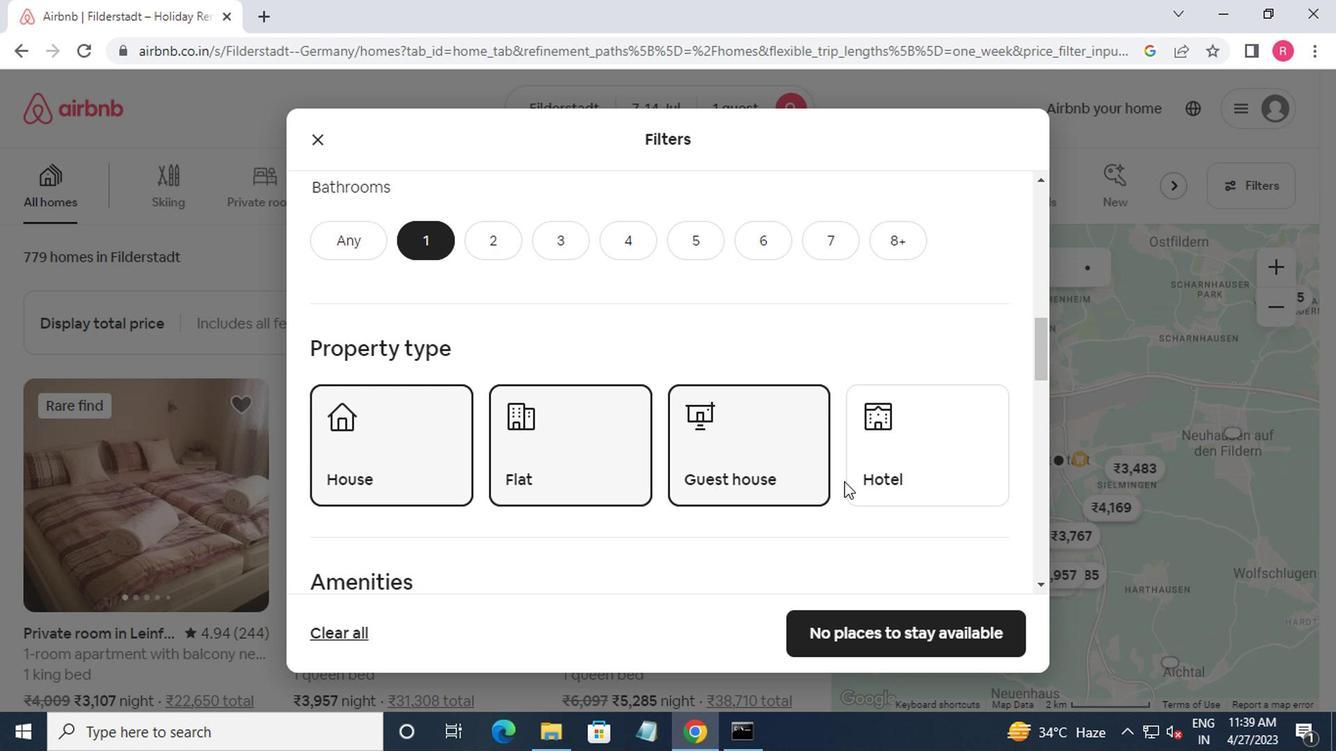 
Action: Mouse pressed left at (852, 473)
Screenshot: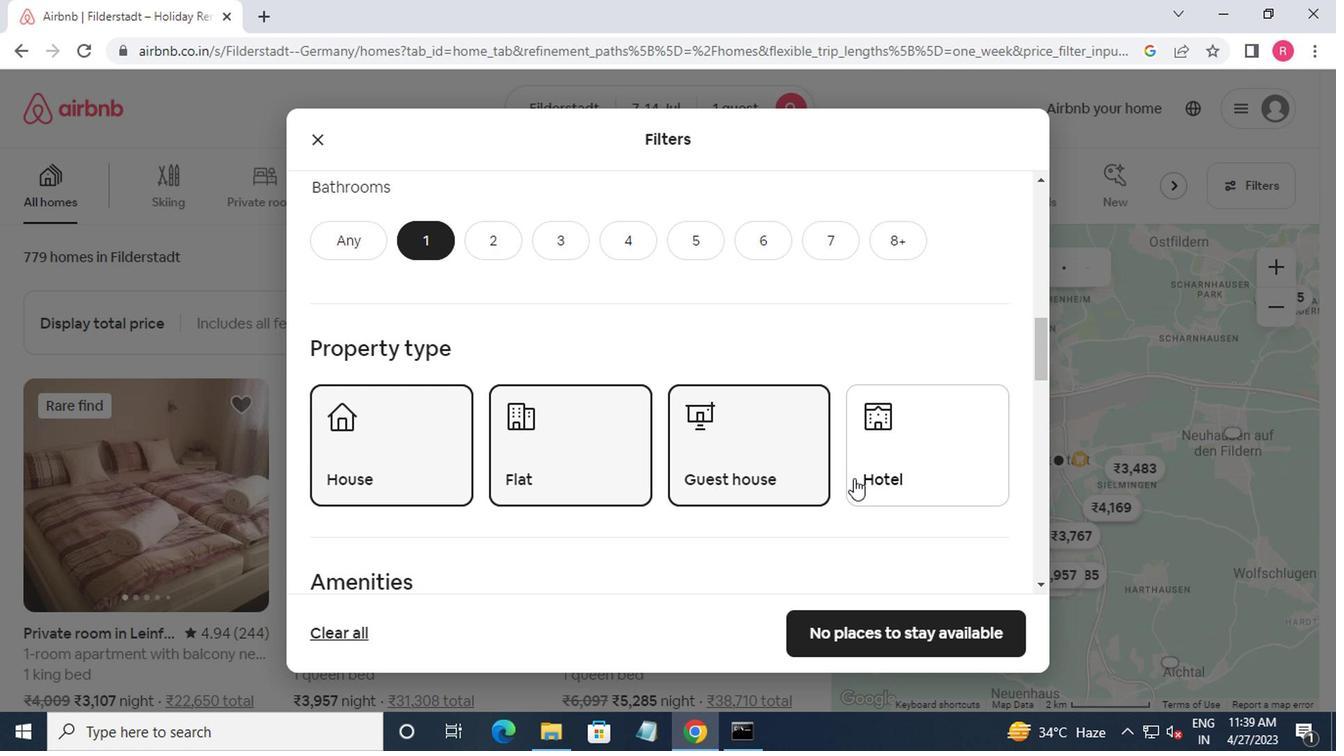 
Action: Mouse moved to (801, 460)
Screenshot: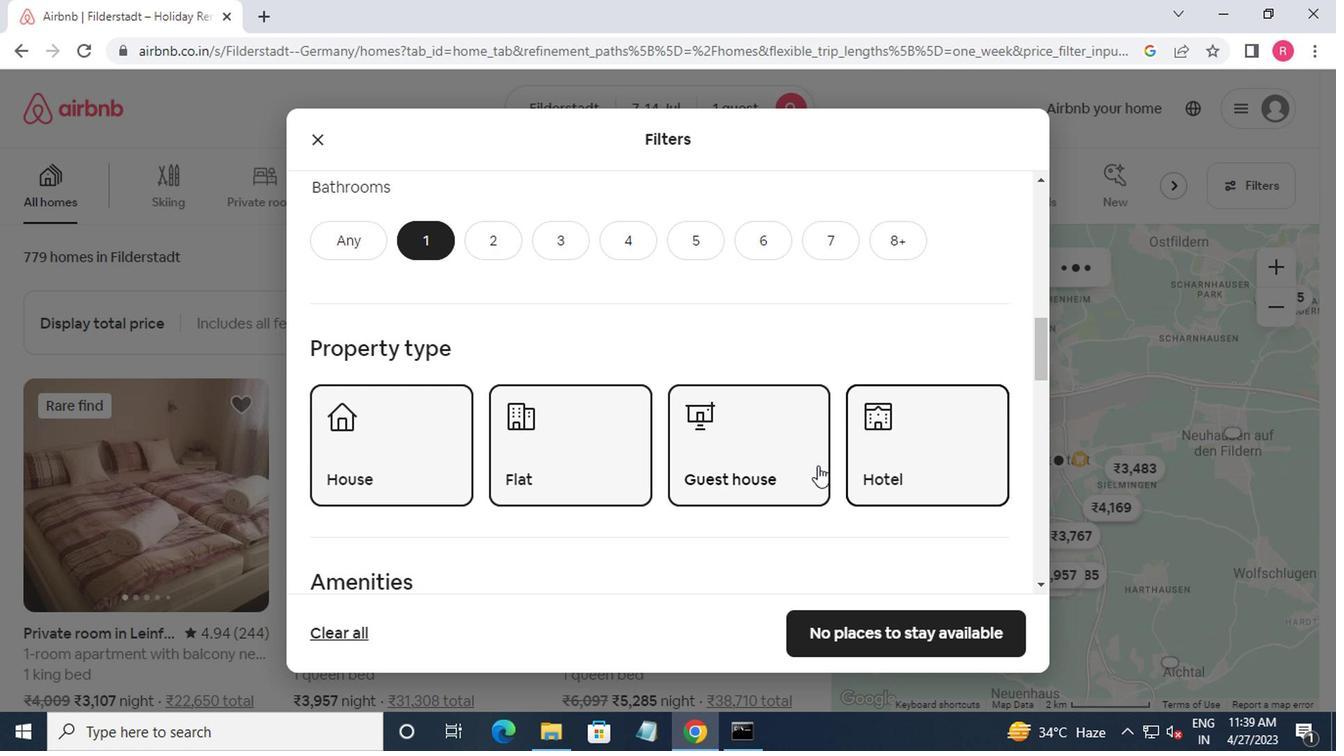 
Action: Mouse scrolled (801, 460) with delta (0, 0)
Screenshot: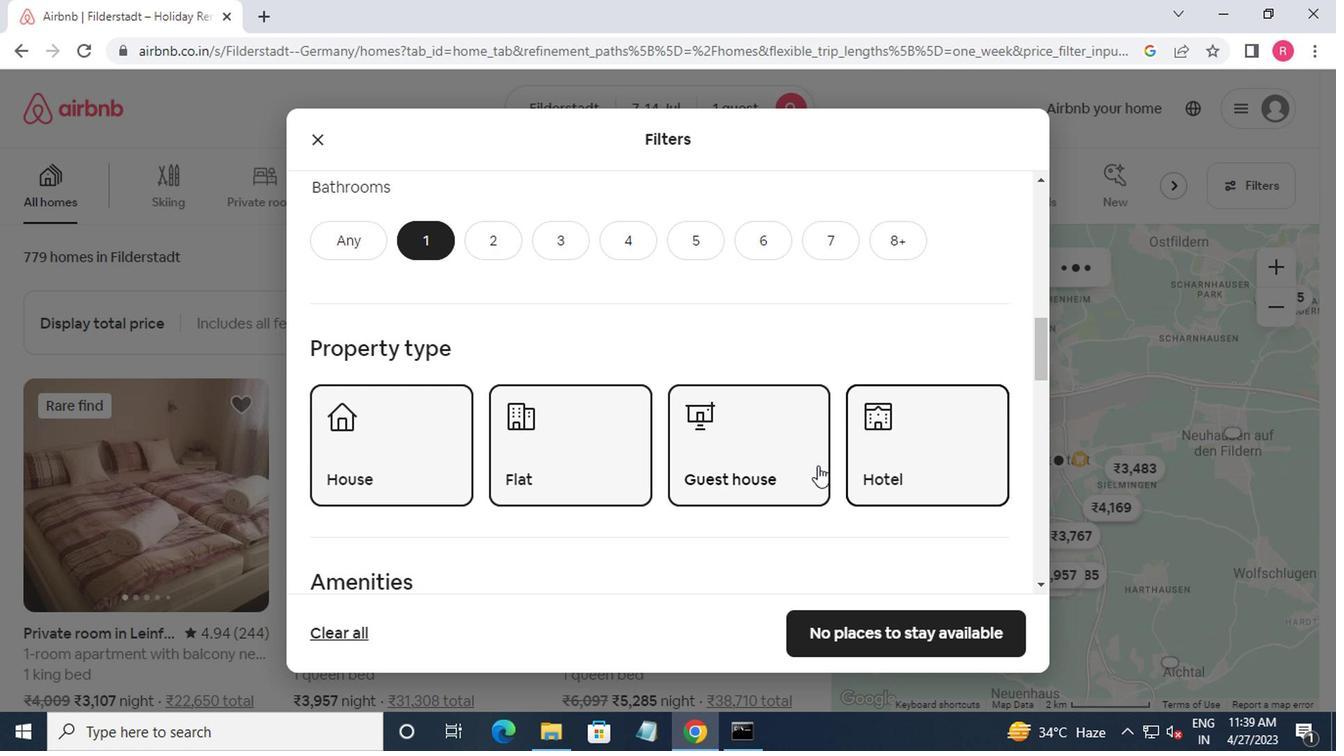 
Action: Mouse moved to (796, 462)
Screenshot: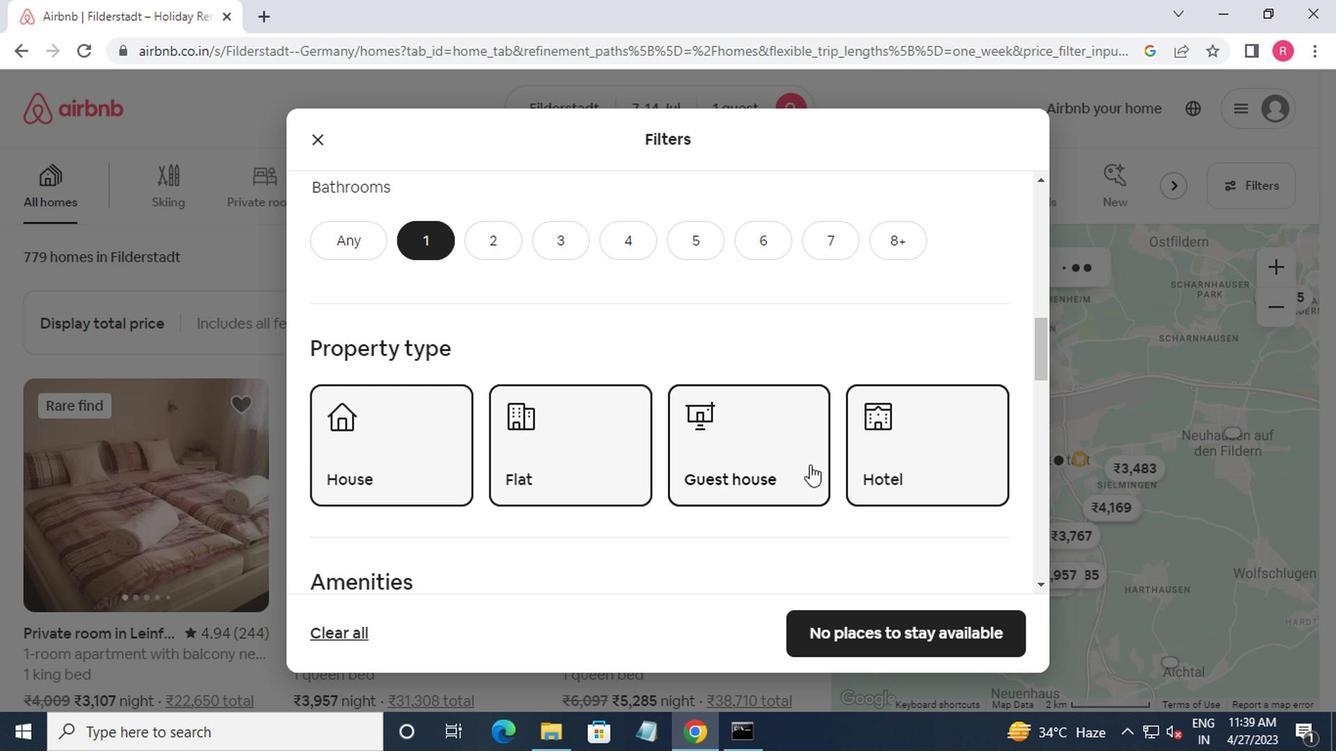 
Action: Mouse scrolled (796, 461) with delta (0, -1)
Screenshot: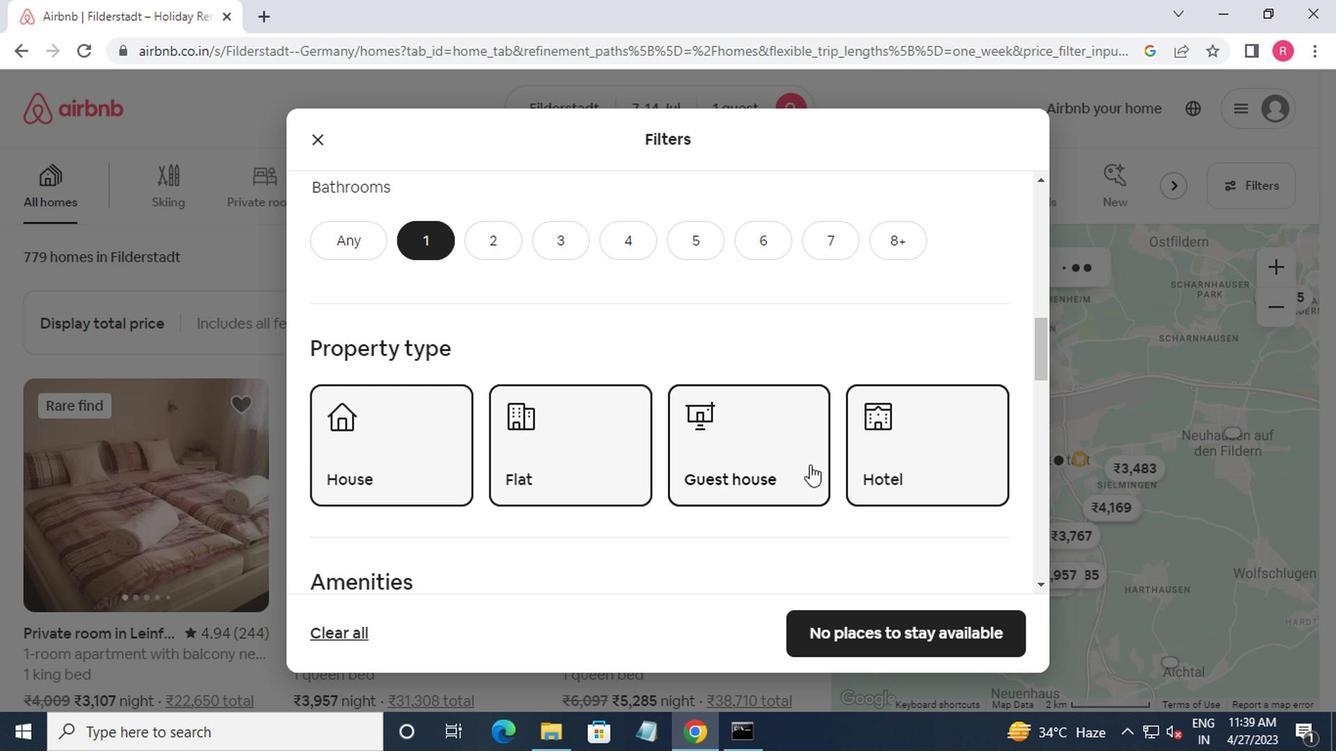 
Action: Mouse moved to (553, 443)
Screenshot: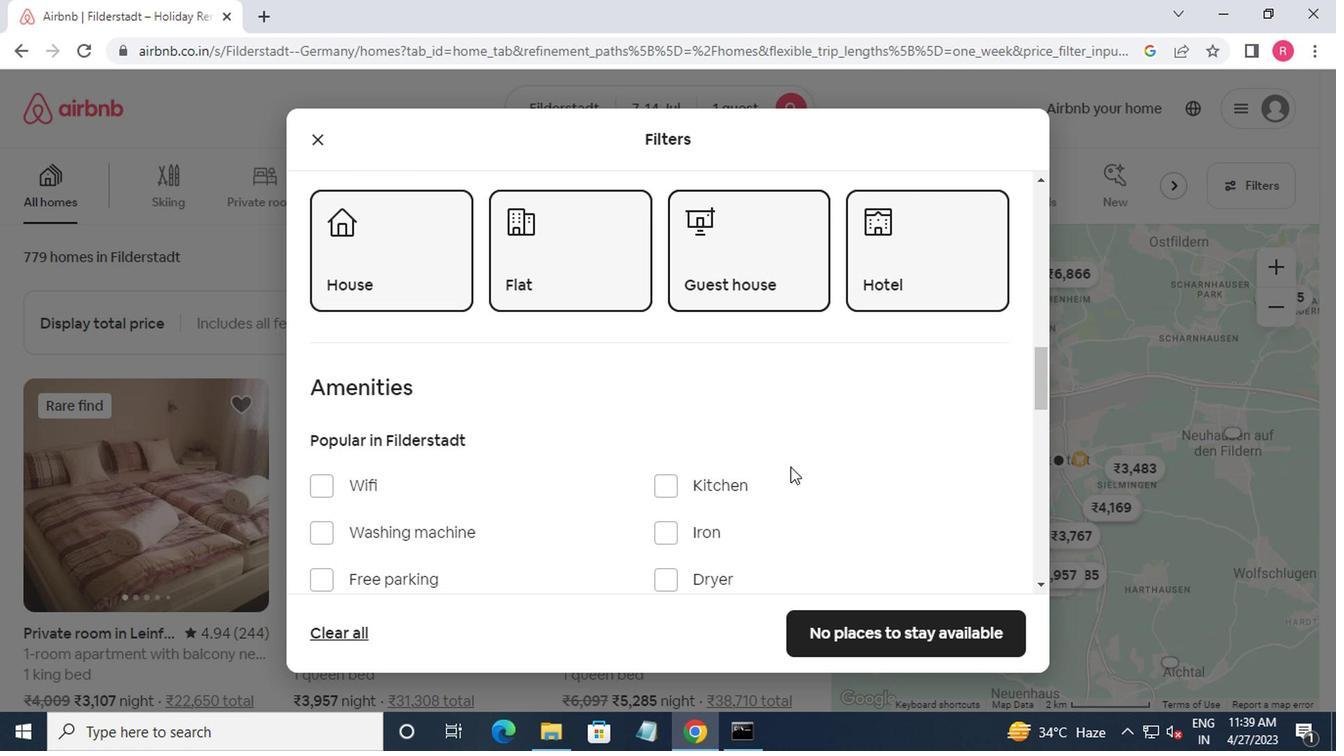 
Action: Mouse scrolled (553, 442) with delta (0, 0)
Screenshot: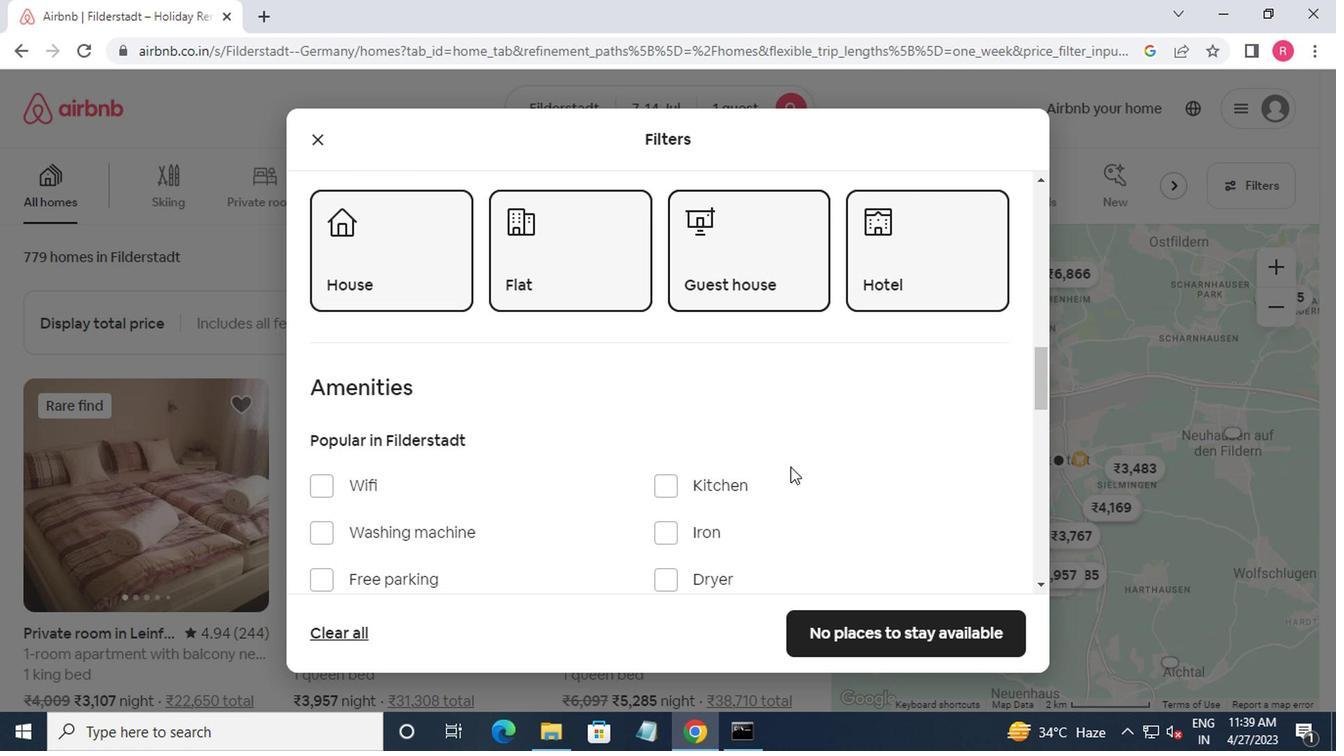 
Action: Mouse moved to (316, 390)
Screenshot: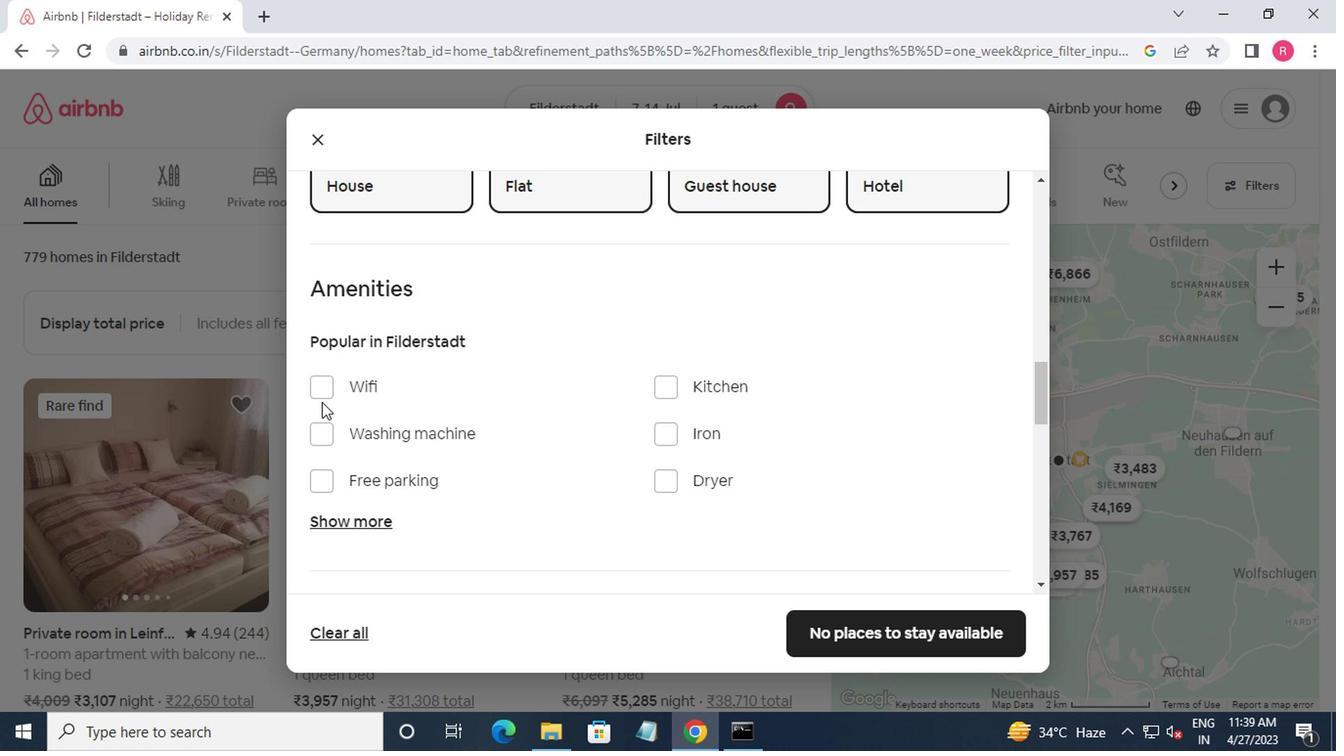 
Action: Mouse pressed left at (316, 390)
Screenshot: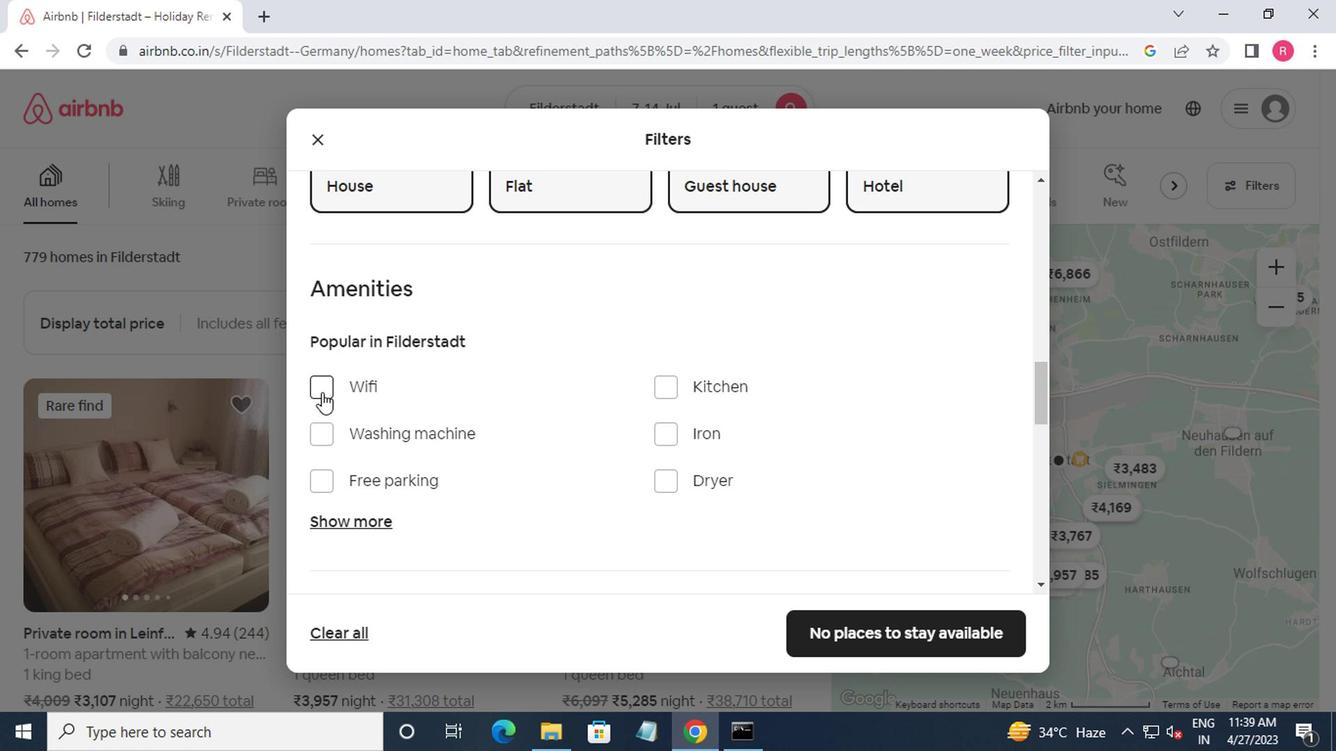 
Action: Mouse moved to (318, 390)
Screenshot: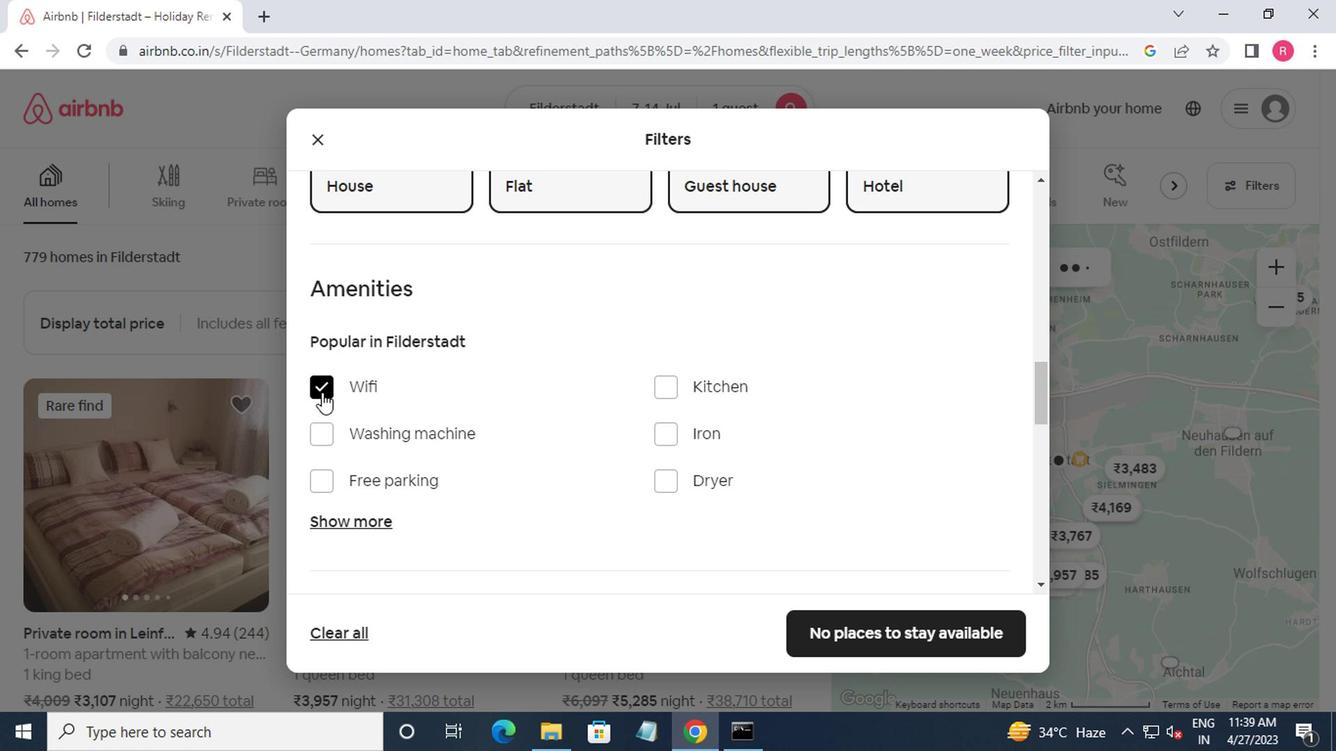 
Action: Mouse scrolled (318, 389) with delta (0, 0)
Screenshot: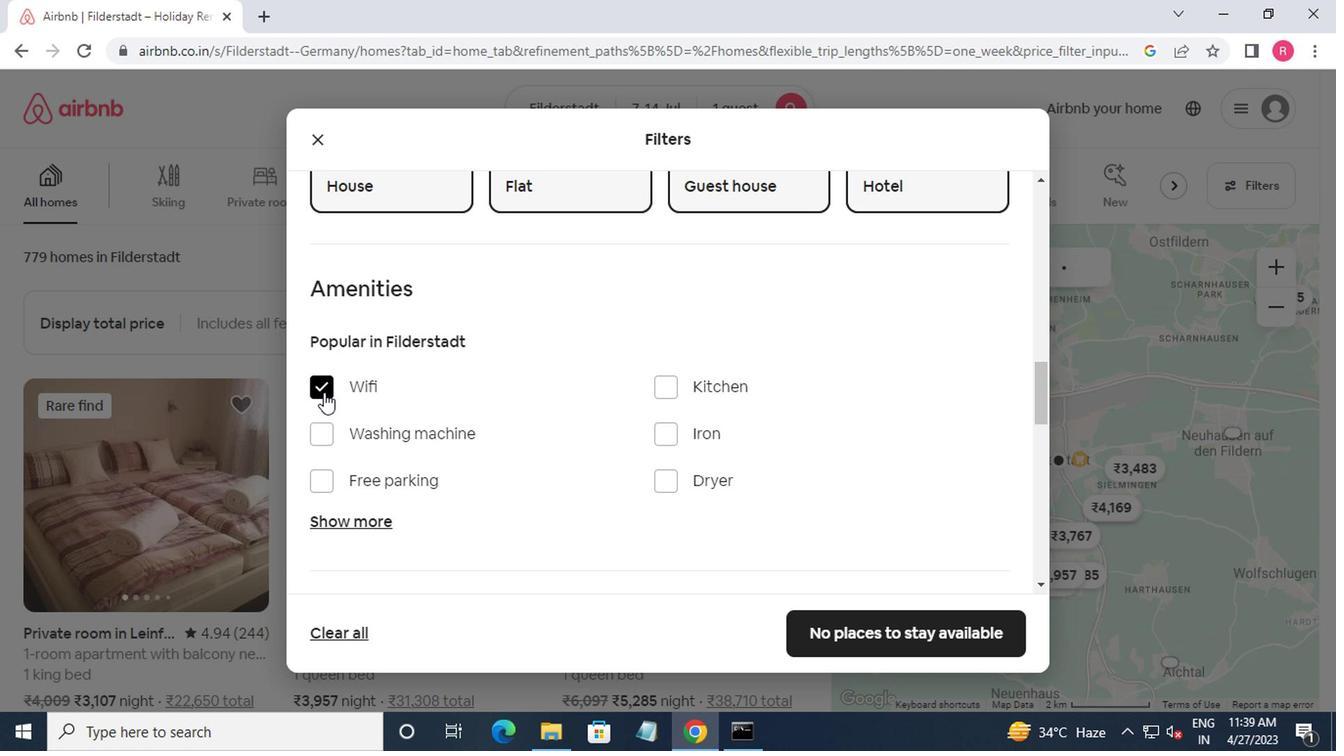 
Action: Mouse moved to (325, 391)
Screenshot: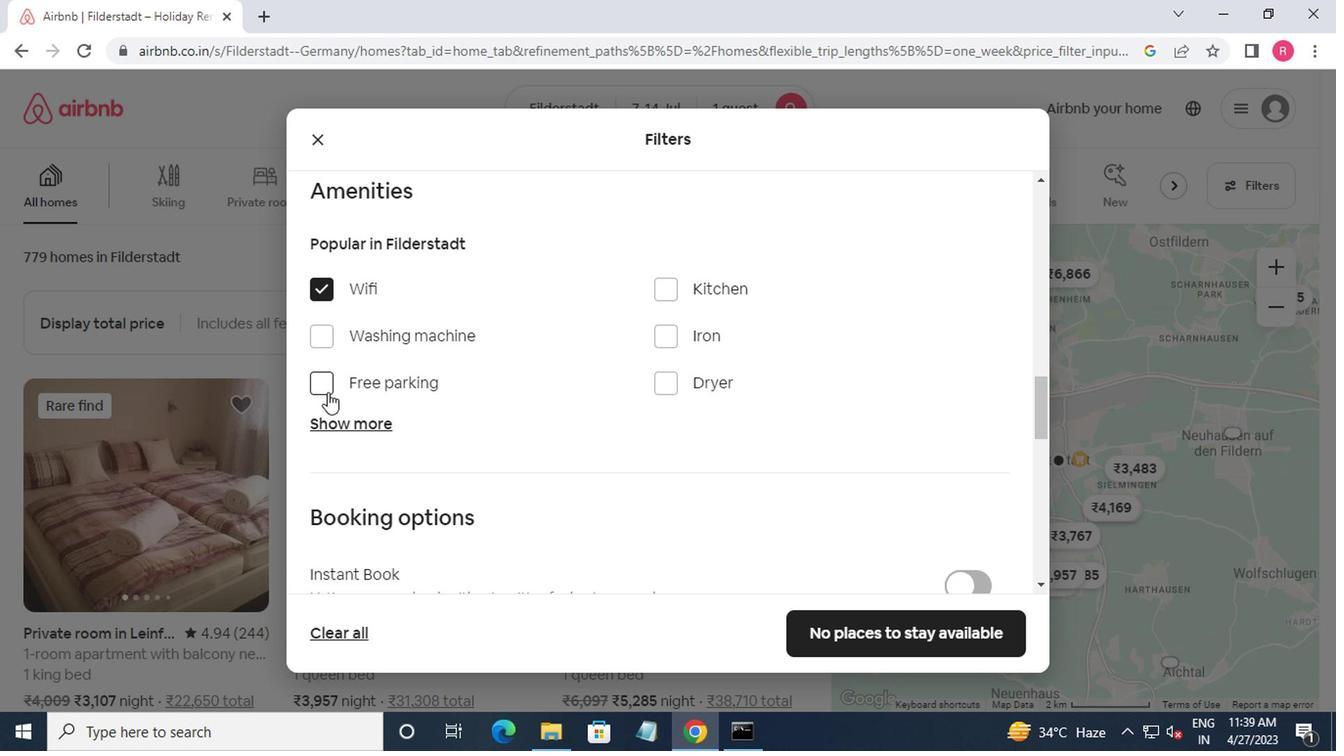 
Action: Mouse scrolled (325, 390) with delta (0, 0)
Screenshot: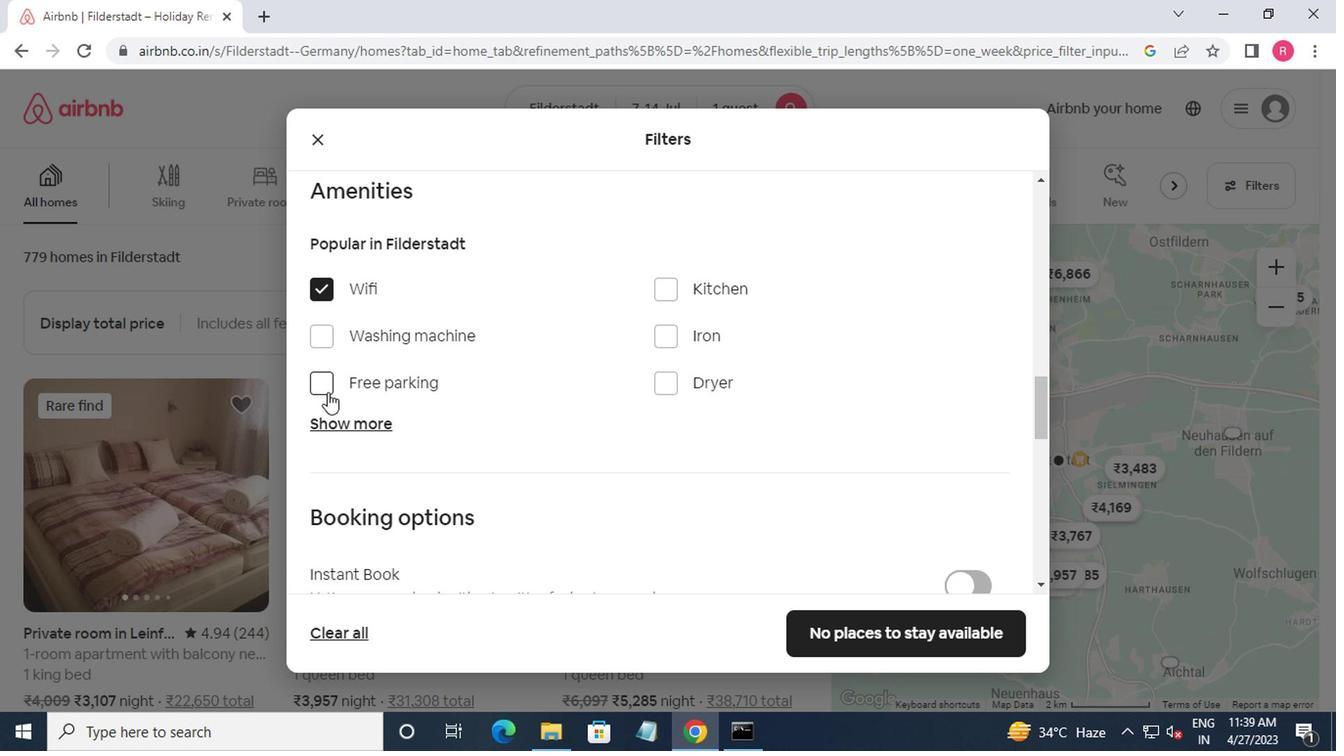 
Action: Mouse moved to (326, 392)
Screenshot: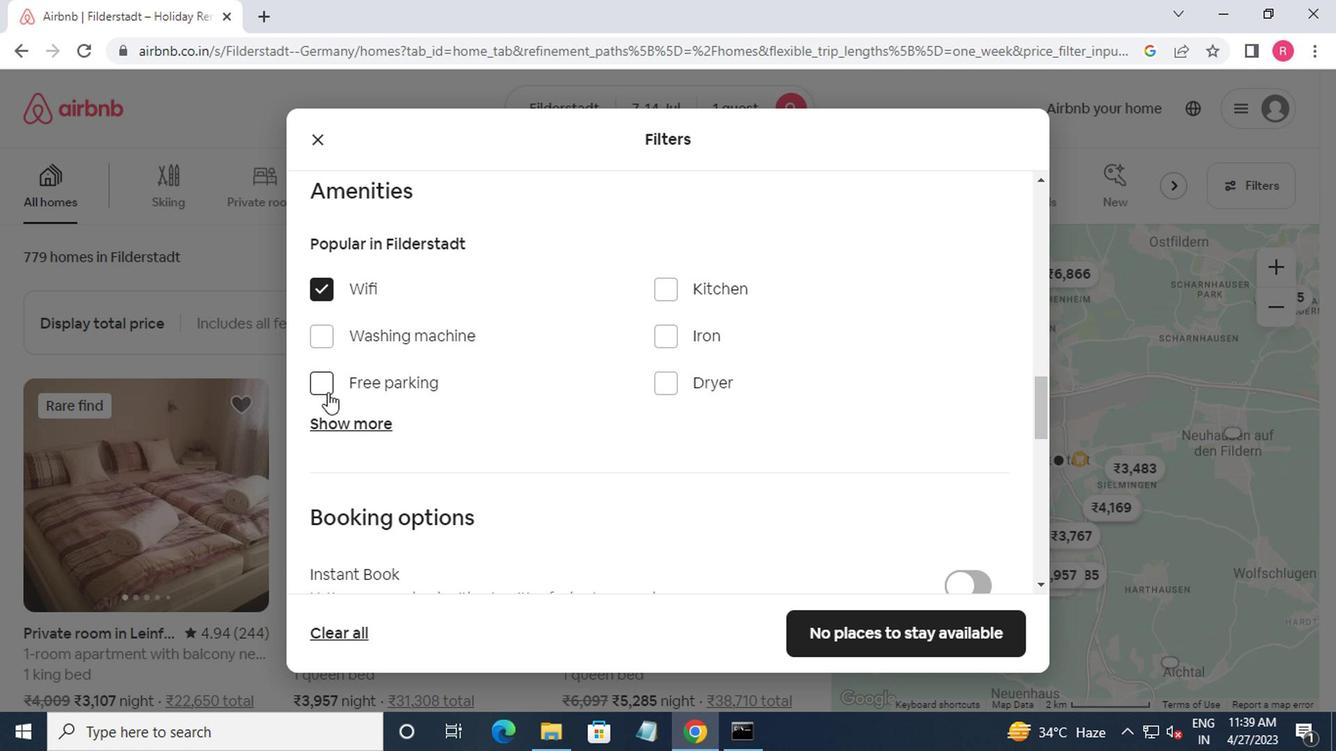 
Action: Mouse scrolled (326, 391) with delta (0, -1)
Screenshot: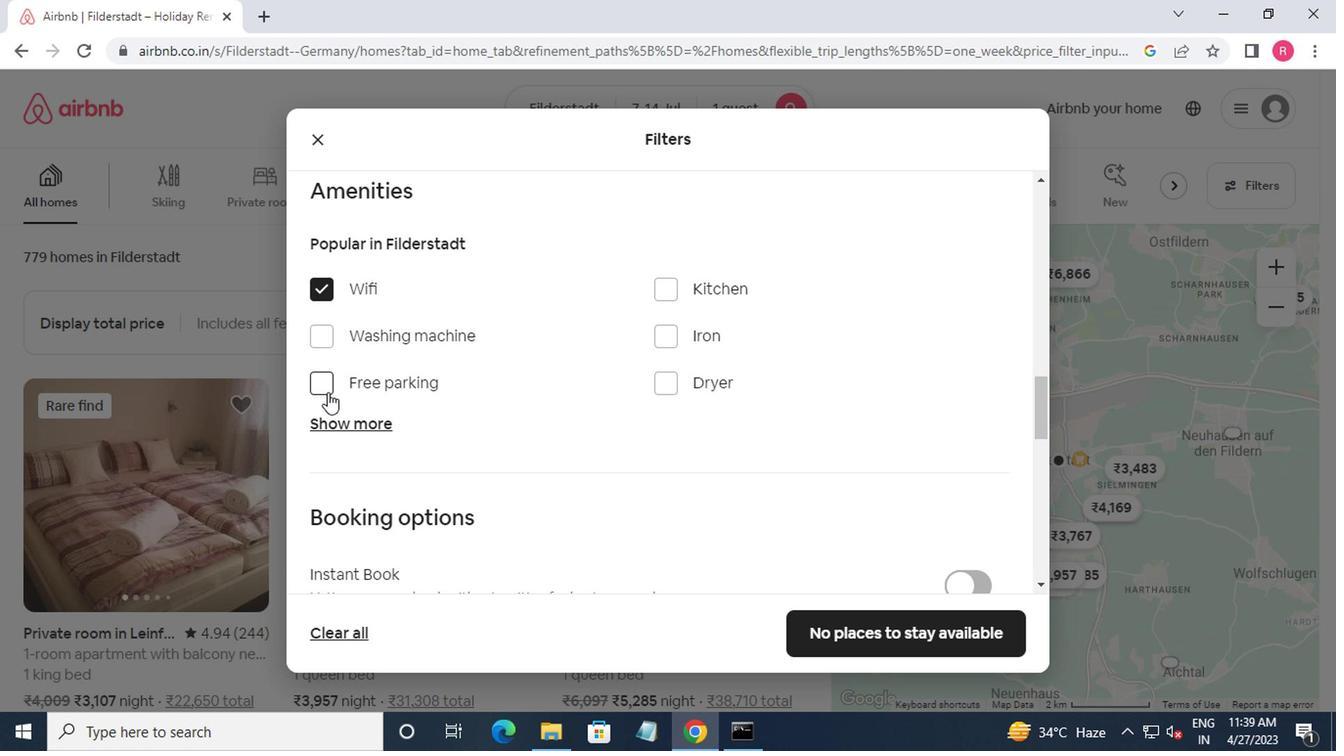 
Action: Mouse moved to (327, 393)
Screenshot: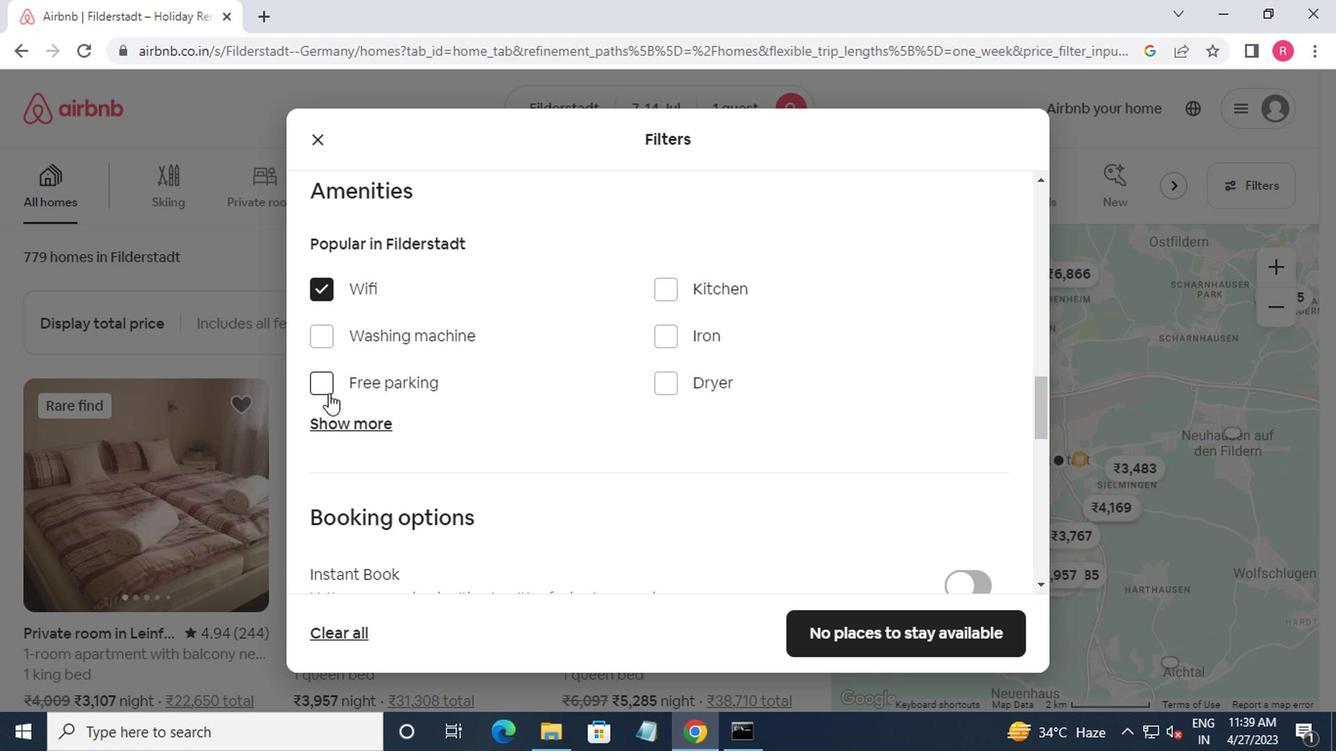 
Action: Mouse scrolled (327, 392) with delta (0, 0)
Screenshot: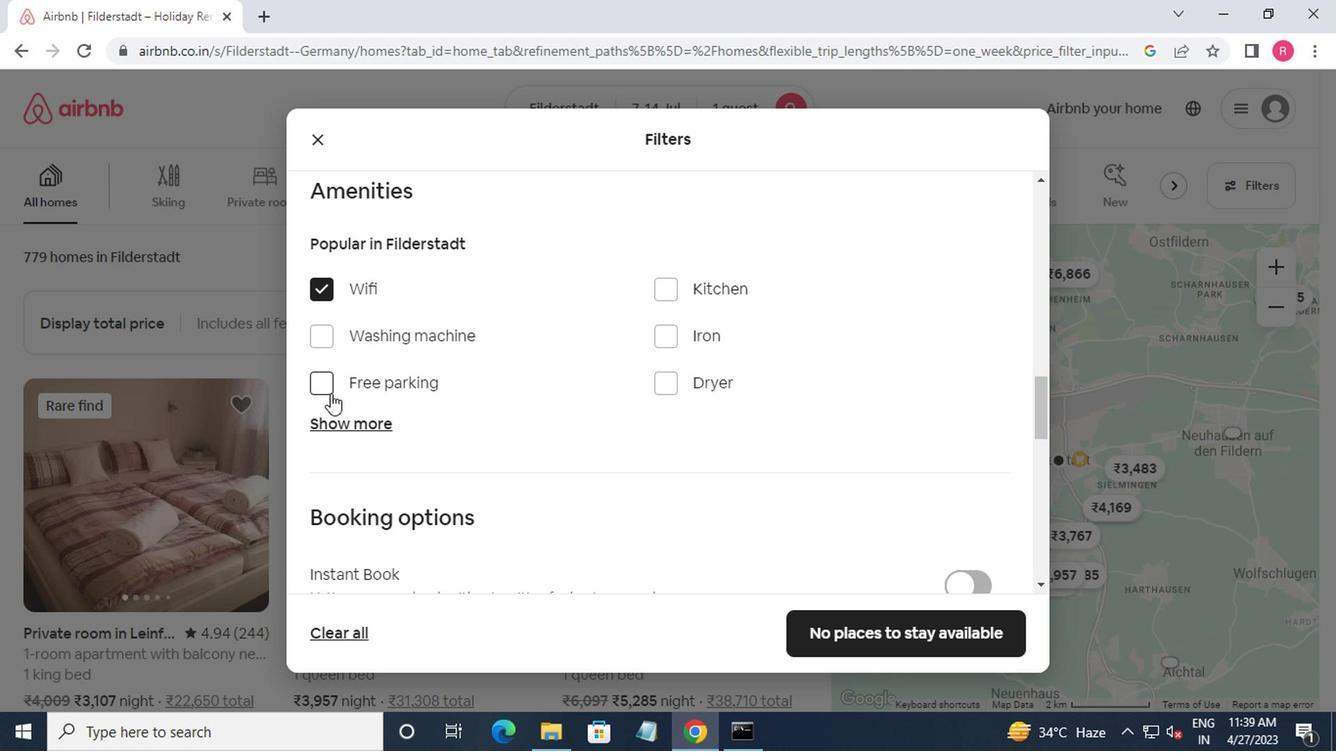 
Action: Mouse scrolled (327, 392) with delta (0, 0)
Screenshot: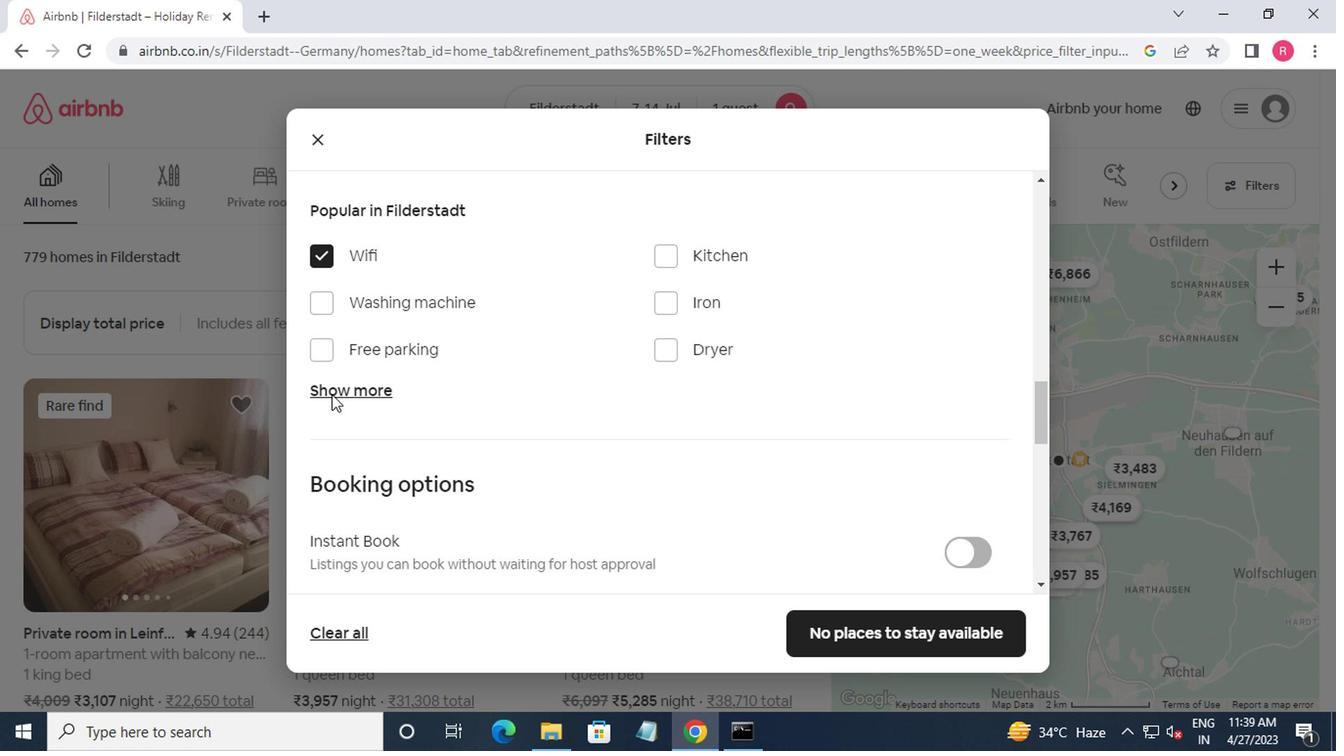 
Action: Mouse moved to (583, 393)
Screenshot: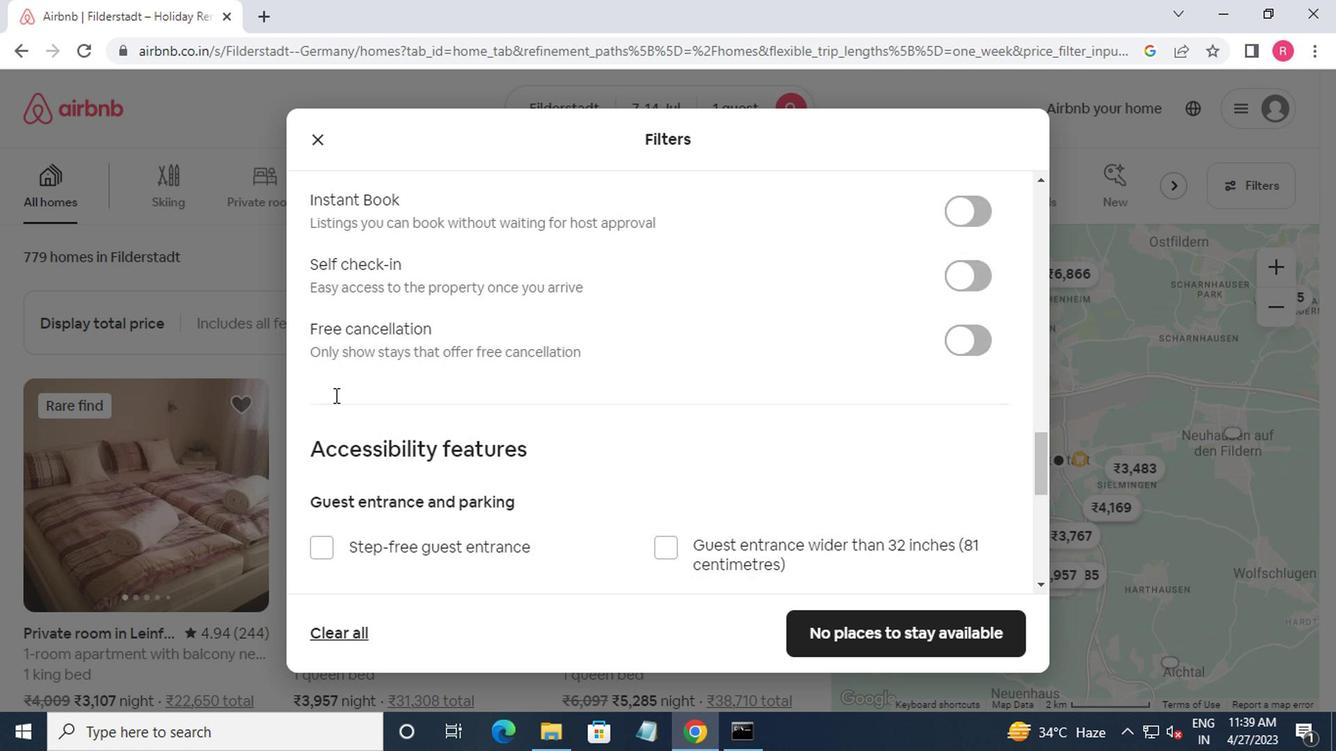 
Action: Mouse scrolled (583, 393) with delta (0, 0)
Screenshot: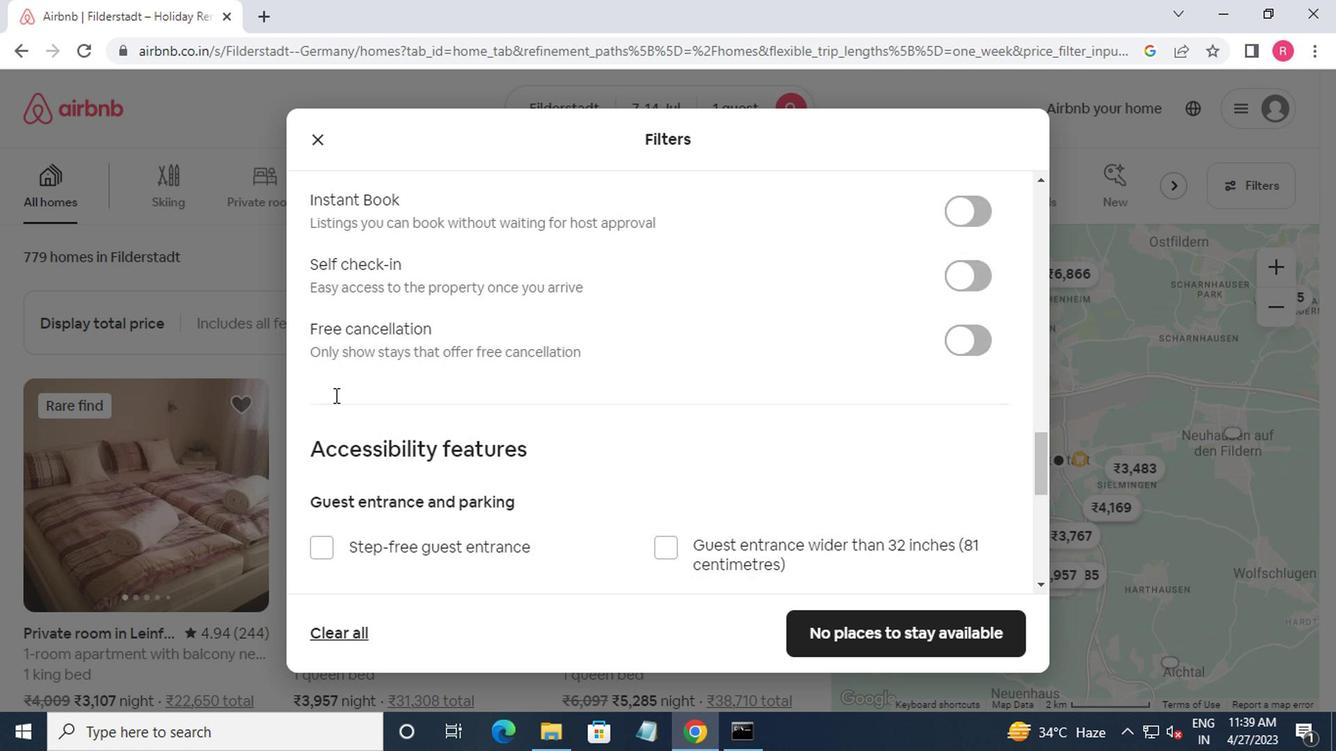 
Action: Mouse moved to (954, 365)
Screenshot: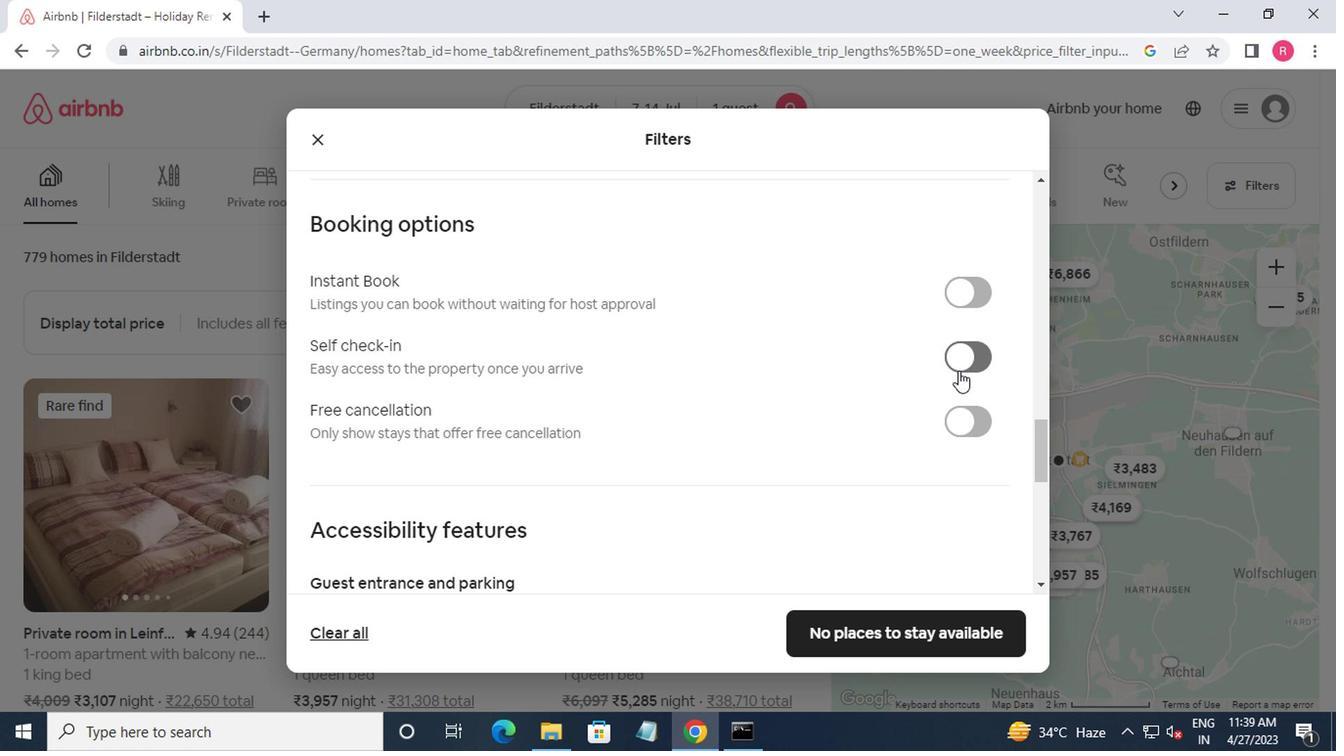 
Action: Mouse pressed left at (954, 365)
Screenshot: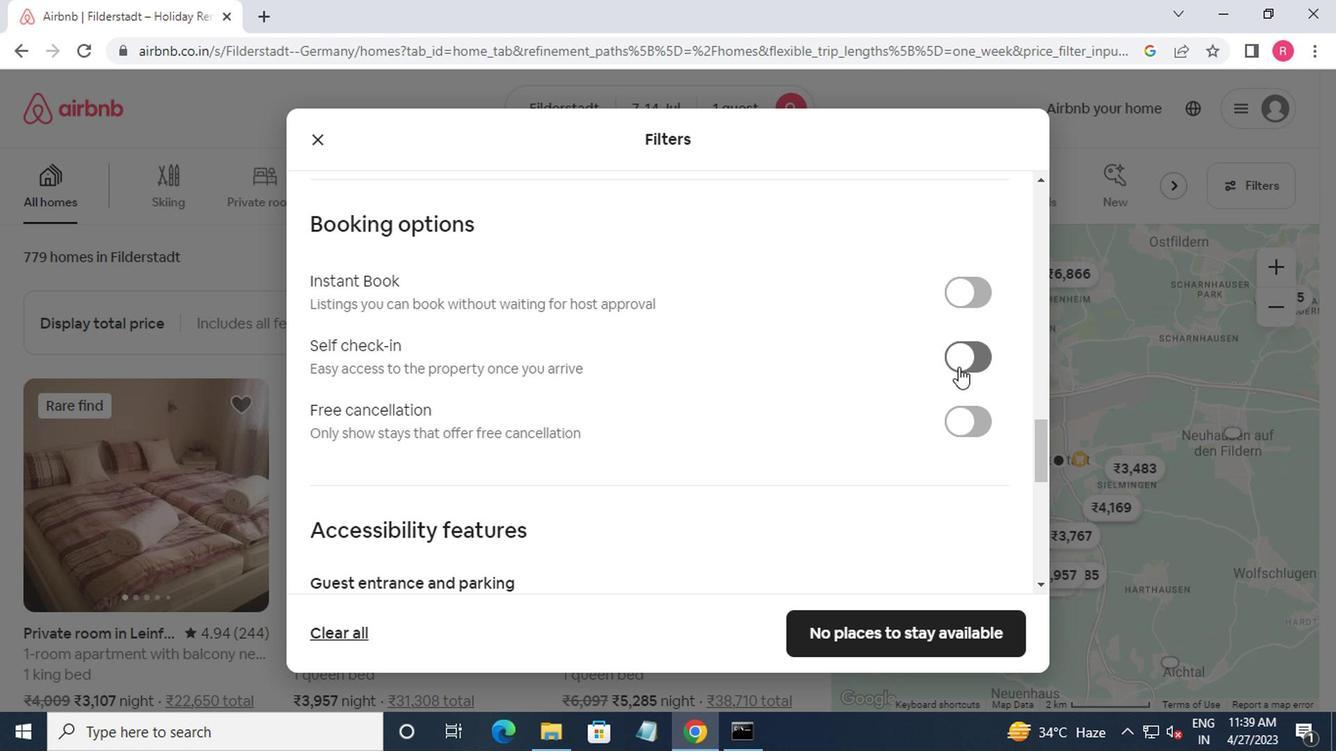 
Action: Mouse moved to (467, 396)
Screenshot: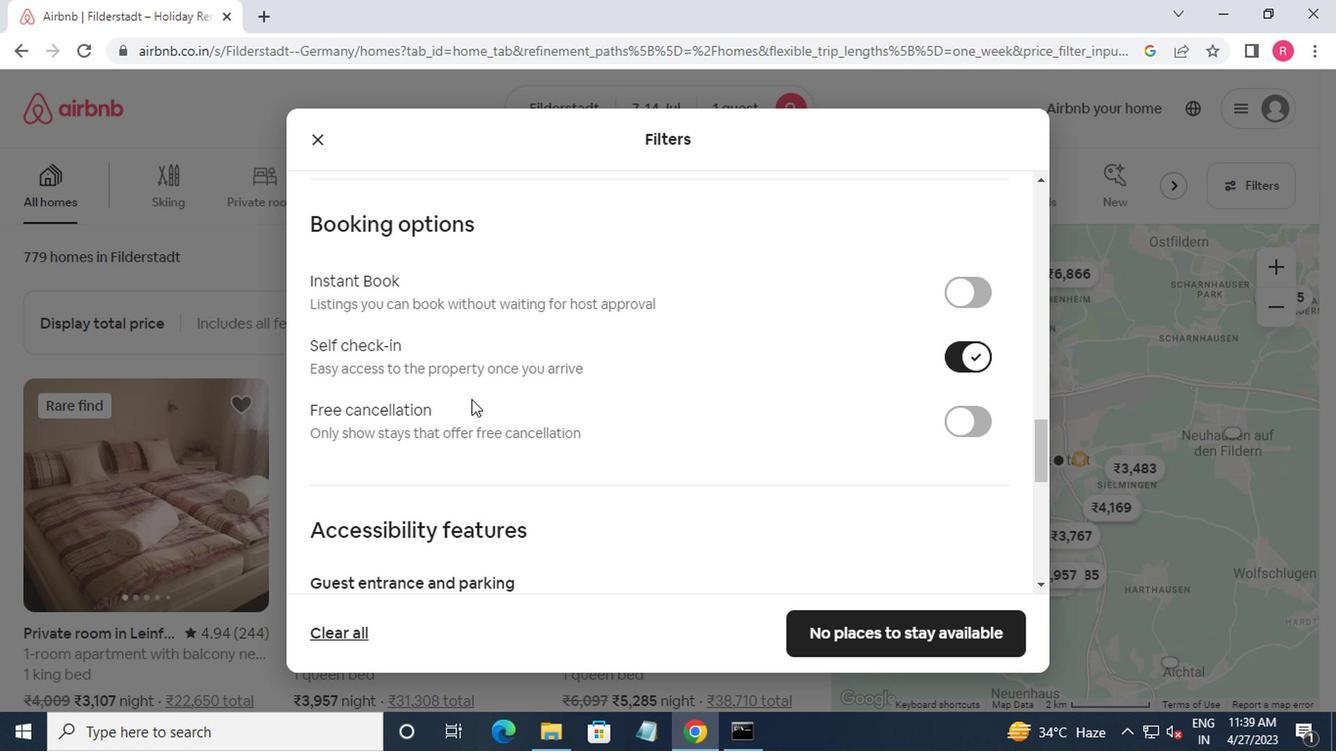 
Action: Mouse scrolled (467, 395) with delta (0, 0)
Screenshot: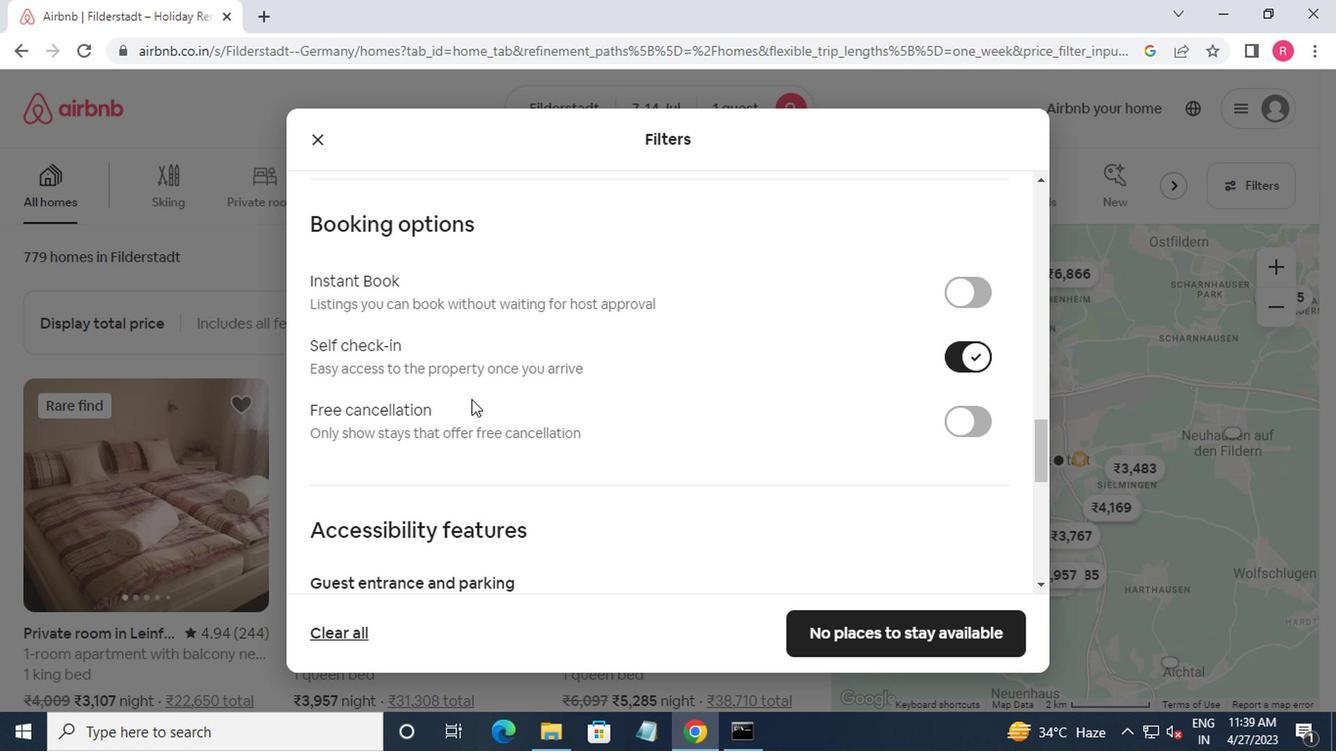
Action: Mouse scrolled (467, 395) with delta (0, 0)
Screenshot: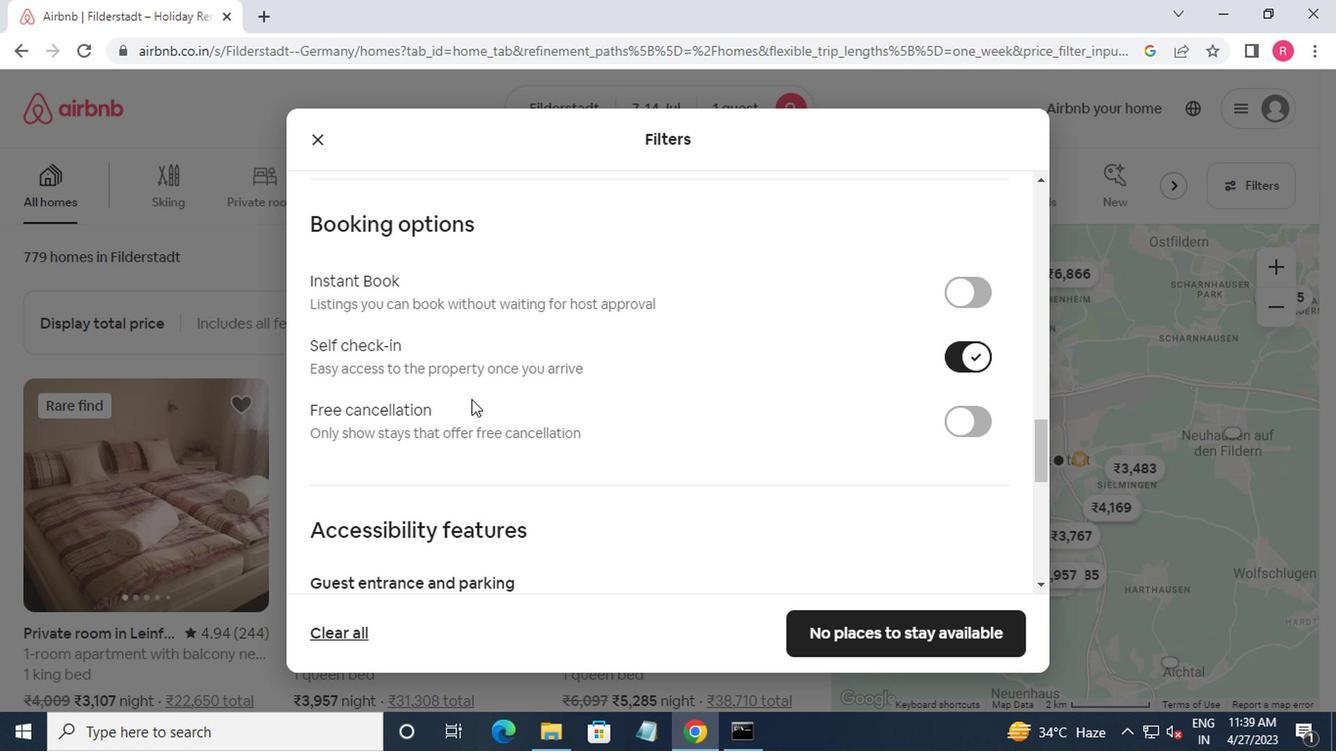 
Action: Mouse moved to (469, 396)
Screenshot: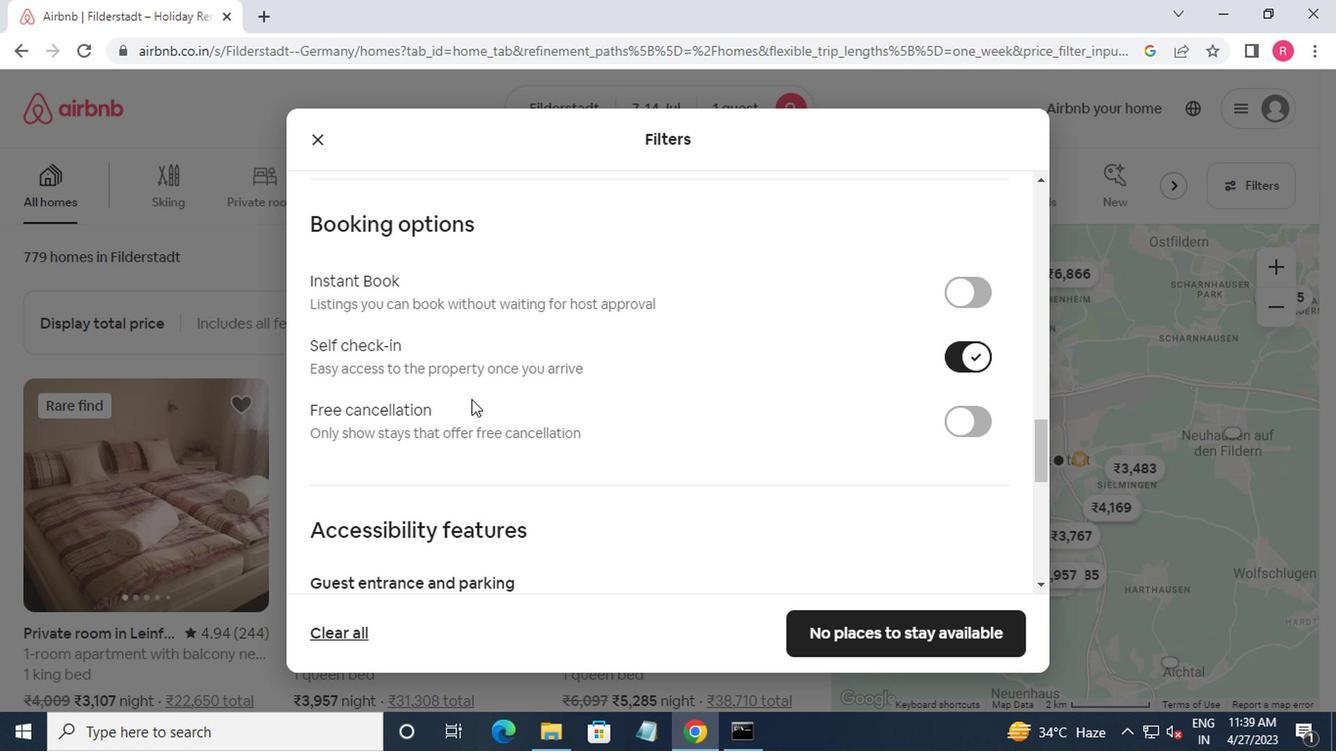 
Action: Mouse scrolled (469, 395) with delta (0, 0)
Screenshot: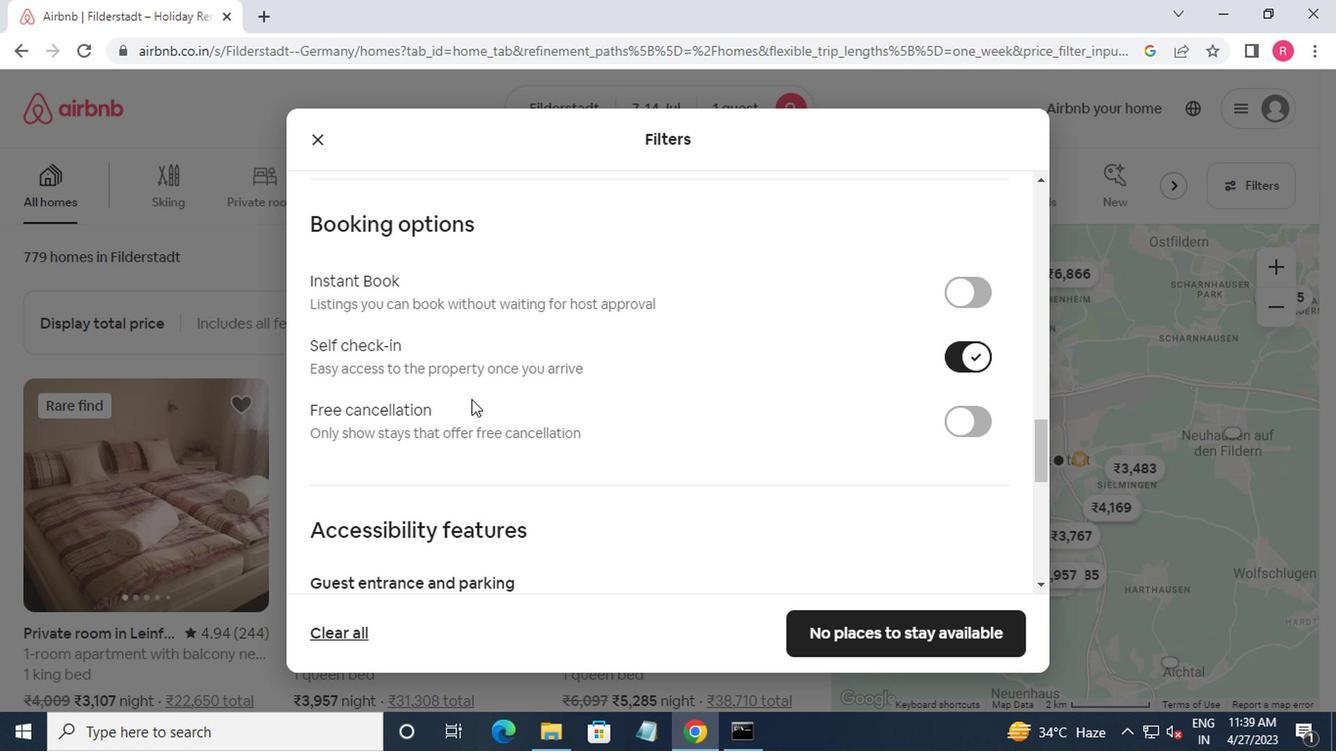
Action: Mouse moved to (469, 396)
Screenshot: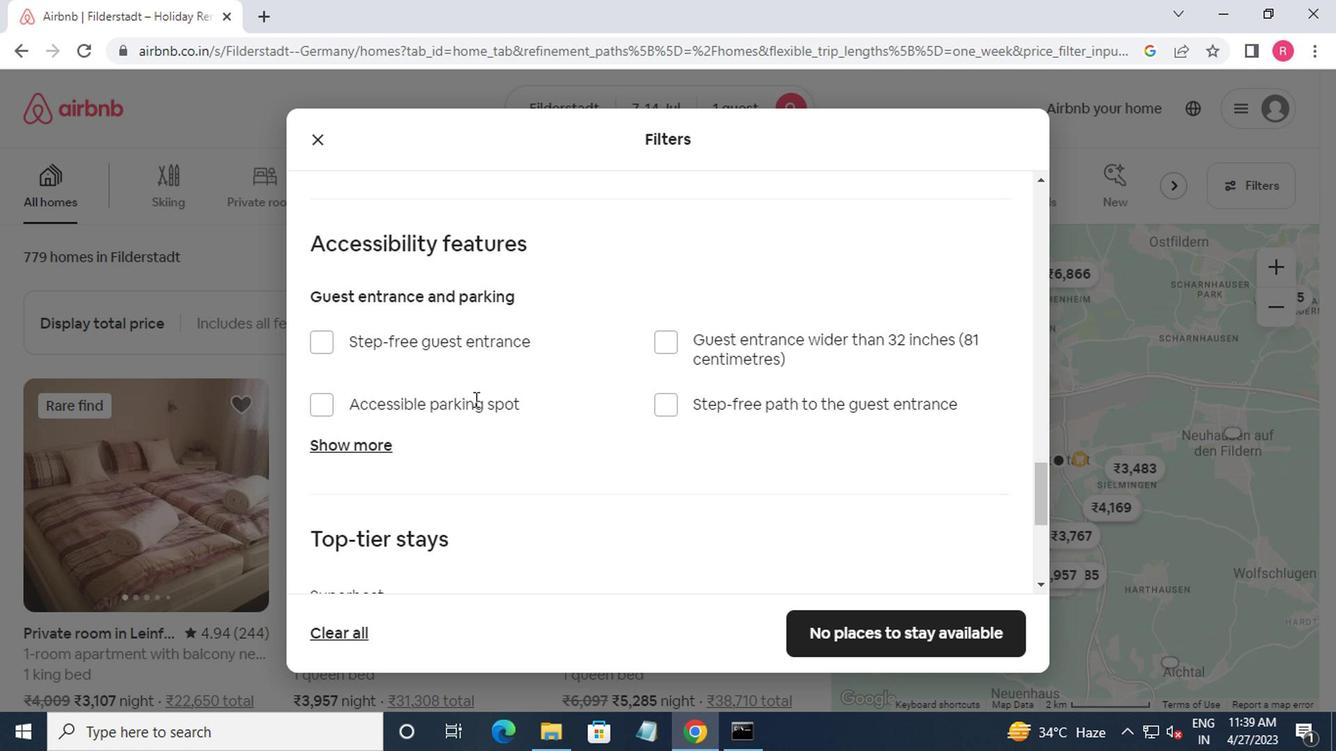 
Action: Mouse scrolled (469, 395) with delta (0, 0)
Screenshot: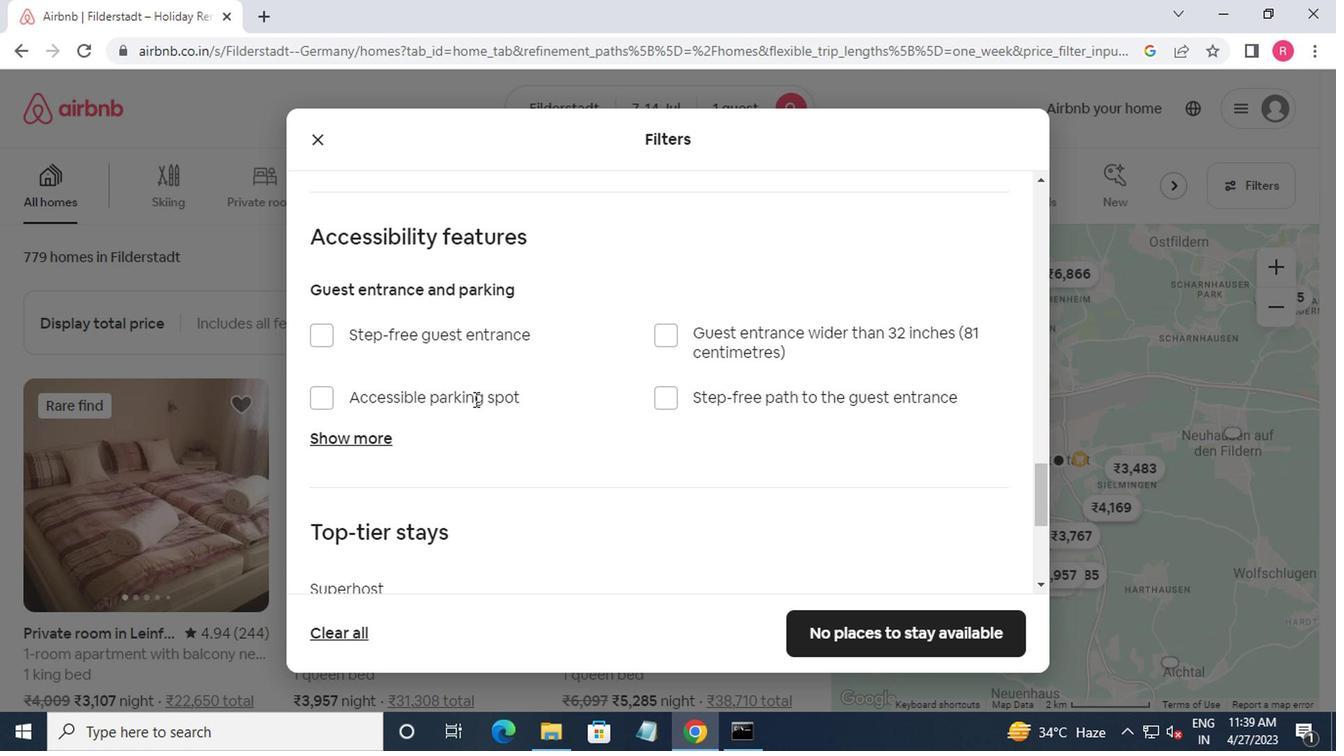 
Action: Mouse scrolled (469, 395) with delta (0, 0)
Screenshot: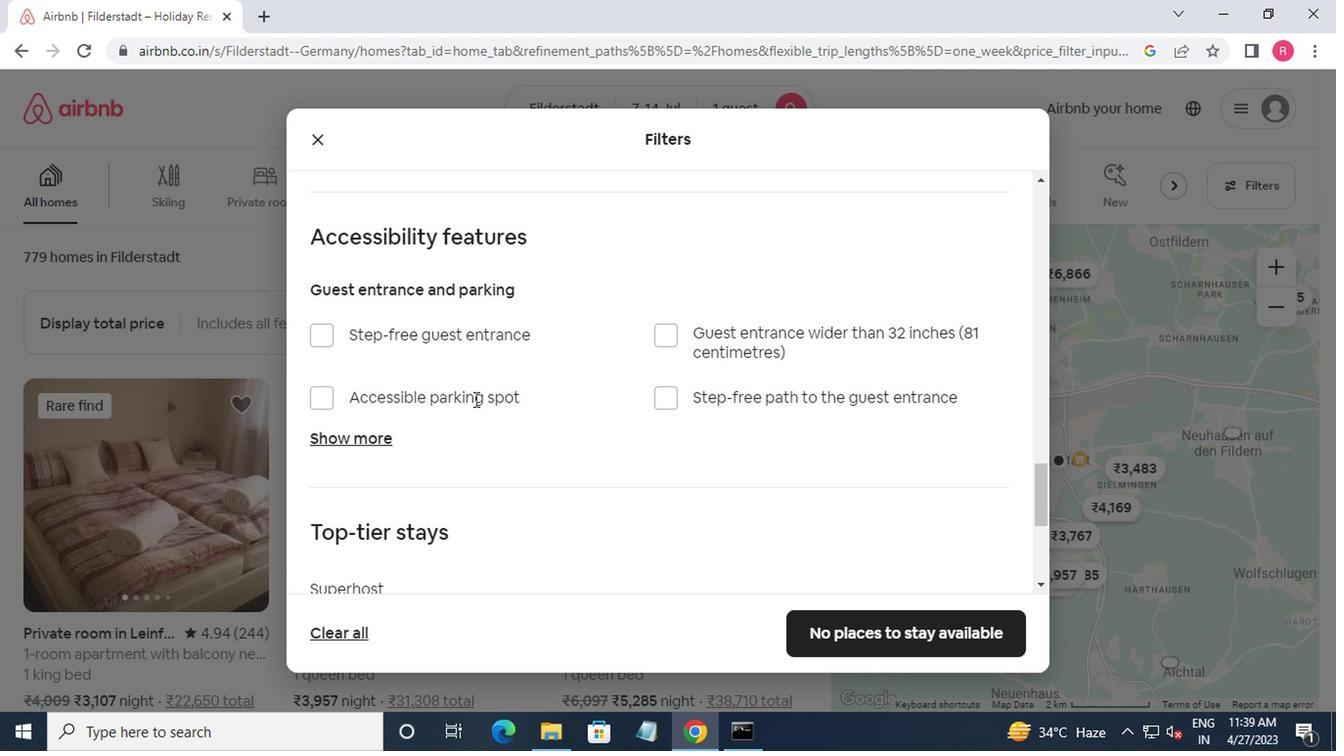 
Action: Mouse scrolled (469, 395) with delta (0, 0)
Screenshot: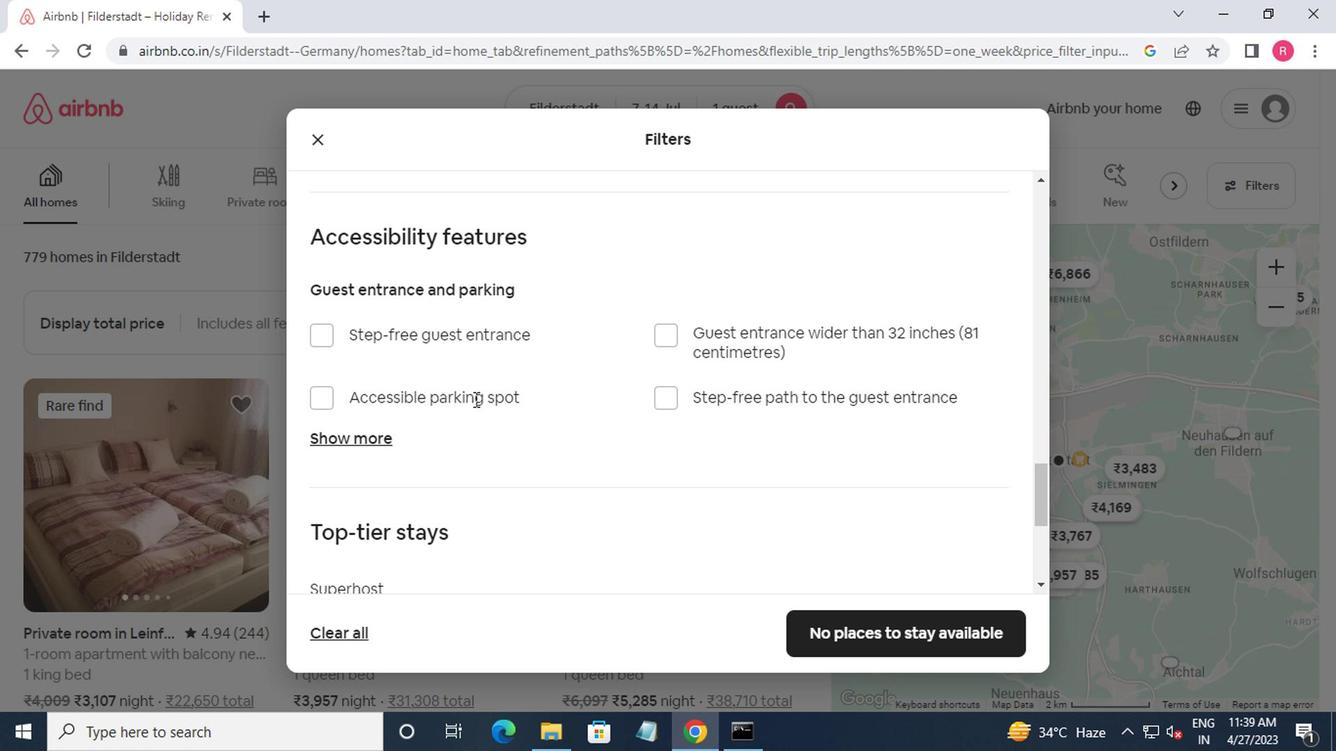 
Action: Mouse moved to (315, 496)
Screenshot: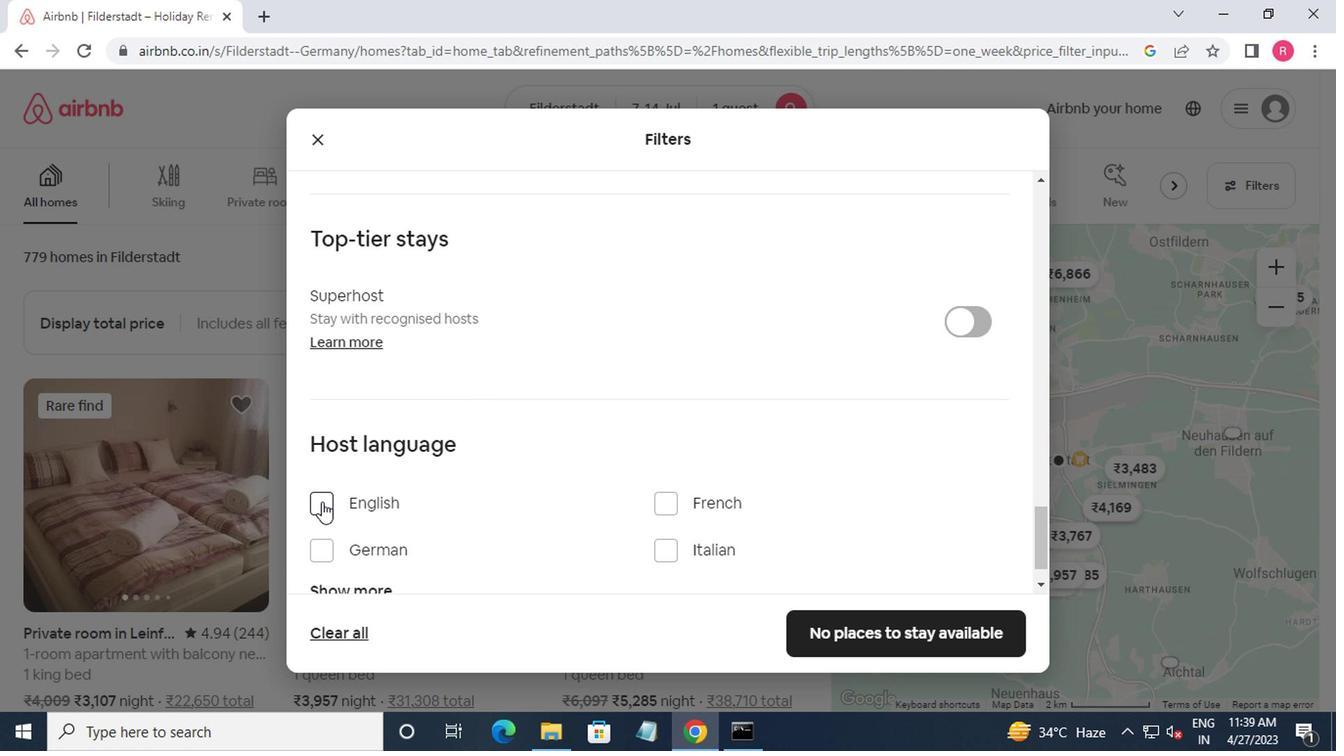 
Action: Mouse pressed left at (315, 496)
Screenshot: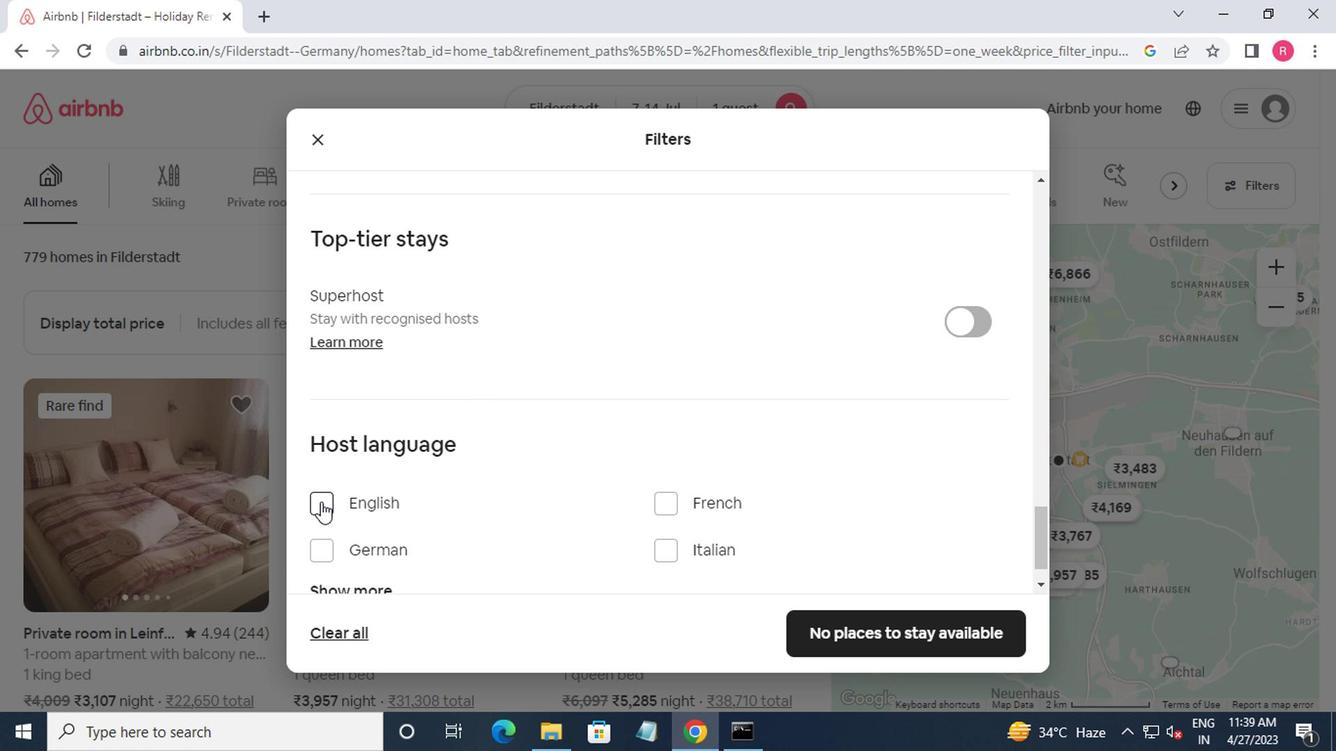 
Action: Mouse moved to (565, 487)
Screenshot: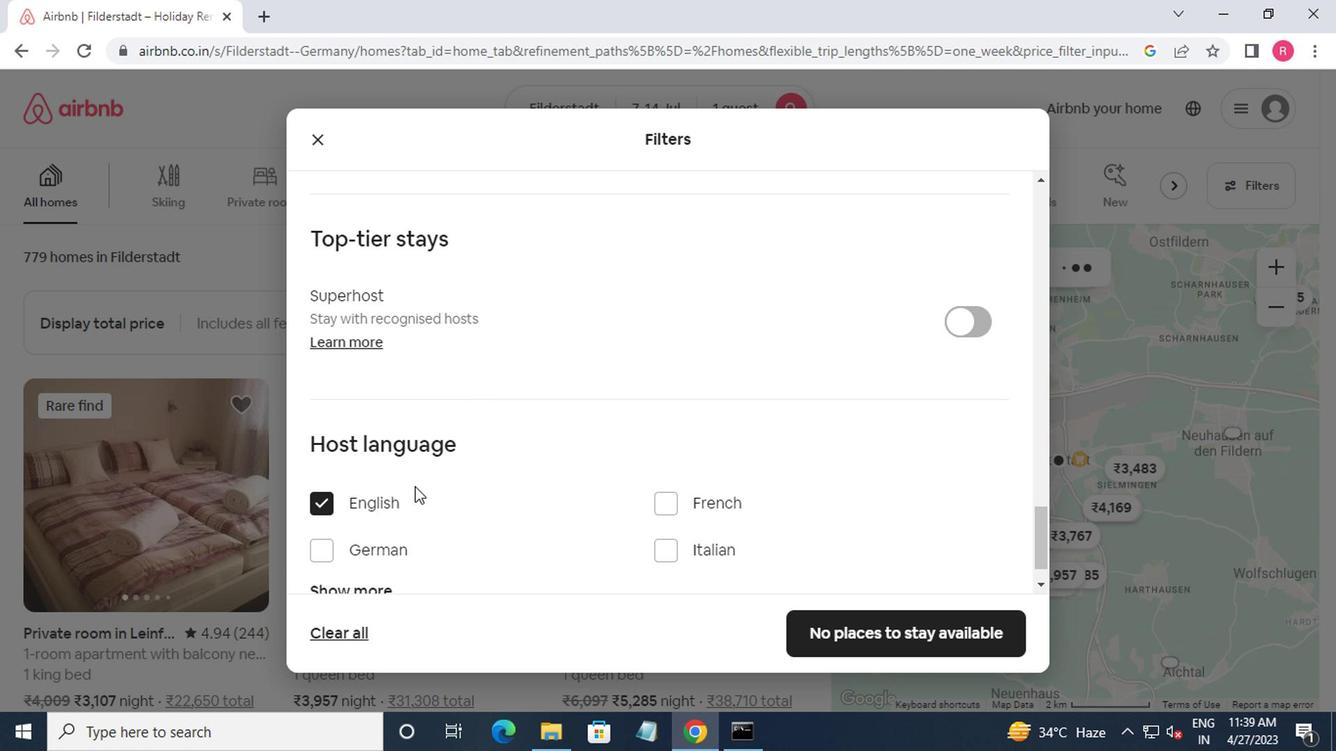 
Action: Mouse scrolled (565, 486) with delta (0, 0)
Screenshot: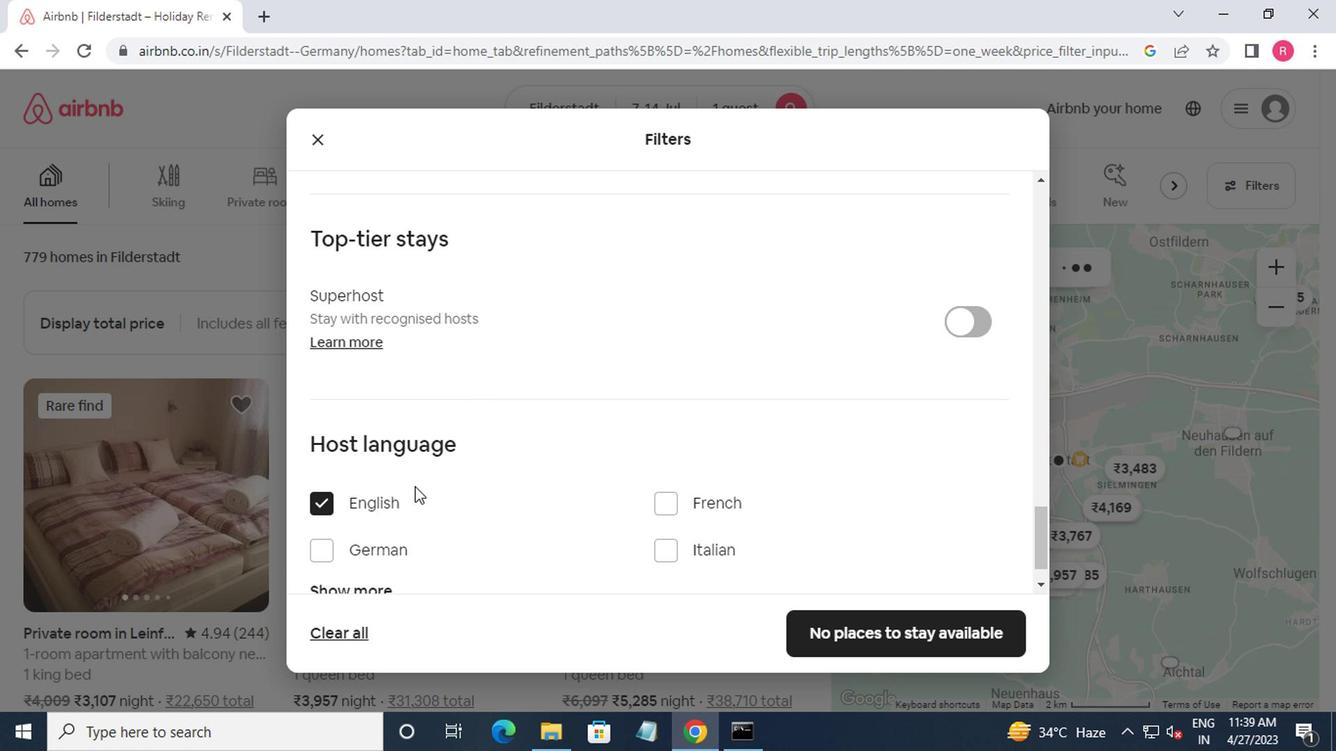 
Action: Mouse moved to (582, 492)
Screenshot: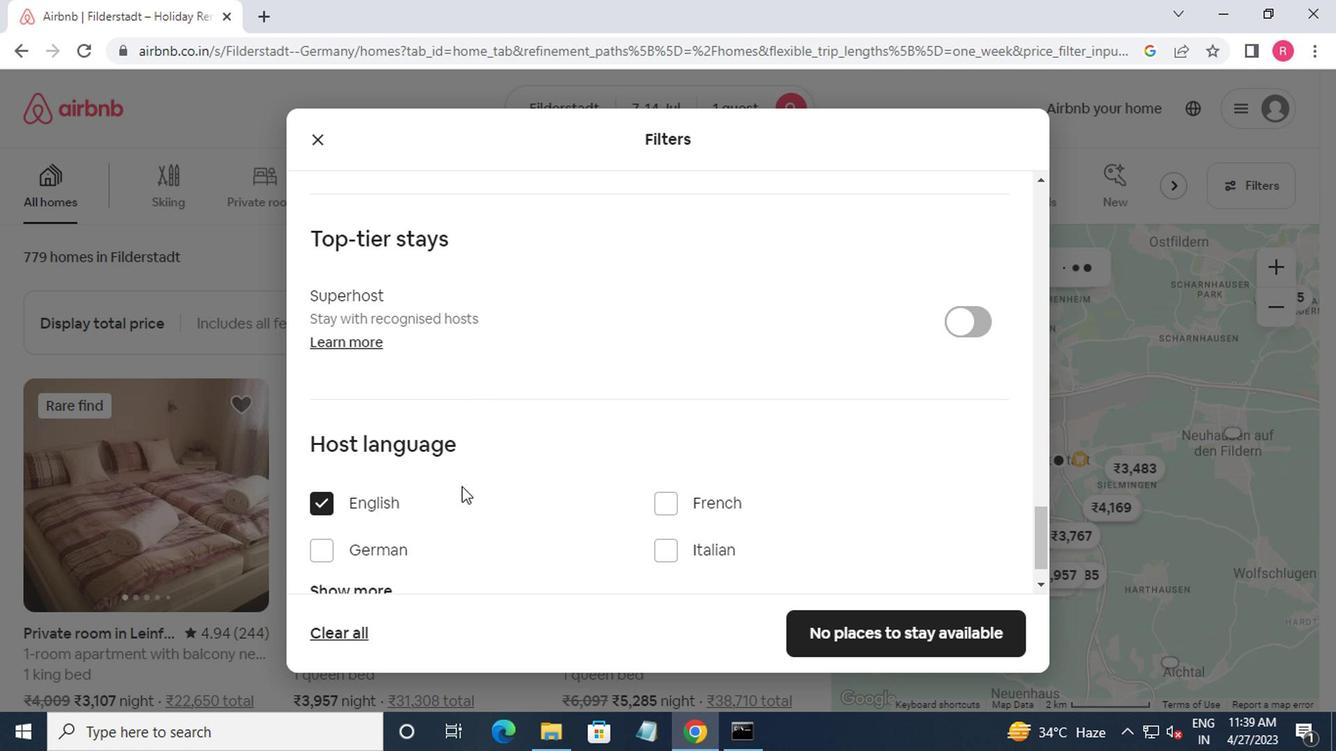 
Action: Mouse scrolled (582, 491) with delta (0, 0)
Screenshot: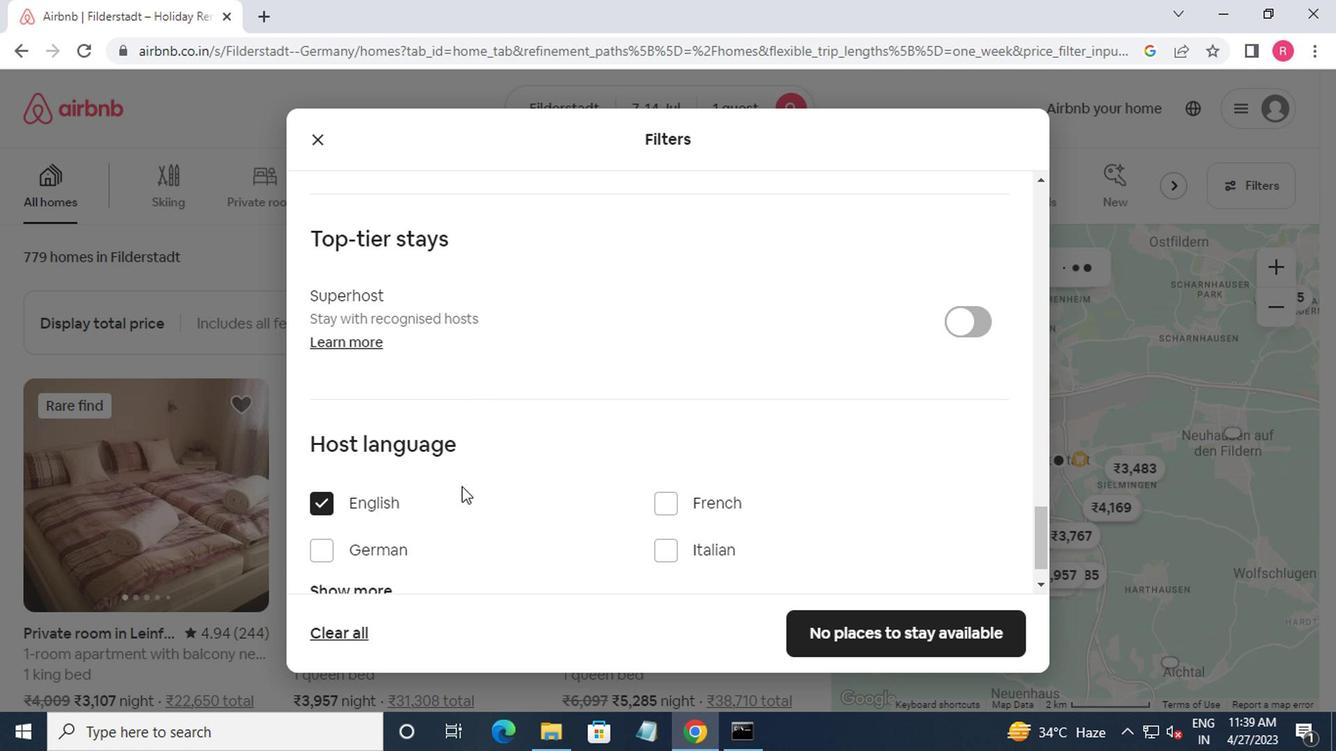 
Action: Mouse moved to (597, 494)
Screenshot: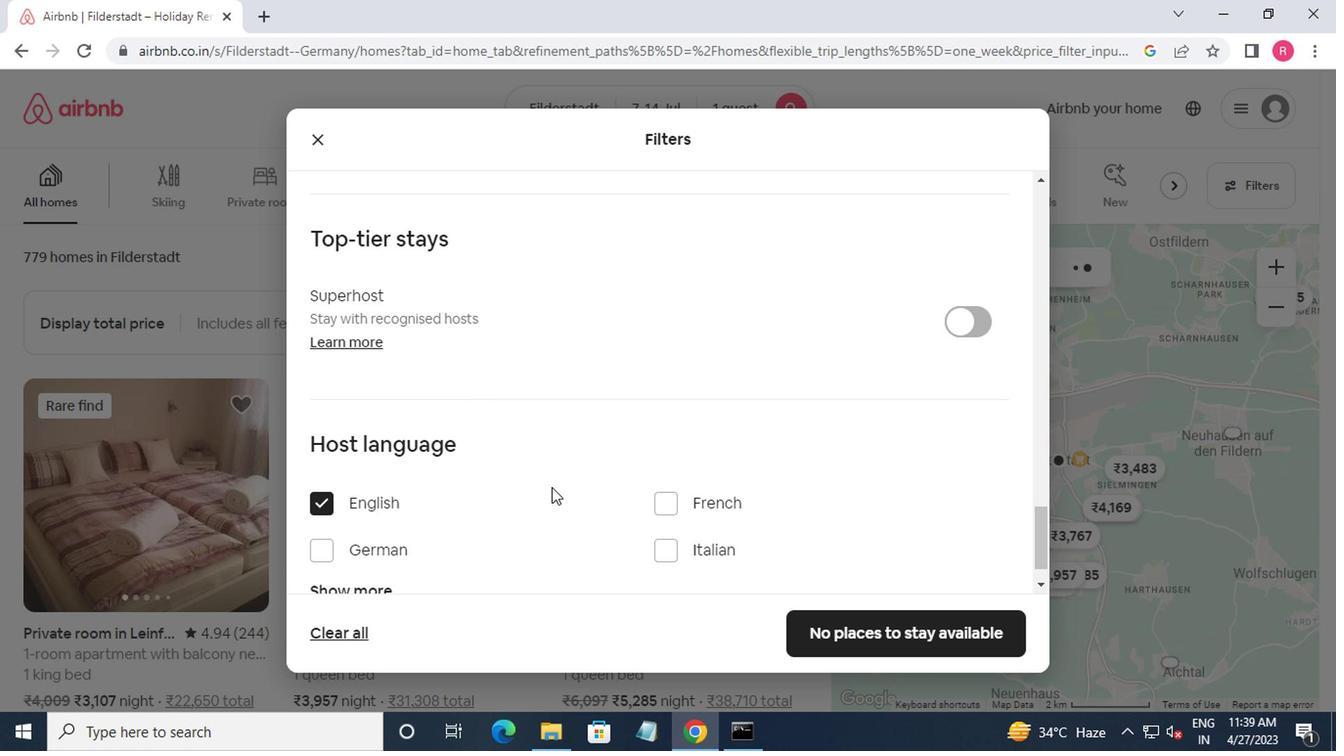 
Action: Mouse scrolled (597, 494) with delta (0, 0)
Screenshot: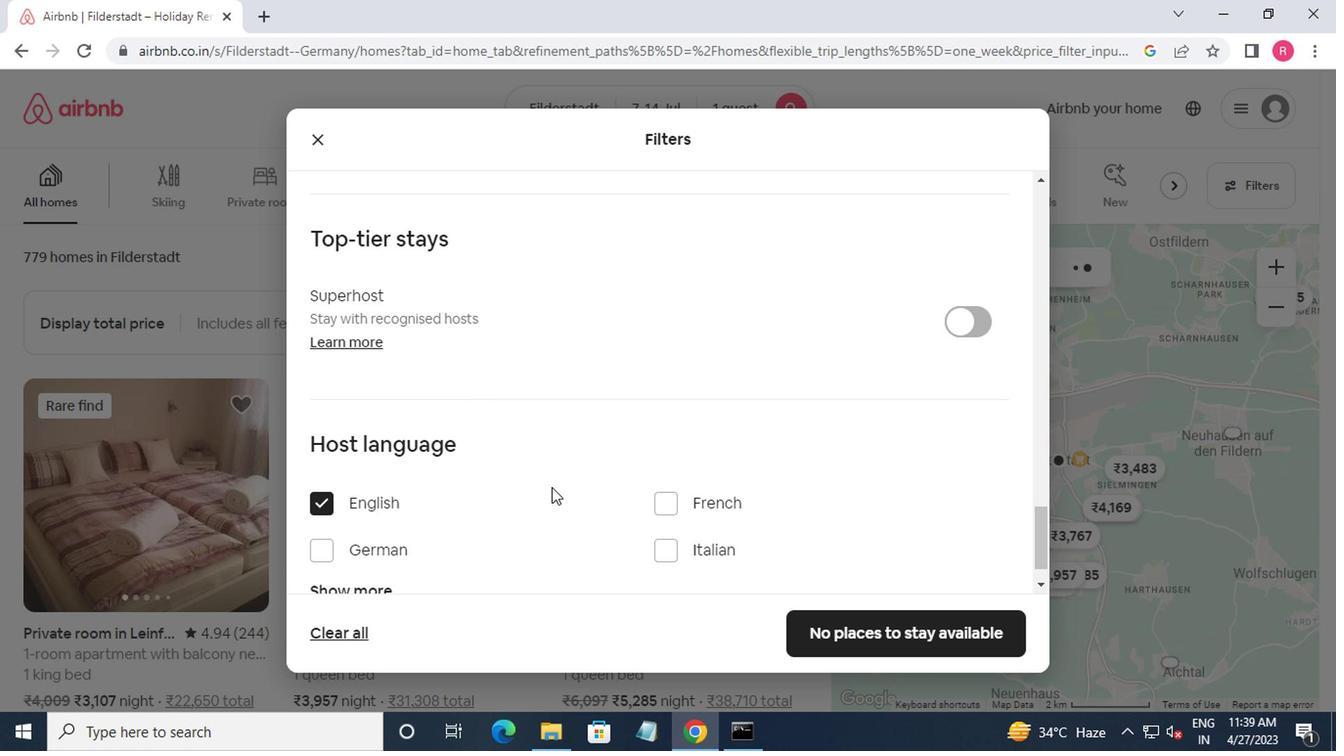 
Action: Mouse moved to (830, 629)
Screenshot: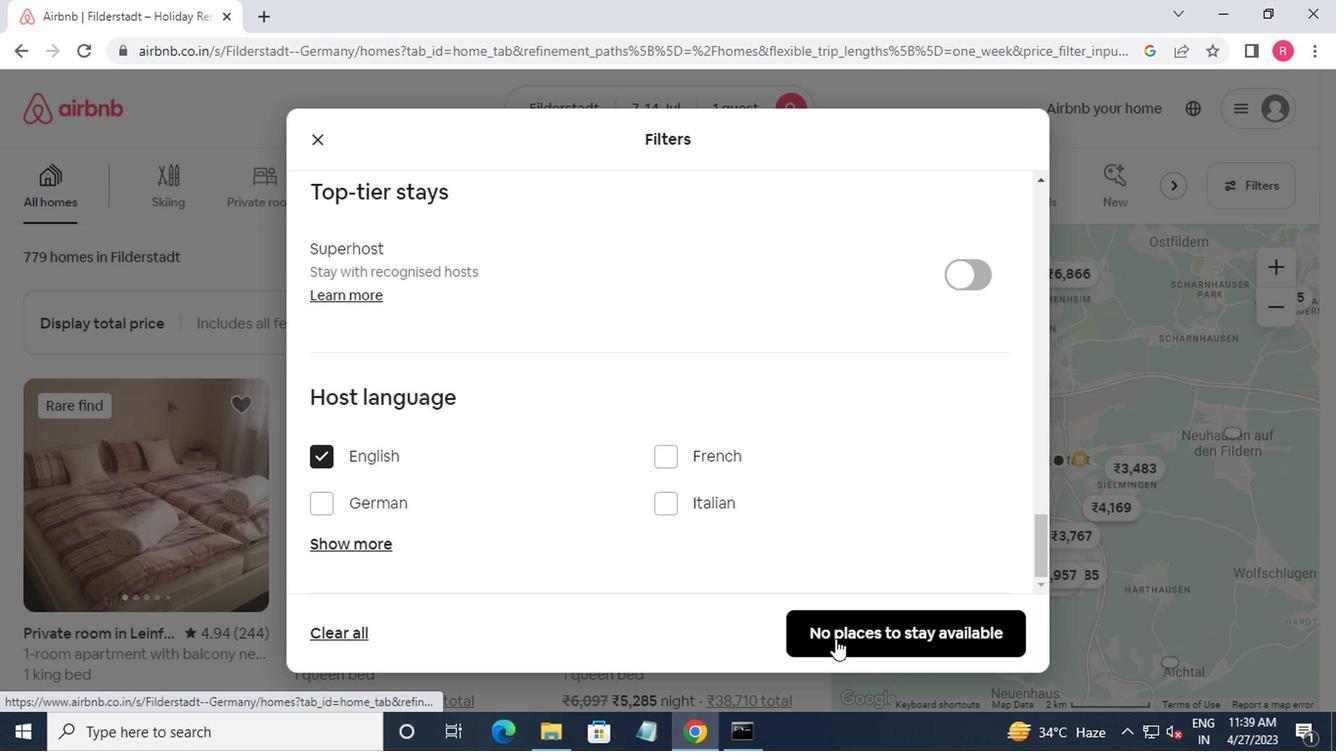 
Action: Mouse pressed left at (830, 629)
Screenshot: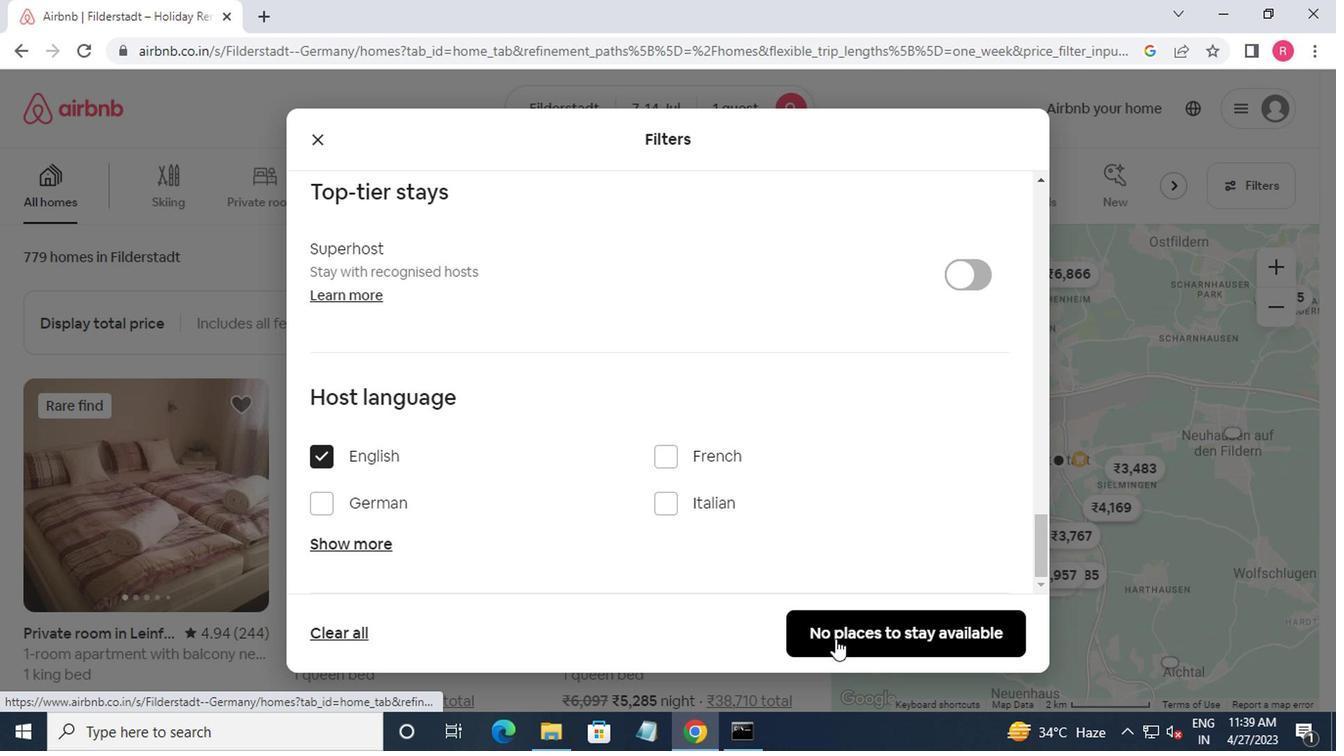 
Action: Mouse moved to (810, 606)
Screenshot: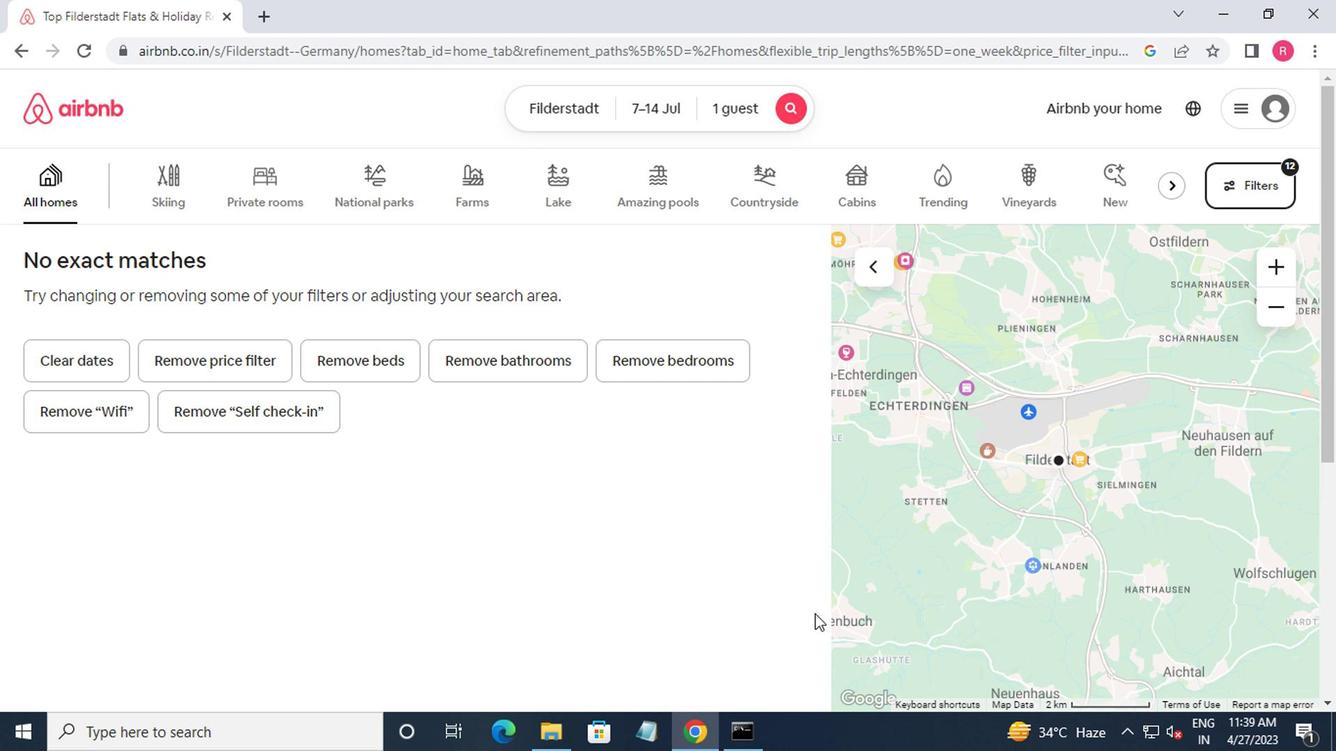 
